 Task: Look for space in Comitancillo, Guatemala from 3rd August, 2023 to 17th August, 2023 for 3 adults, 1 child in price range Rs.3000 to Rs.15000. Place can be entire place with 3 bedrooms having 4 beds and 2 bathrooms. Property type can be house, flat, guest house. Amenities needed are: washing machine. Booking option can be shelf check-in. Required host language is English.
Action: Mouse moved to (581, 109)
Screenshot: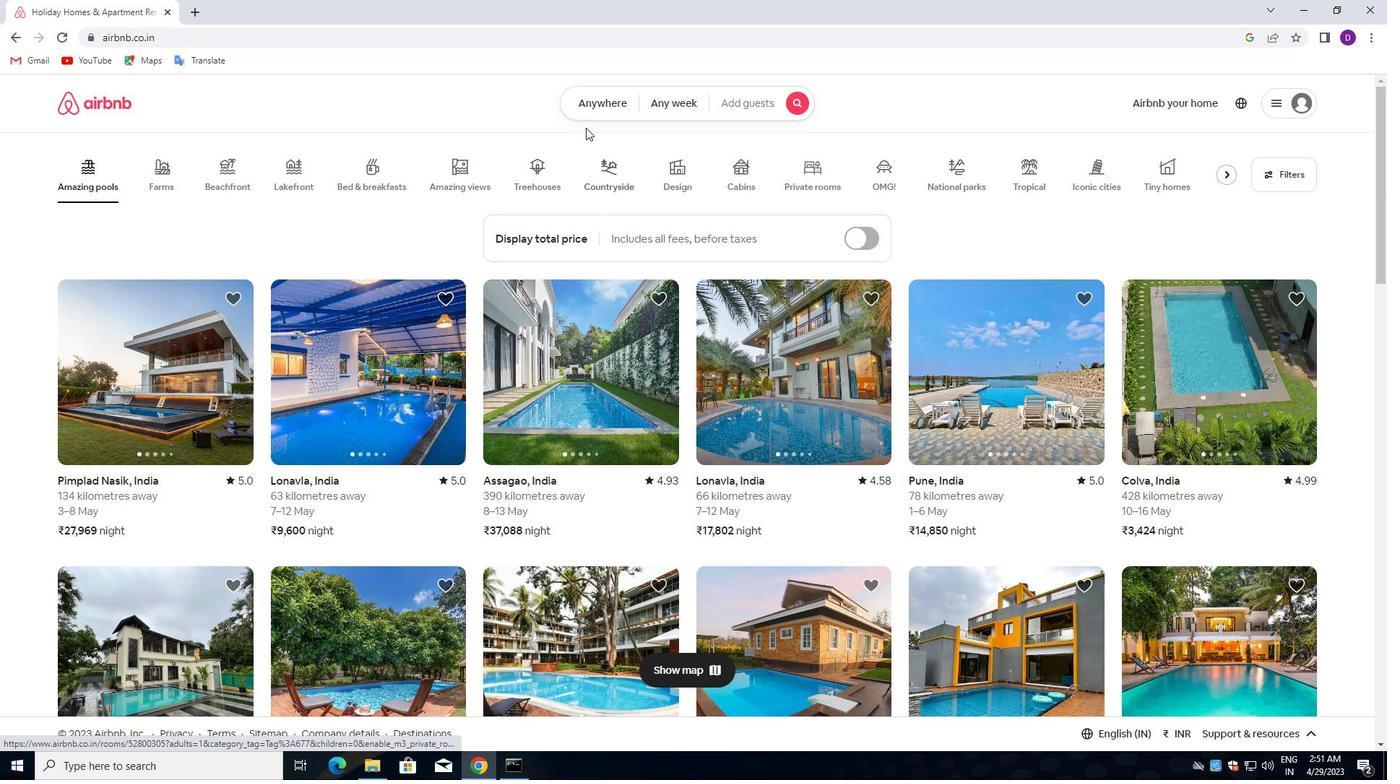 
Action: Mouse pressed left at (581, 109)
Screenshot: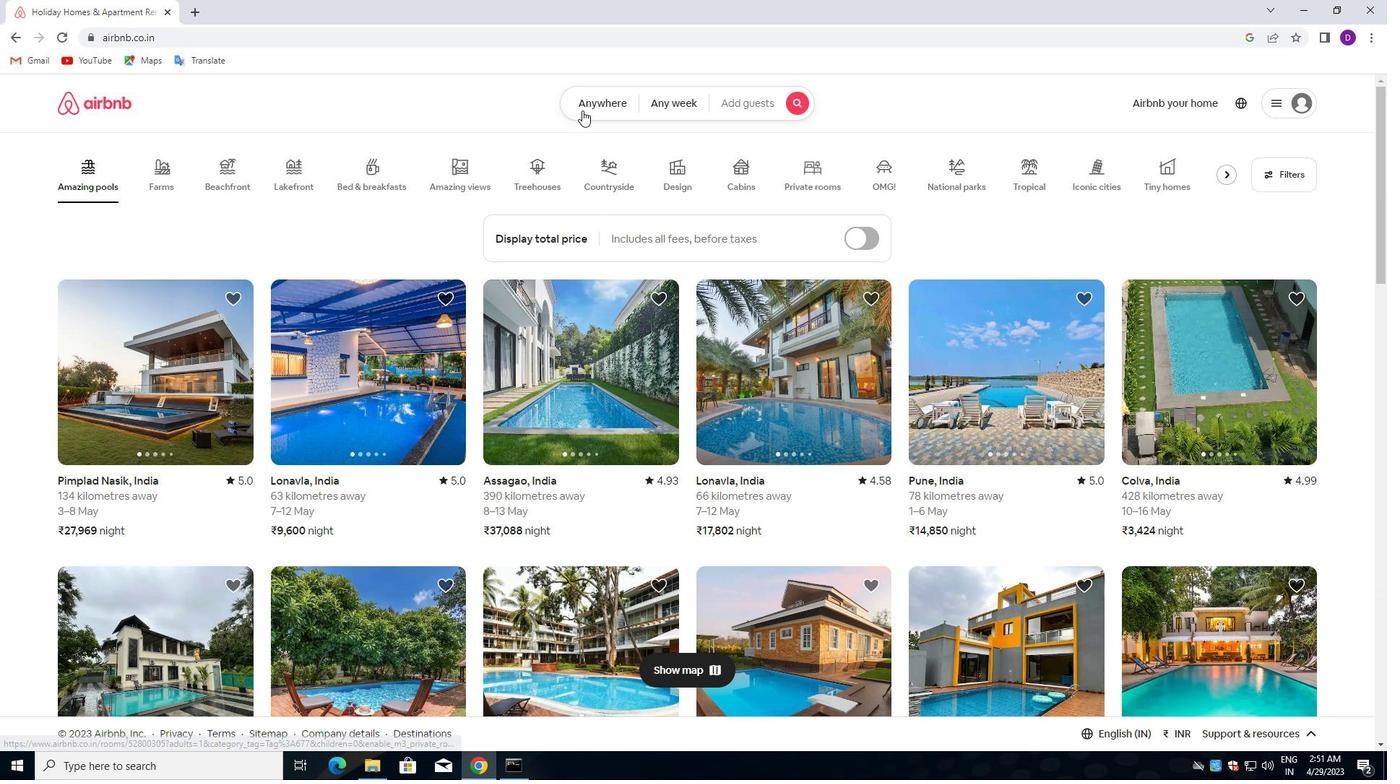 
Action: Mouse moved to (466, 162)
Screenshot: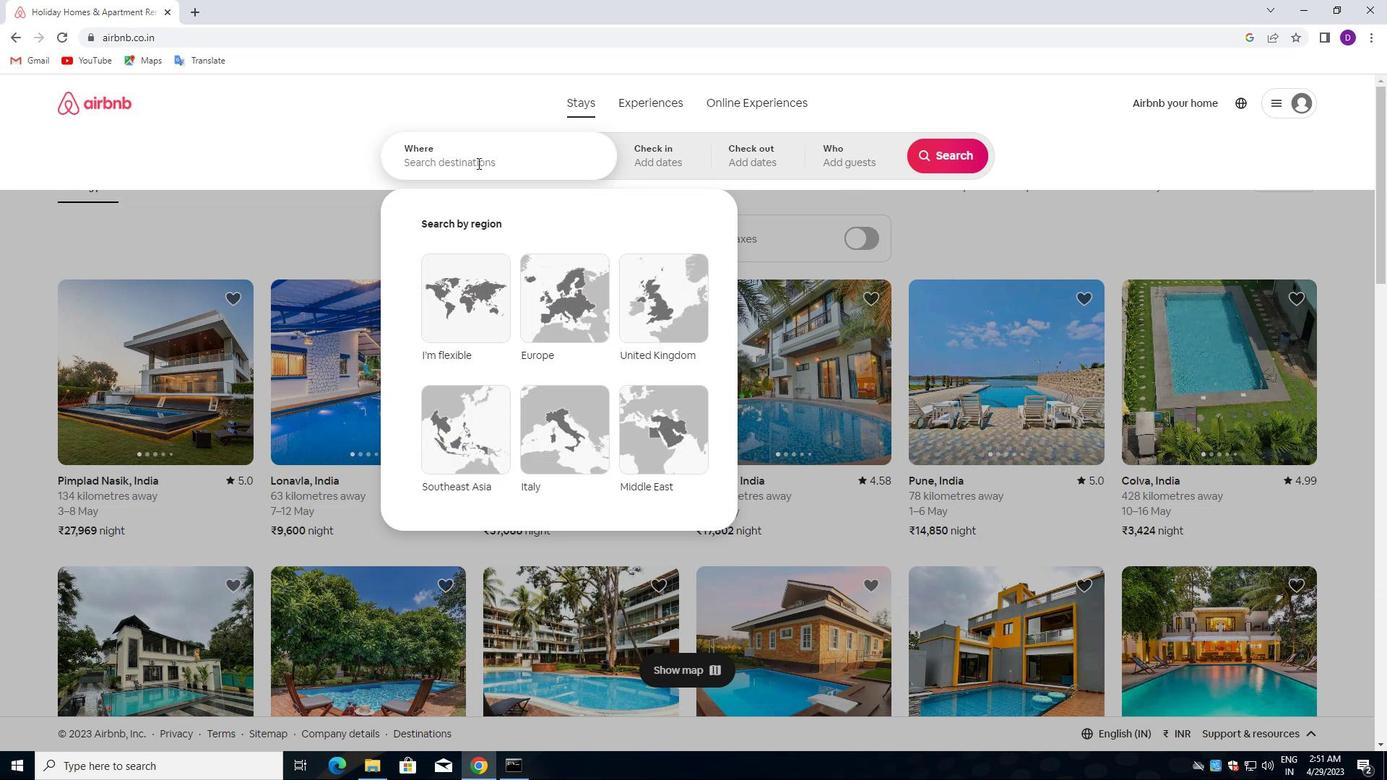
Action: Mouse pressed left at (466, 162)
Screenshot: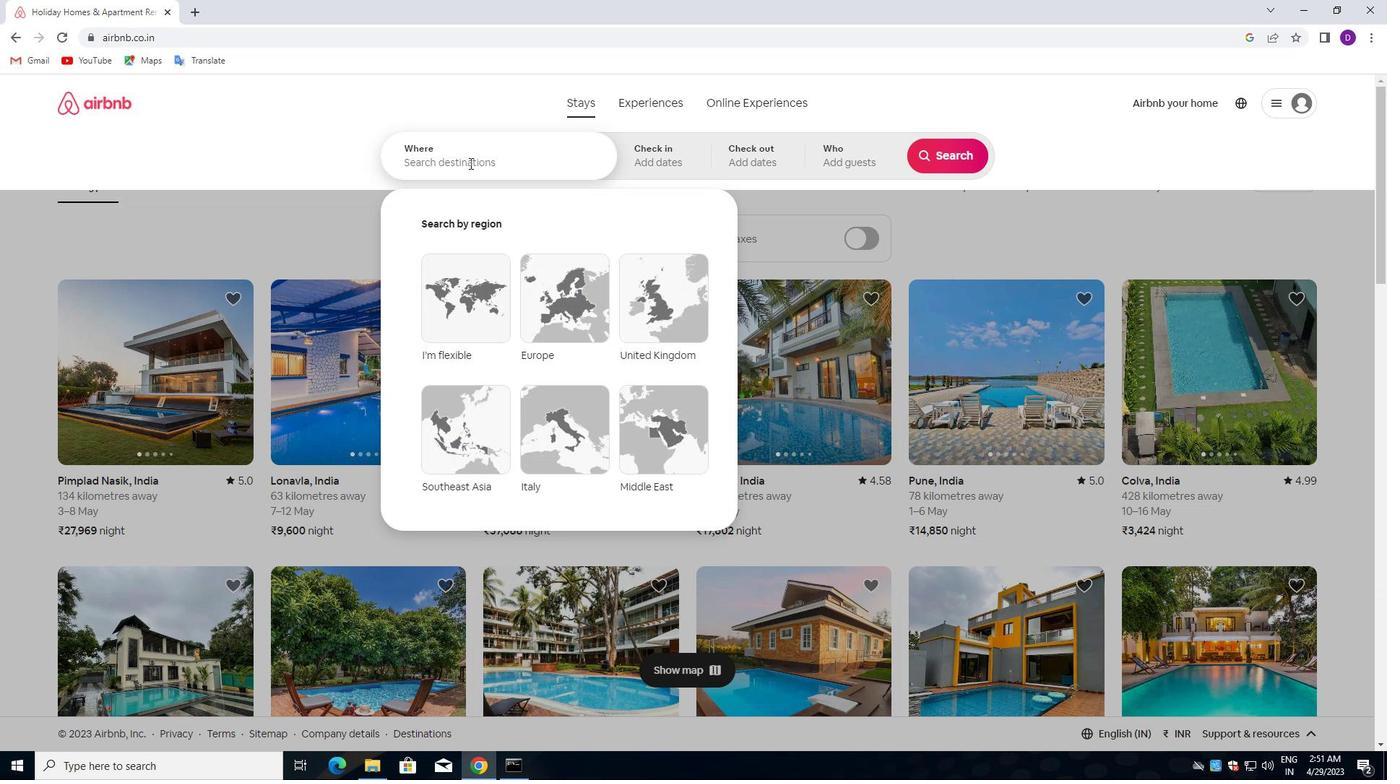 
Action: Key pressed <Key.shift>COMITANCILL<Key.down><Key.enter>
Screenshot: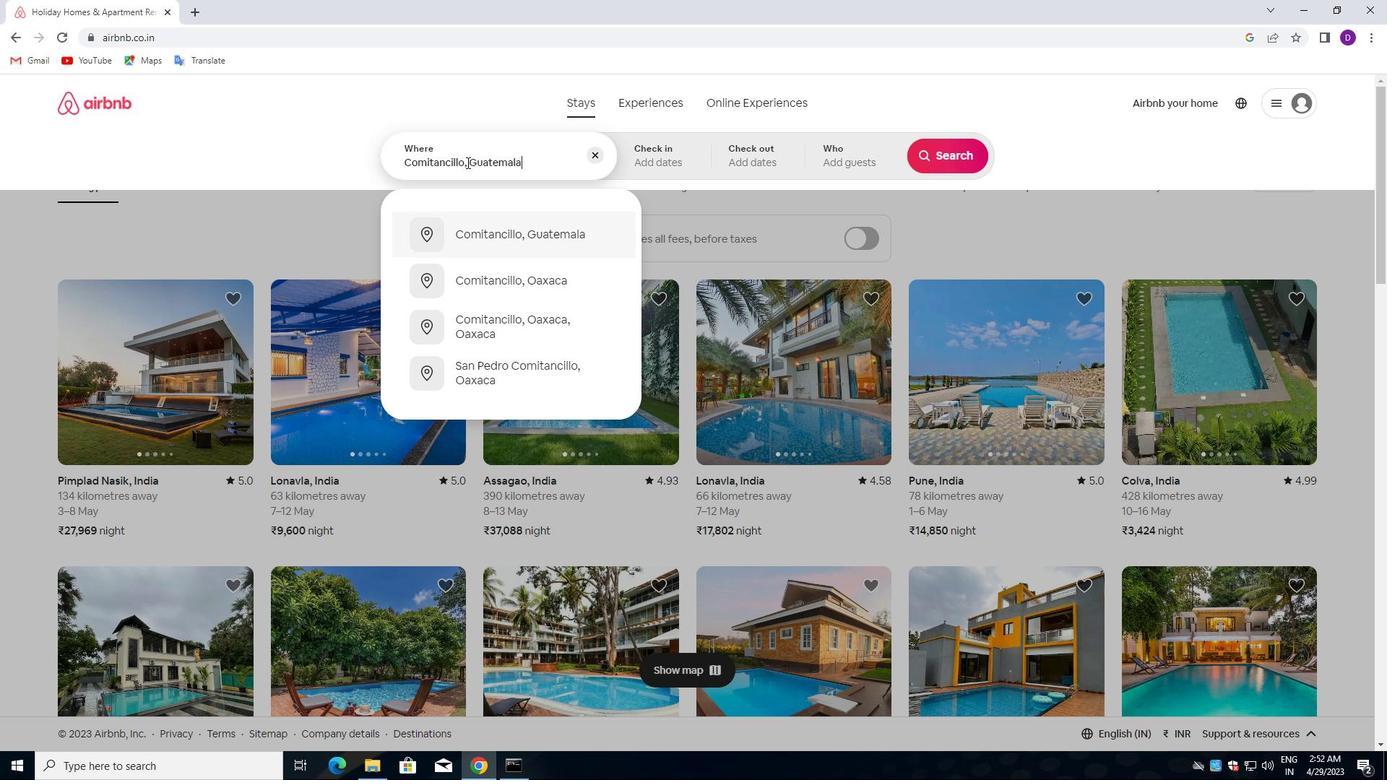 
Action: Mouse moved to (951, 273)
Screenshot: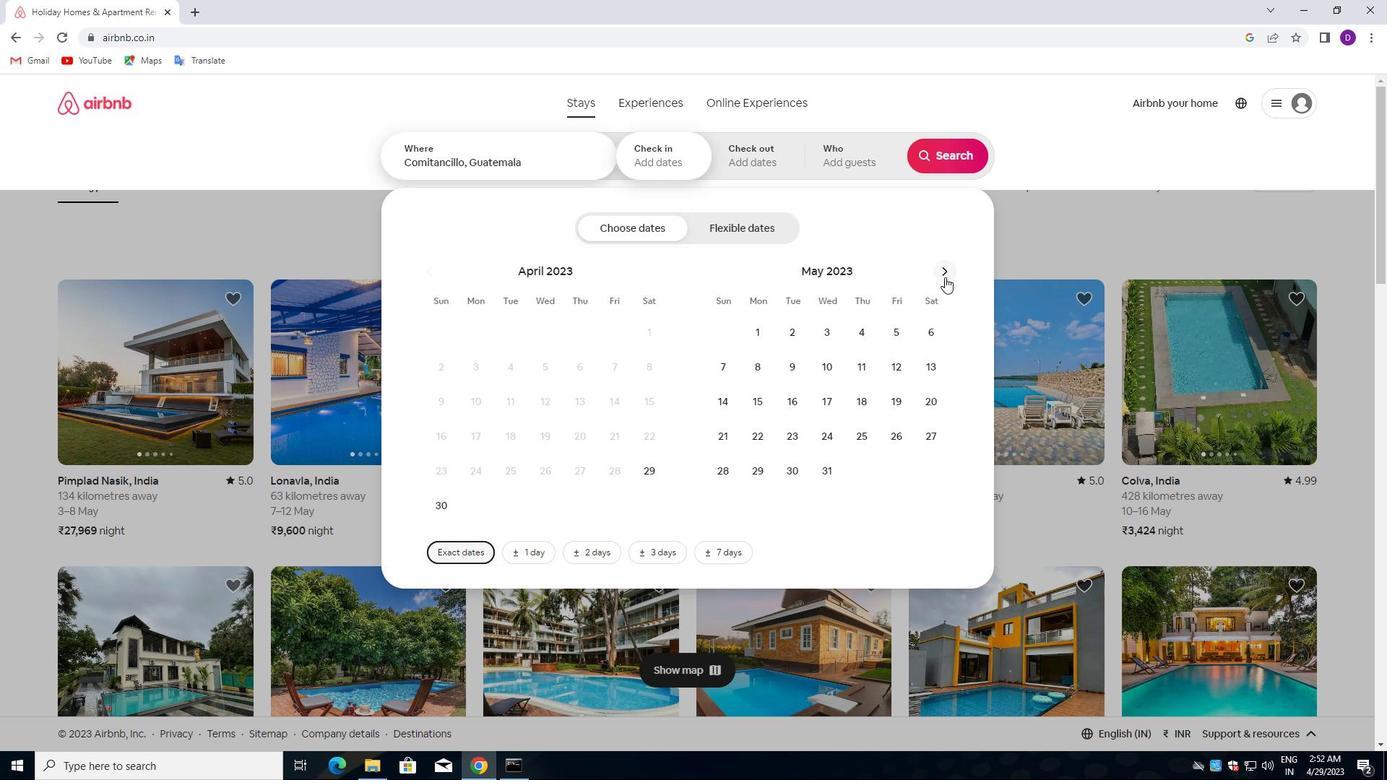 
Action: Mouse pressed left at (951, 273)
Screenshot: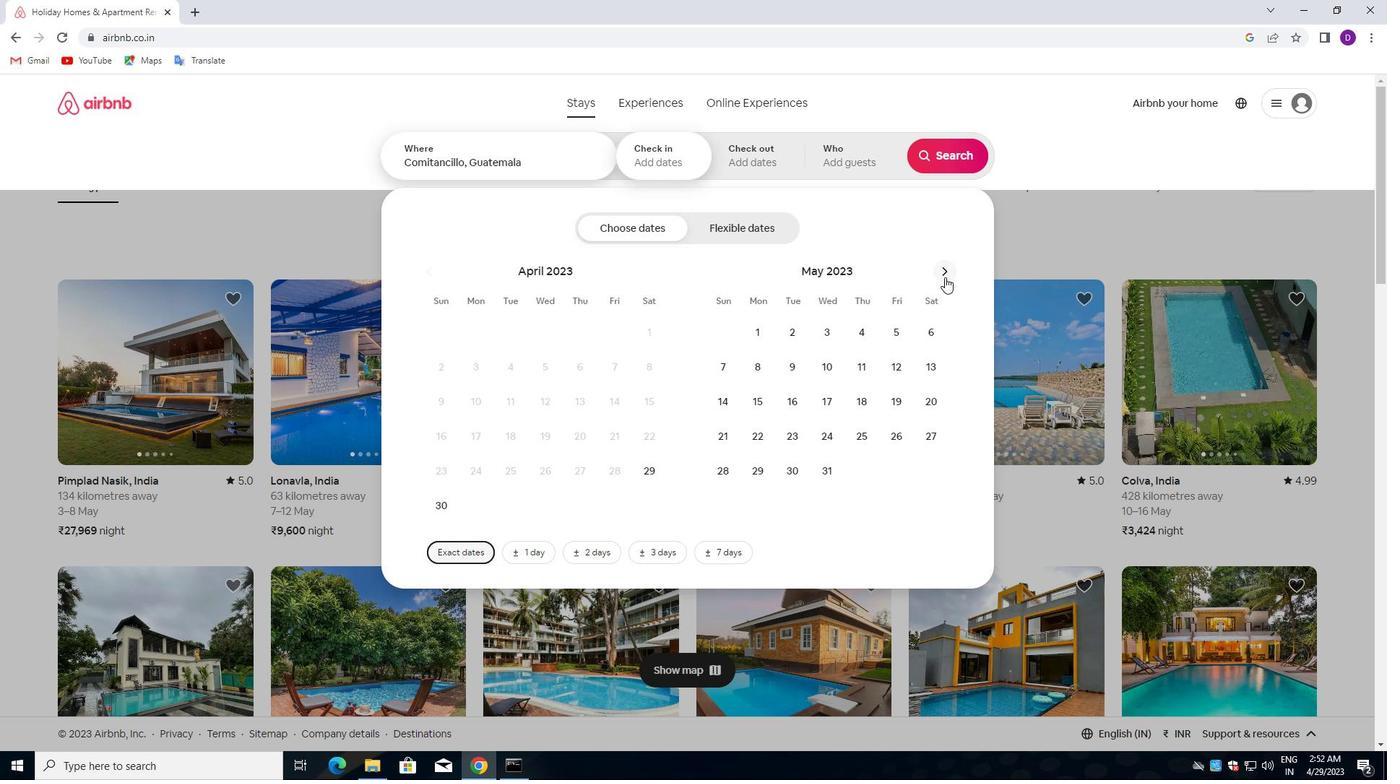
Action: Mouse pressed left at (951, 273)
Screenshot: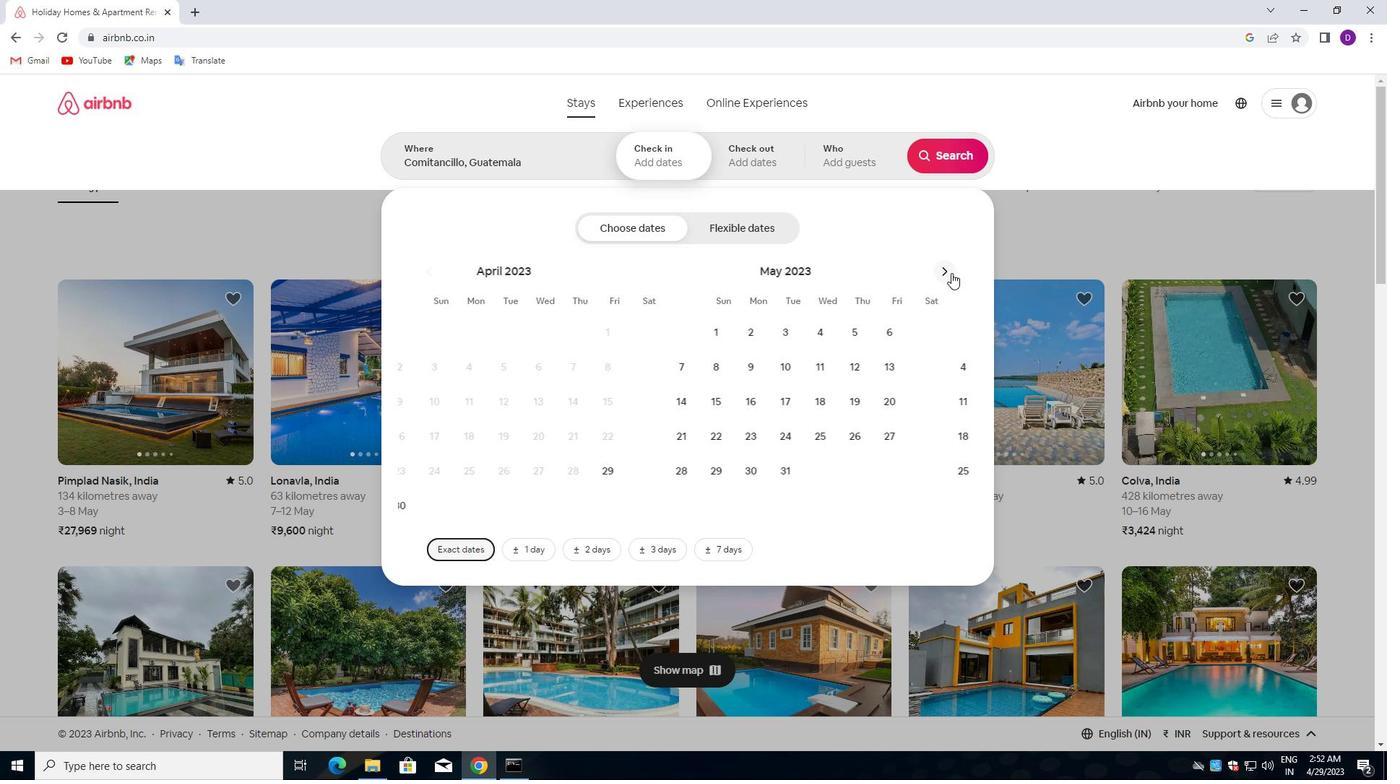 
Action: Mouse pressed left at (951, 273)
Screenshot: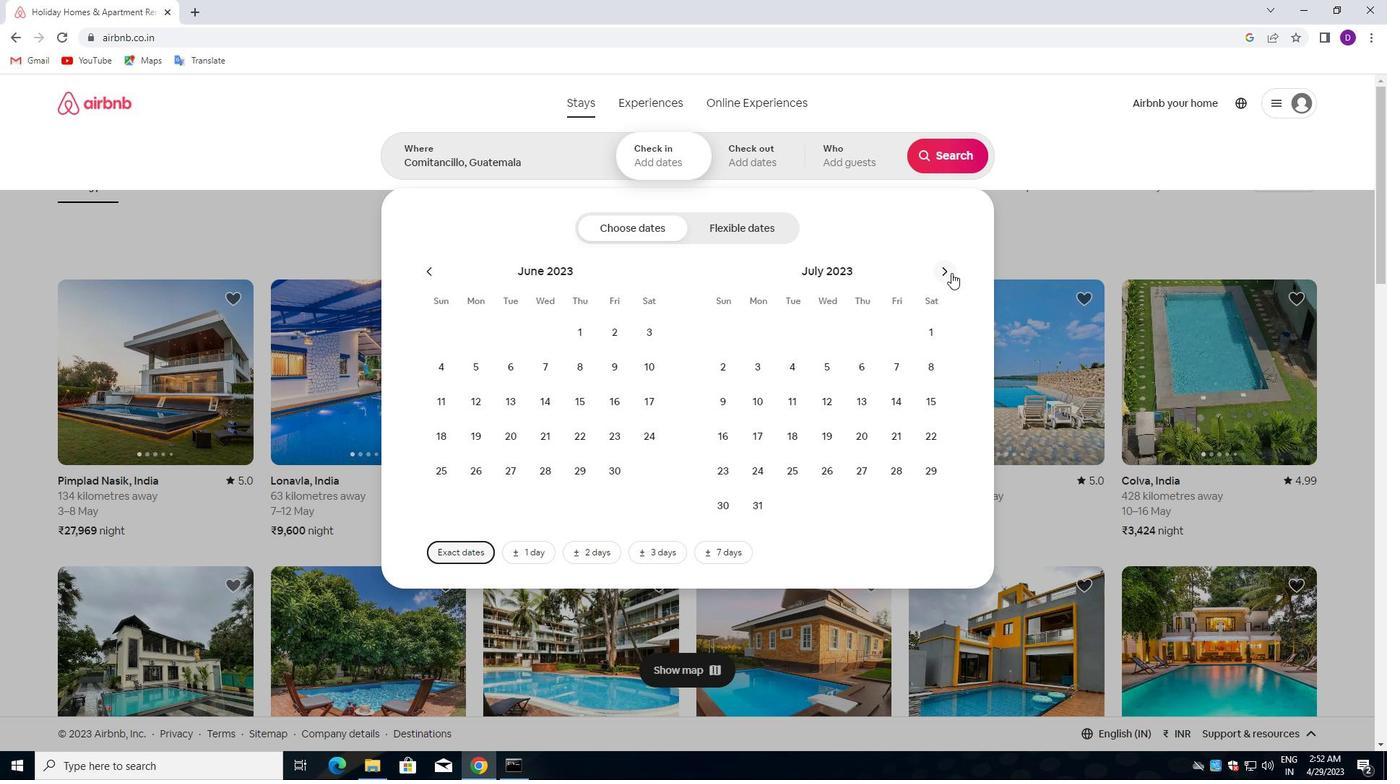 
Action: Mouse moved to (864, 336)
Screenshot: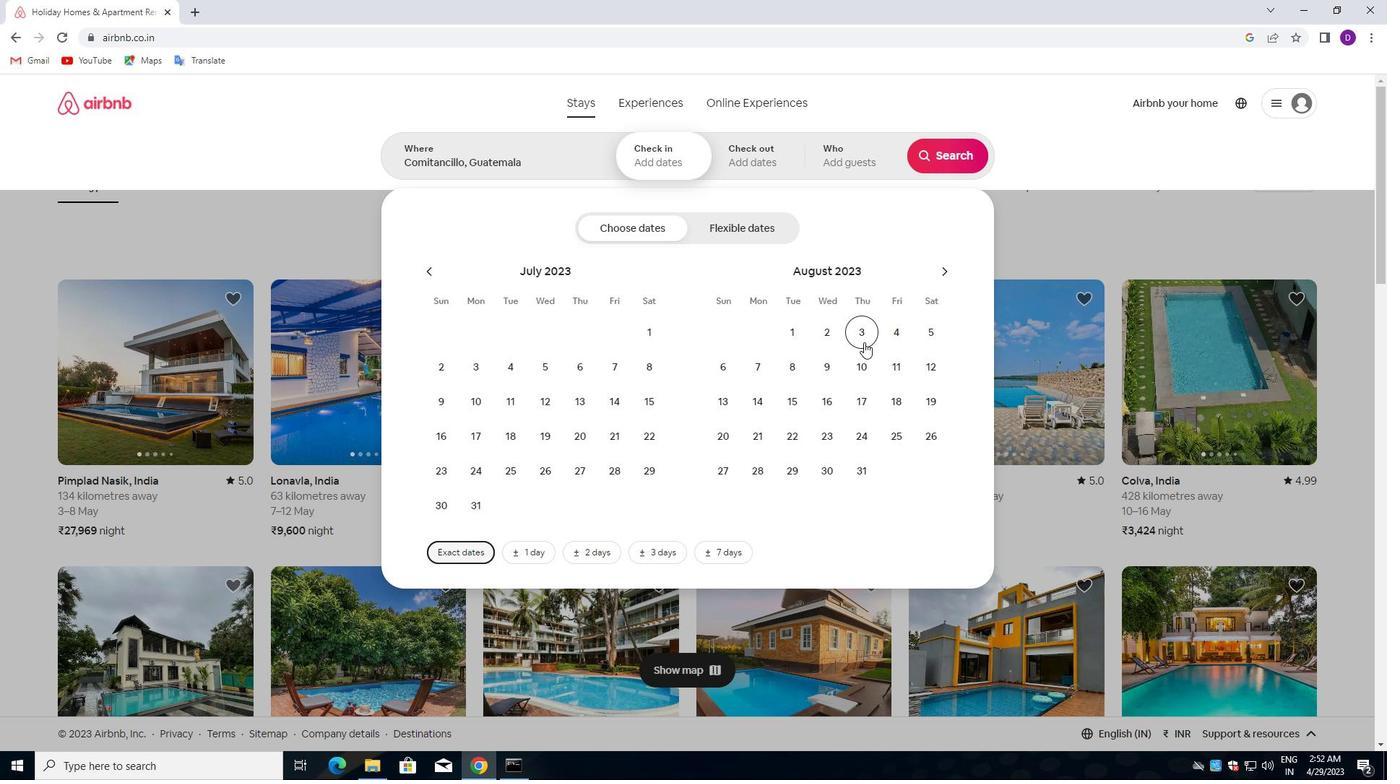 
Action: Mouse pressed left at (864, 336)
Screenshot: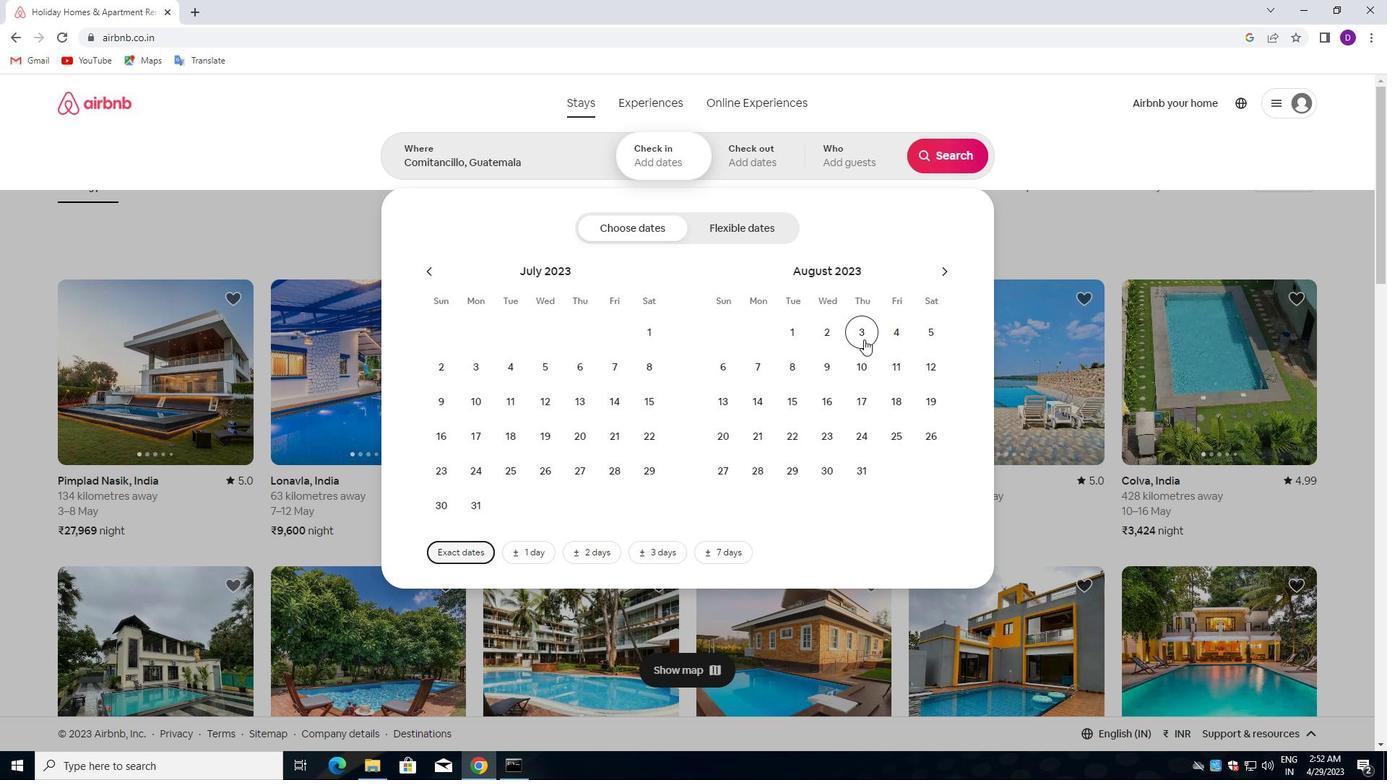 
Action: Mouse moved to (859, 403)
Screenshot: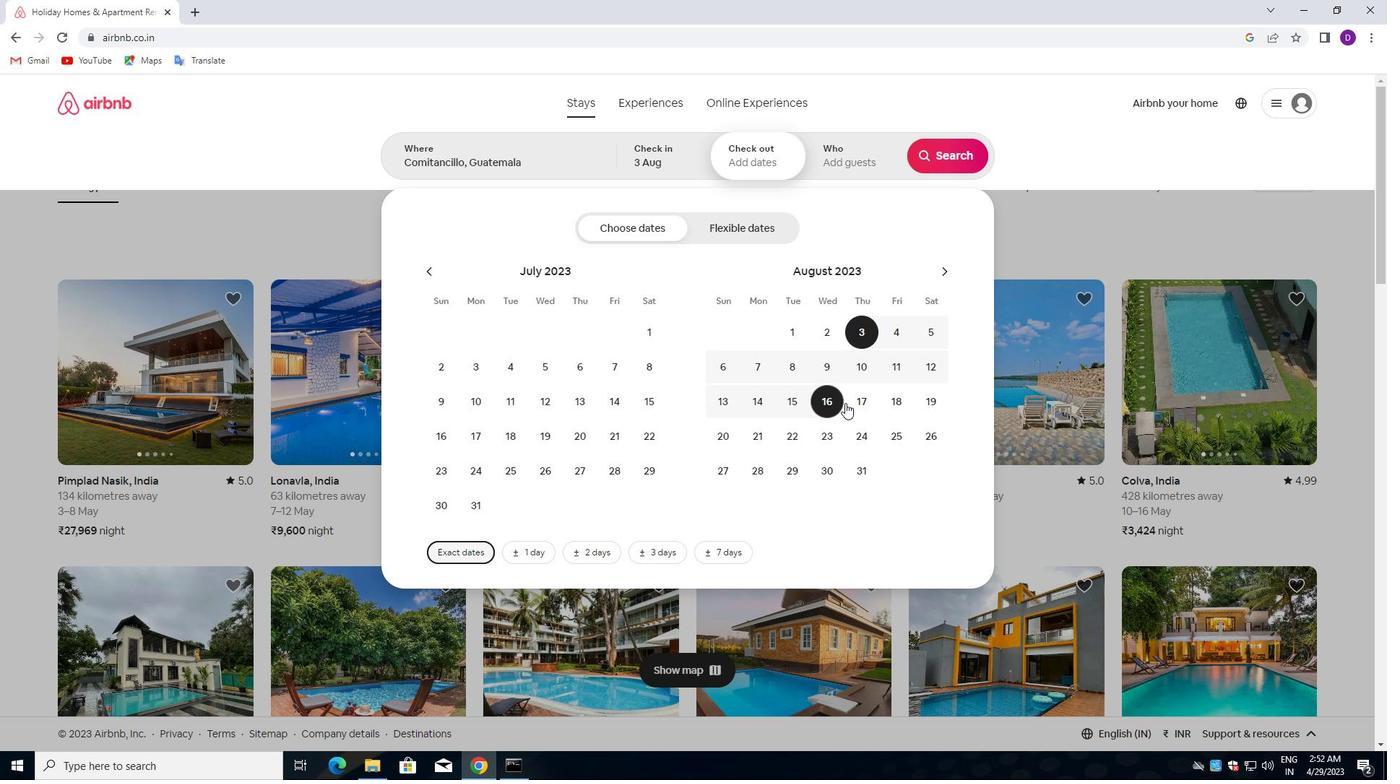 
Action: Mouse pressed left at (859, 403)
Screenshot: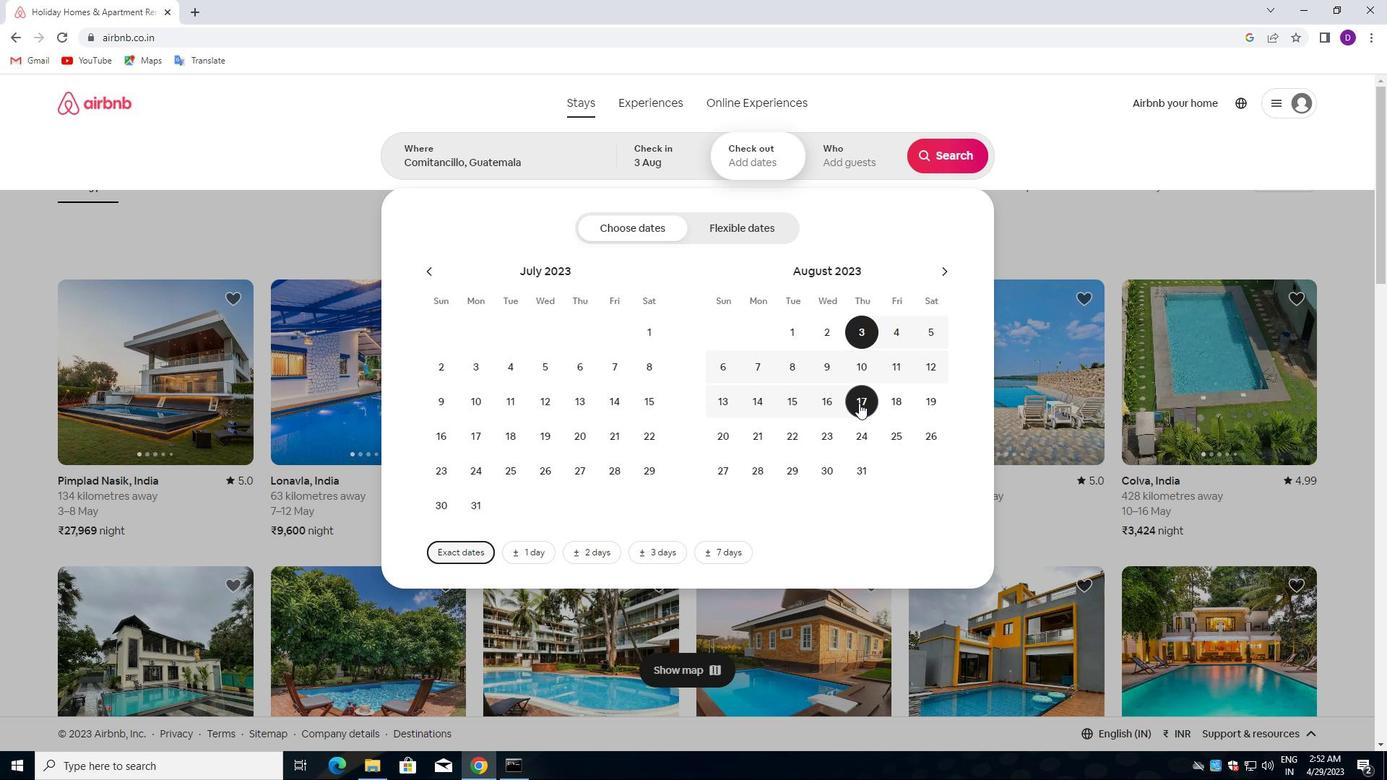 
Action: Mouse moved to (841, 149)
Screenshot: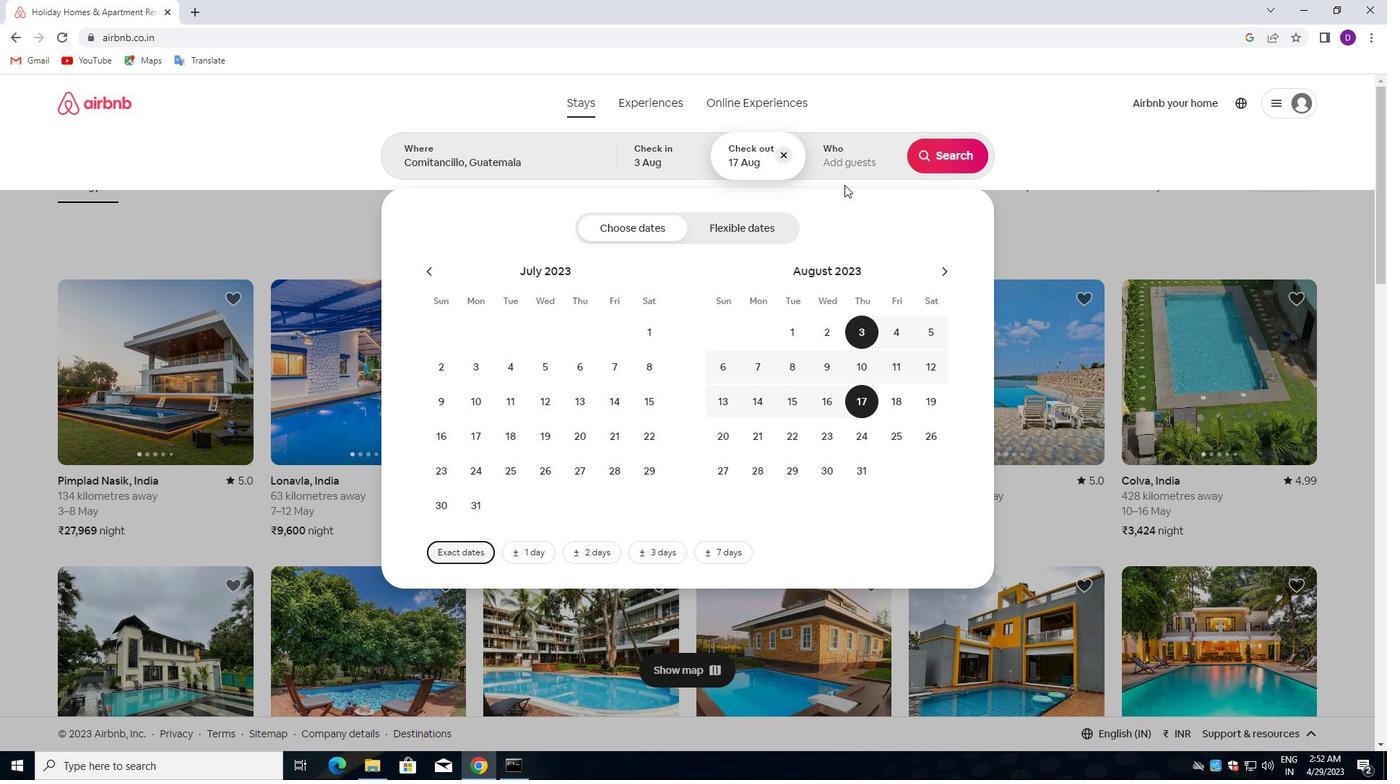 
Action: Mouse pressed left at (841, 149)
Screenshot: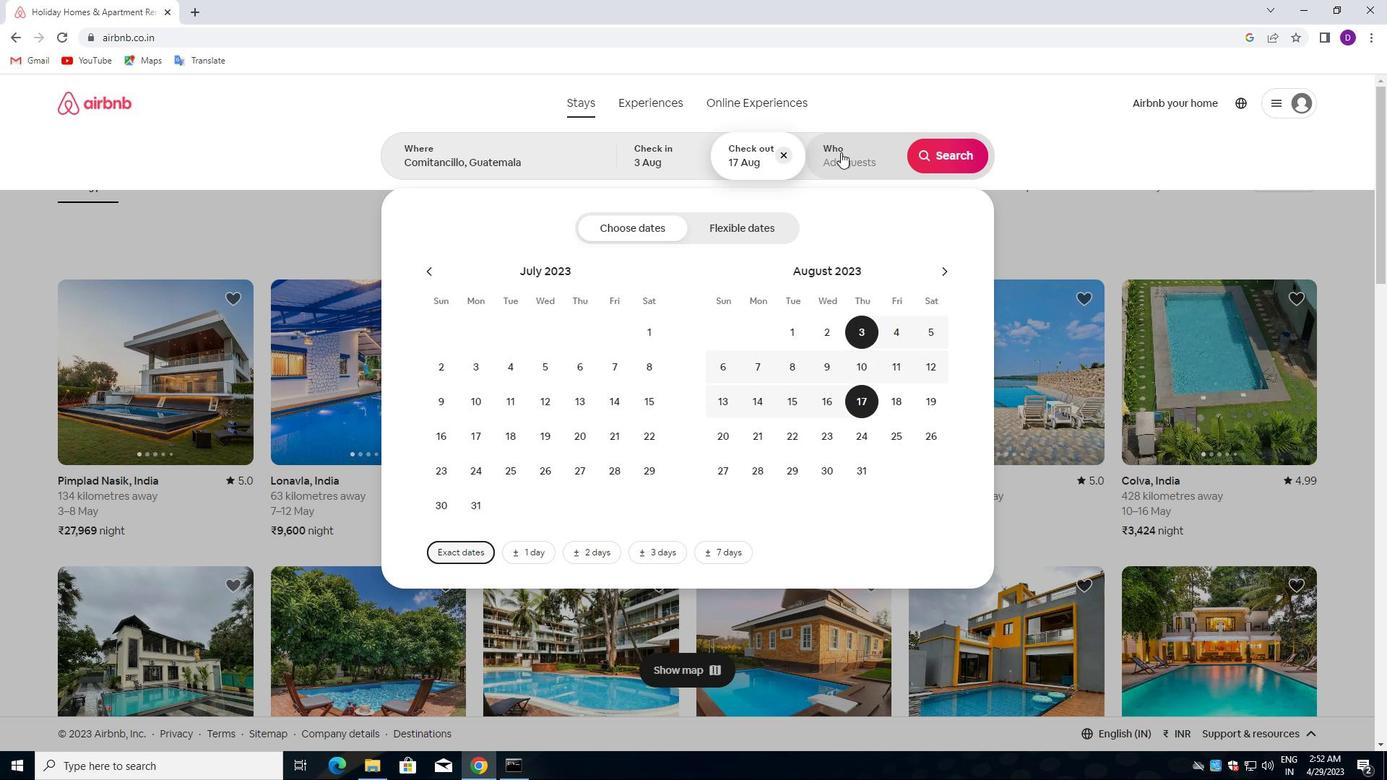 
Action: Mouse moved to (949, 242)
Screenshot: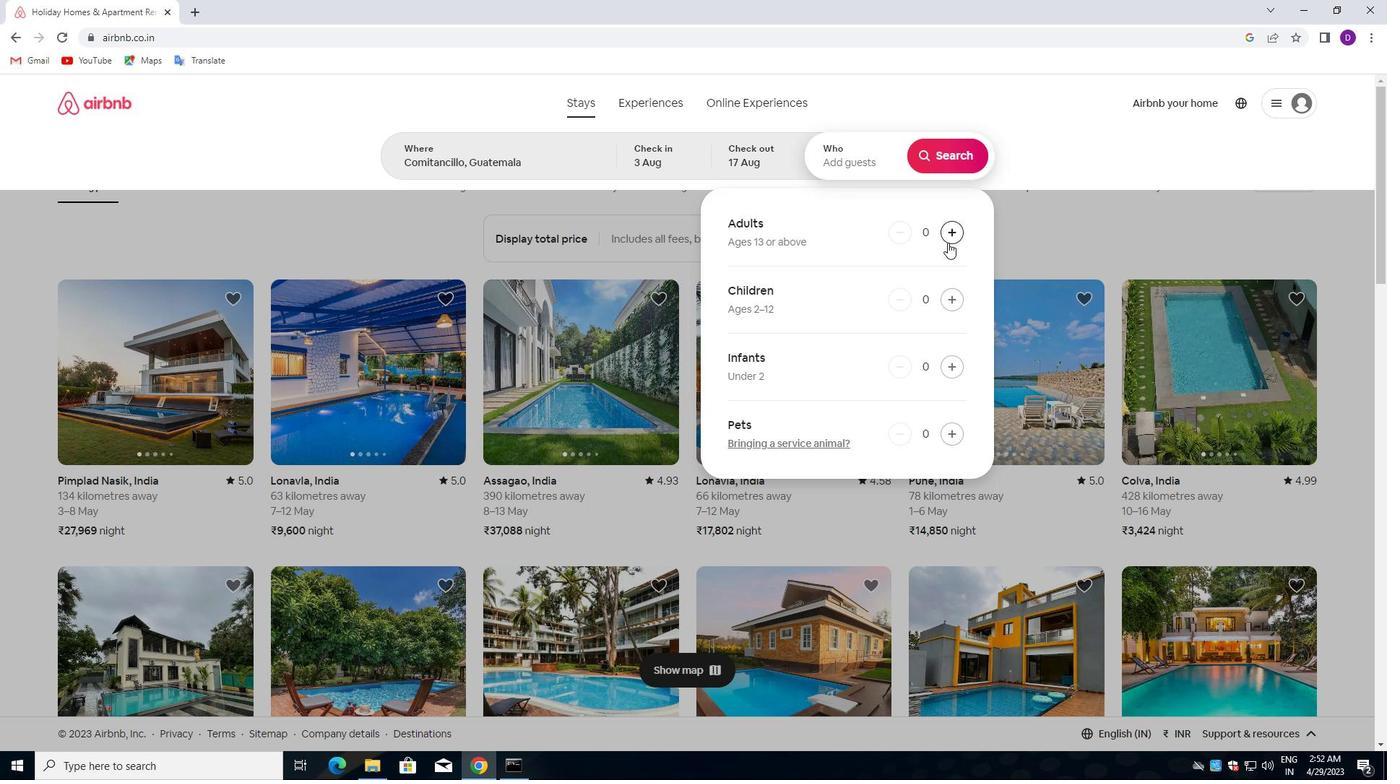 
Action: Mouse pressed left at (949, 242)
Screenshot: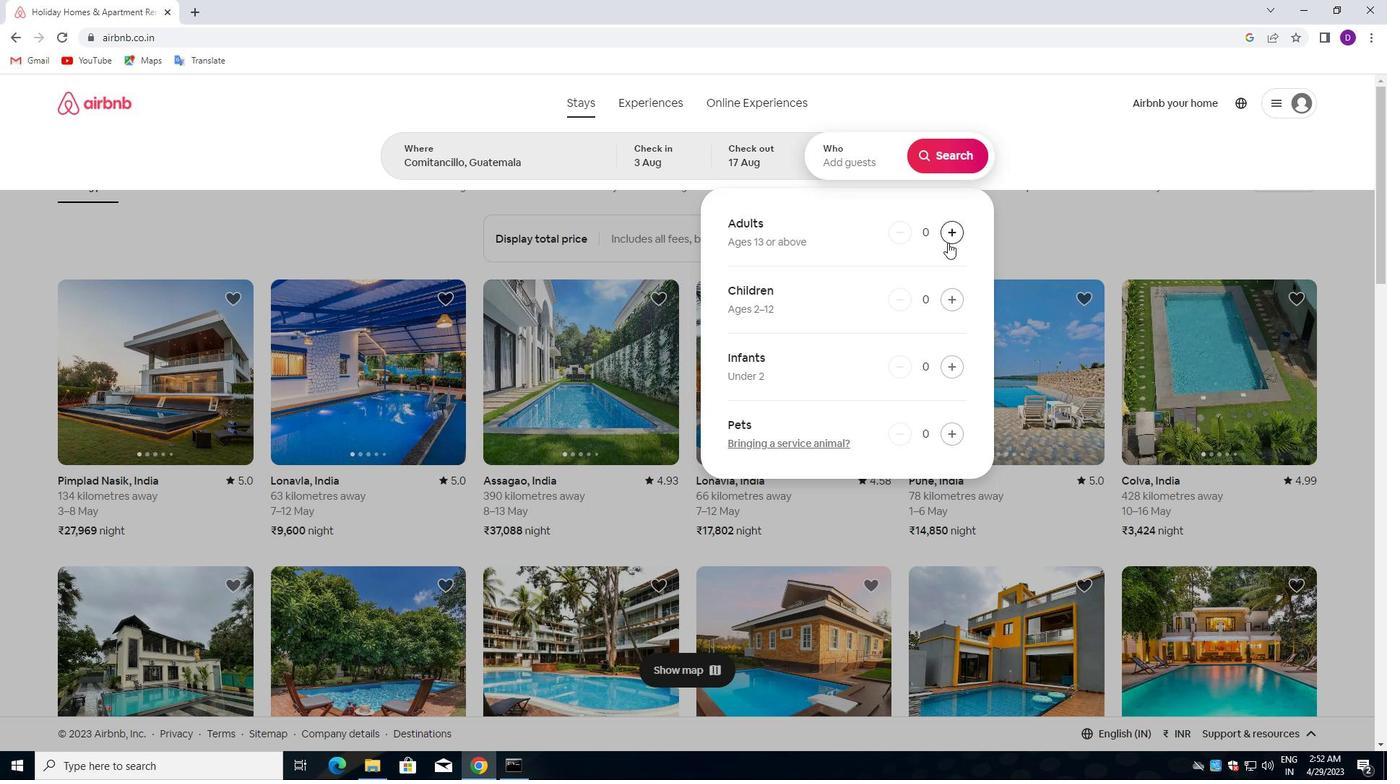 
Action: Mouse moved to (949, 242)
Screenshot: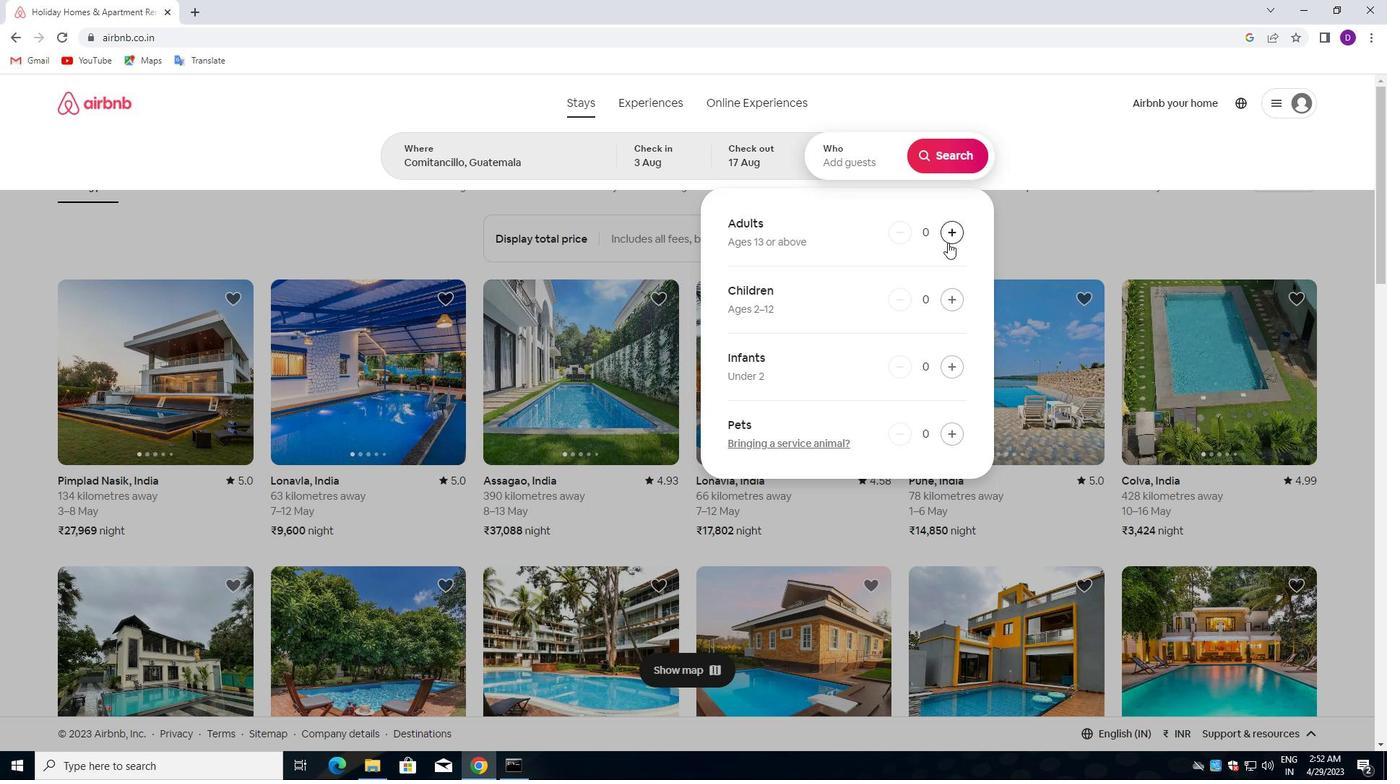 
Action: Mouse pressed left at (949, 242)
Screenshot: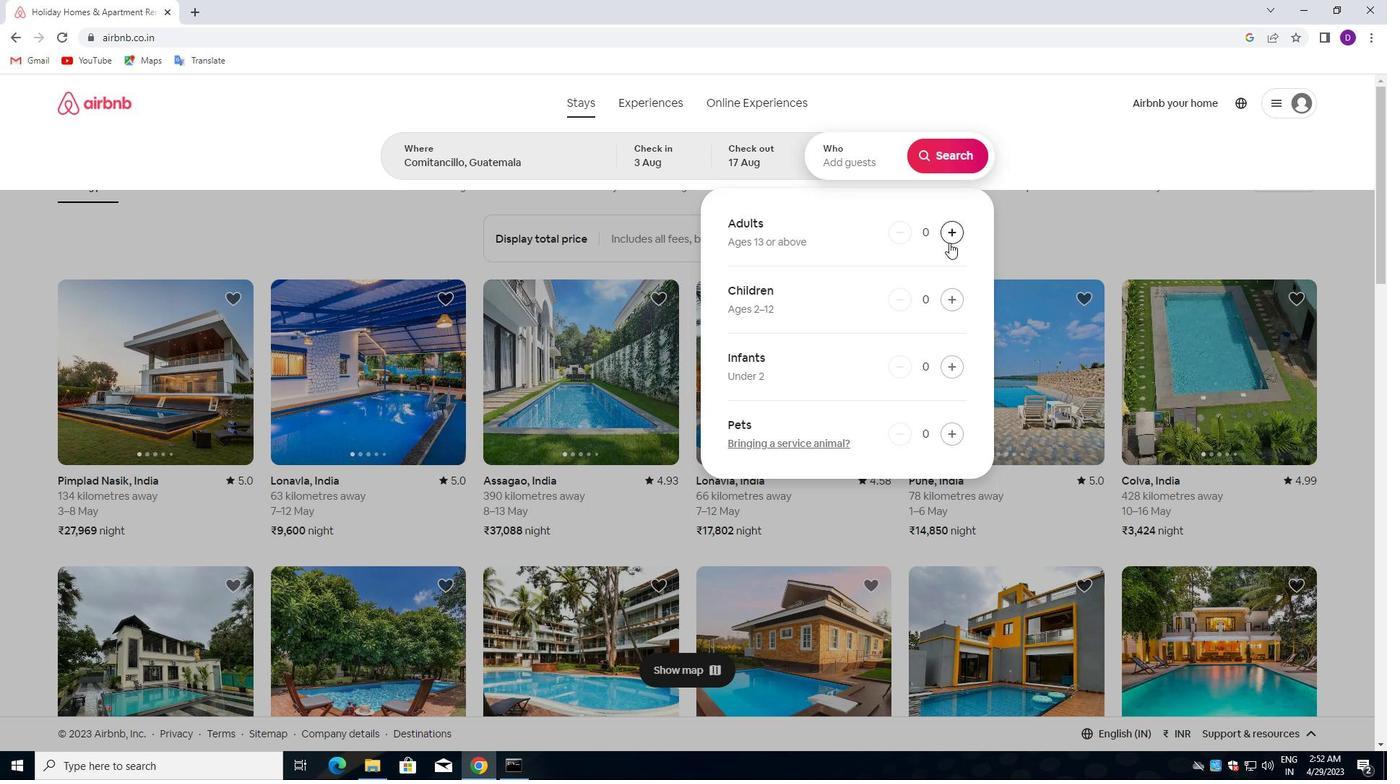 
Action: Mouse pressed left at (949, 242)
Screenshot: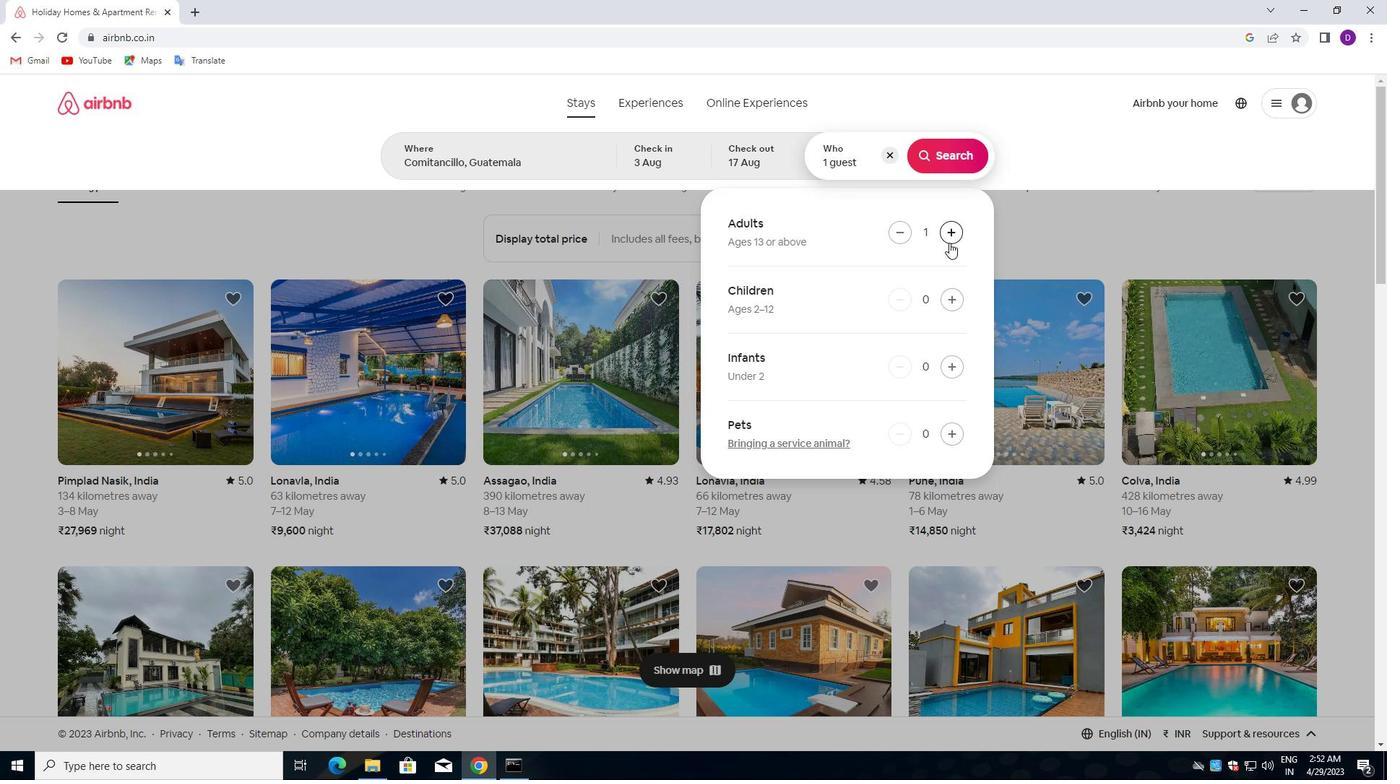 
Action: Mouse moved to (949, 297)
Screenshot: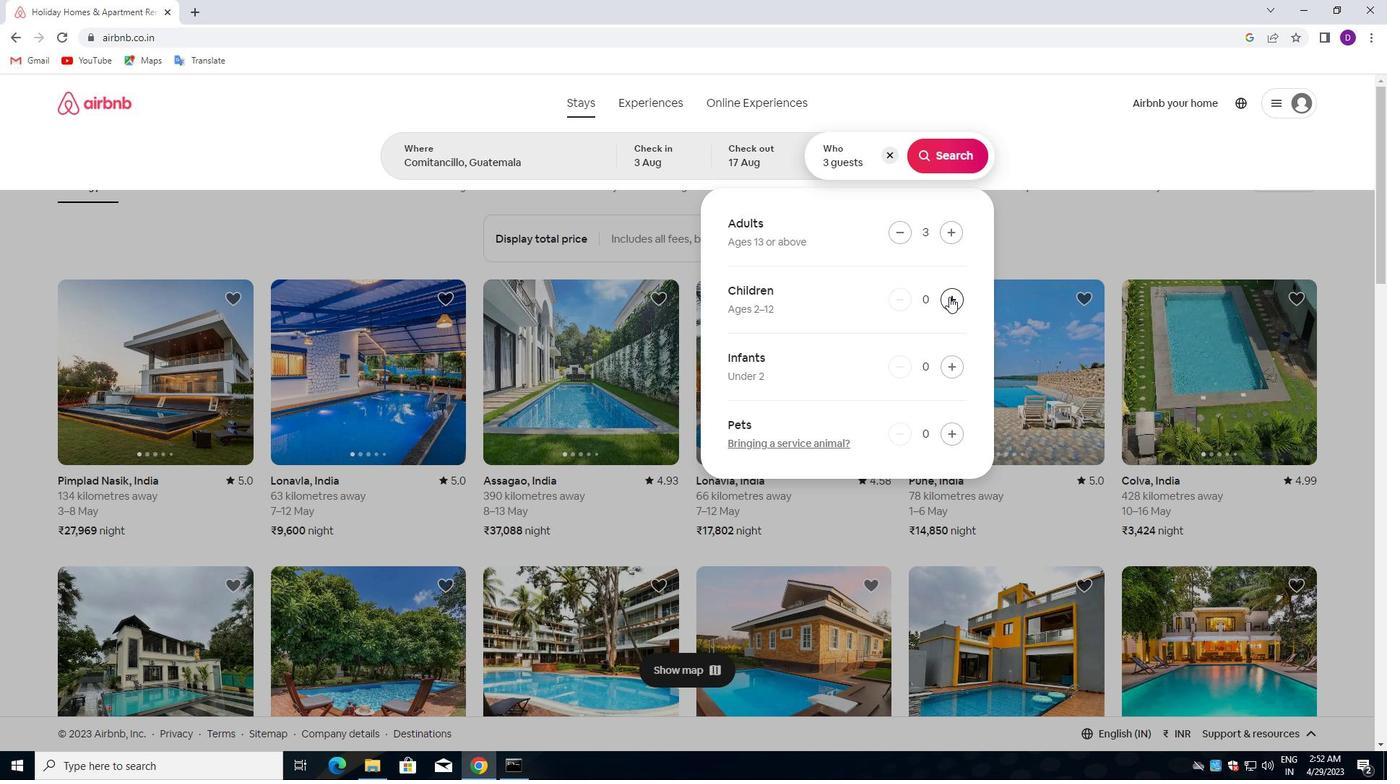 
Action: Mouse pressed left at (949, 297)
Screenshot: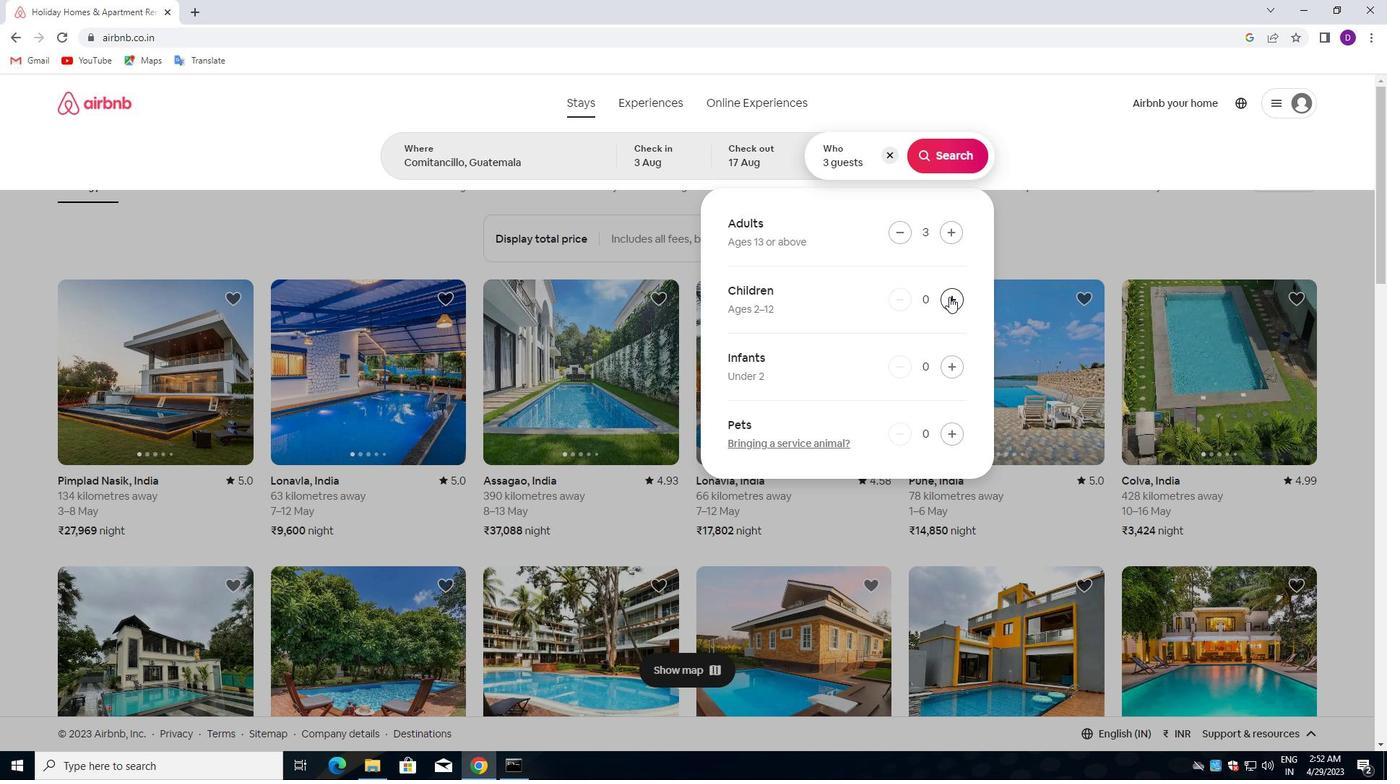 
Action: Mouse moved to (941, 158)
Screenshot: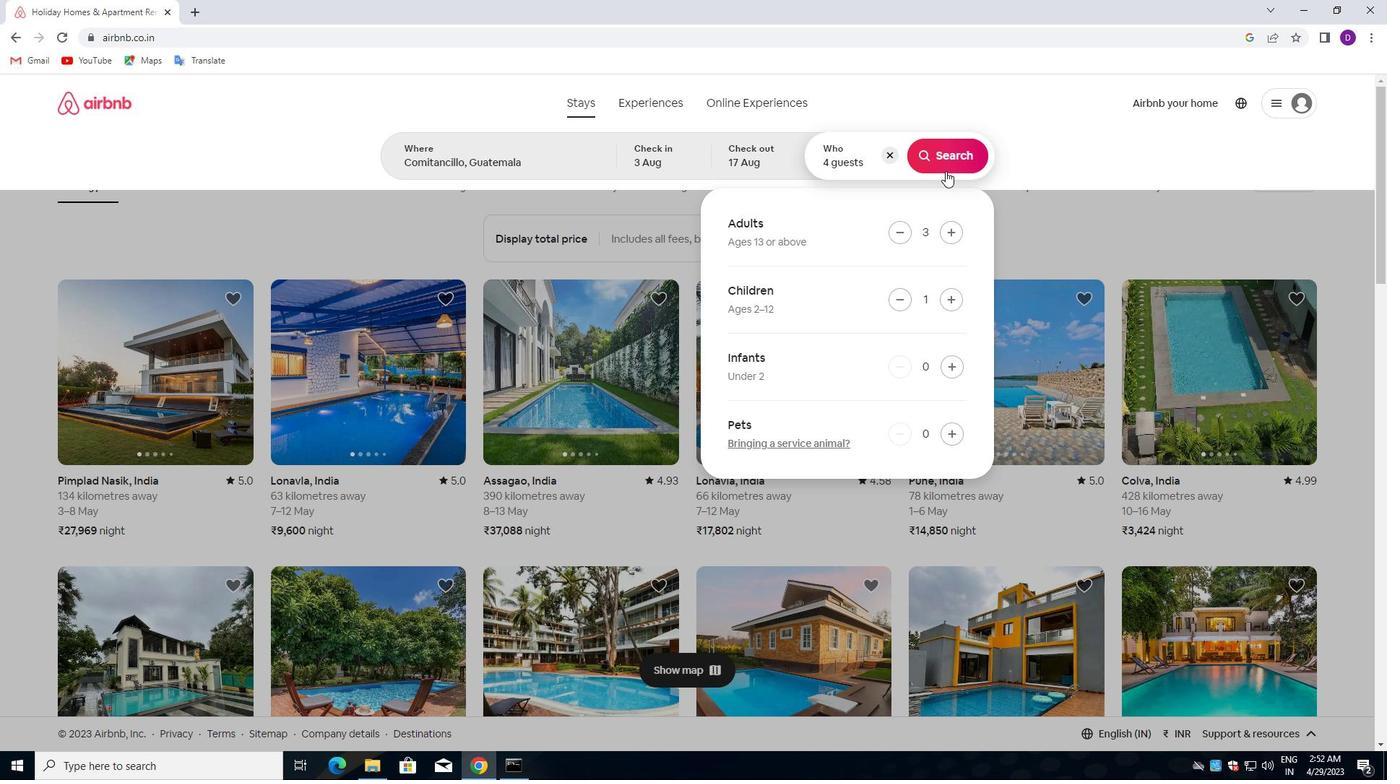
Action: Mouse pressed left at (941, 158)
Screenshot: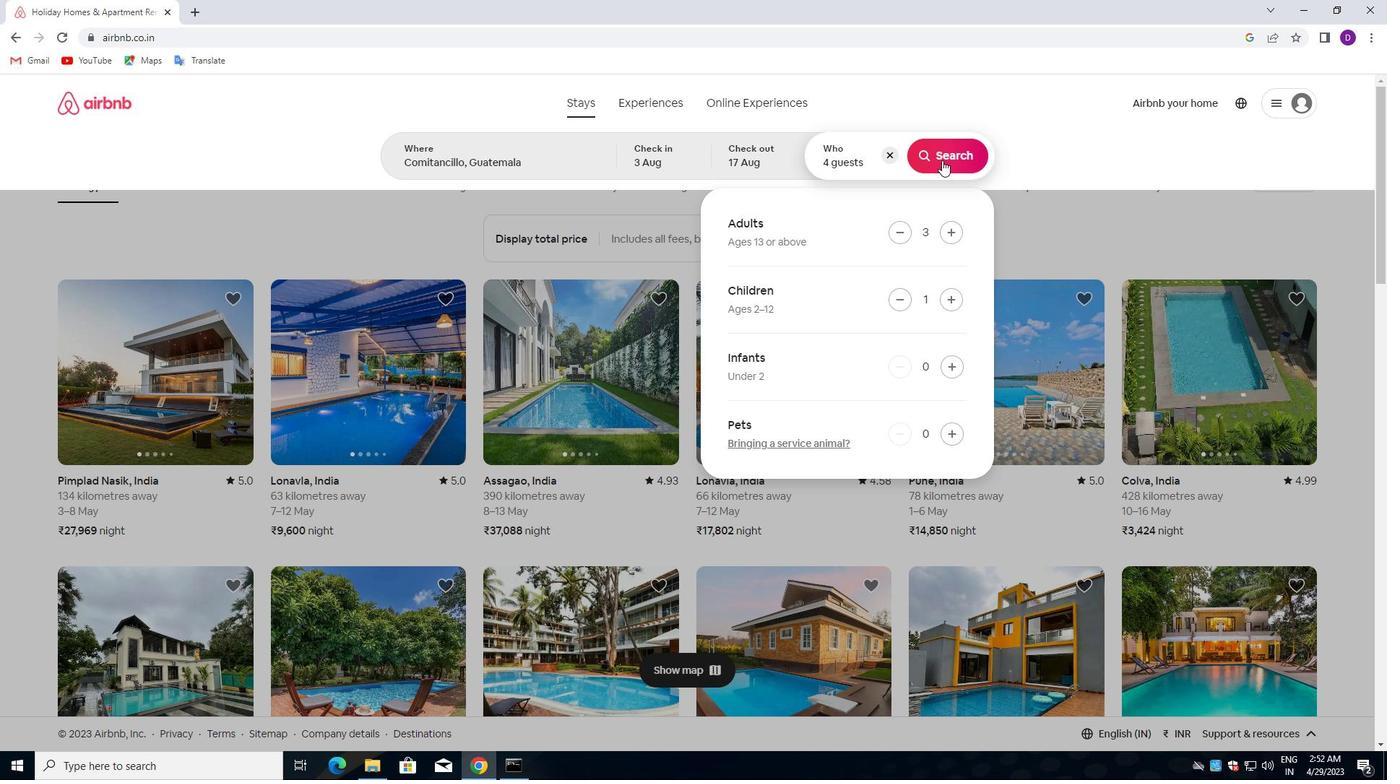 
Action: Mouse moved to (1327, 157)
Screenshot: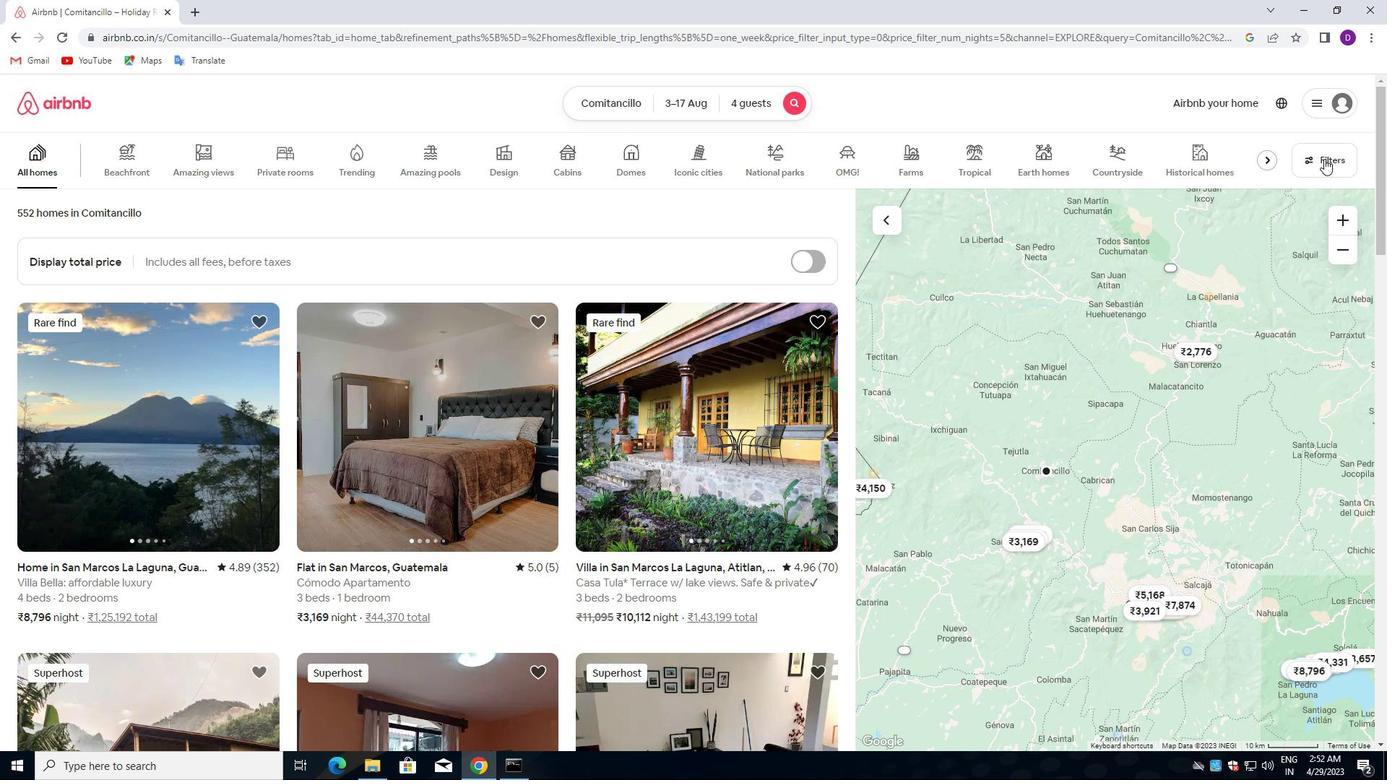
Action: Mouse pressed left at (1327, 157)
Screenshot: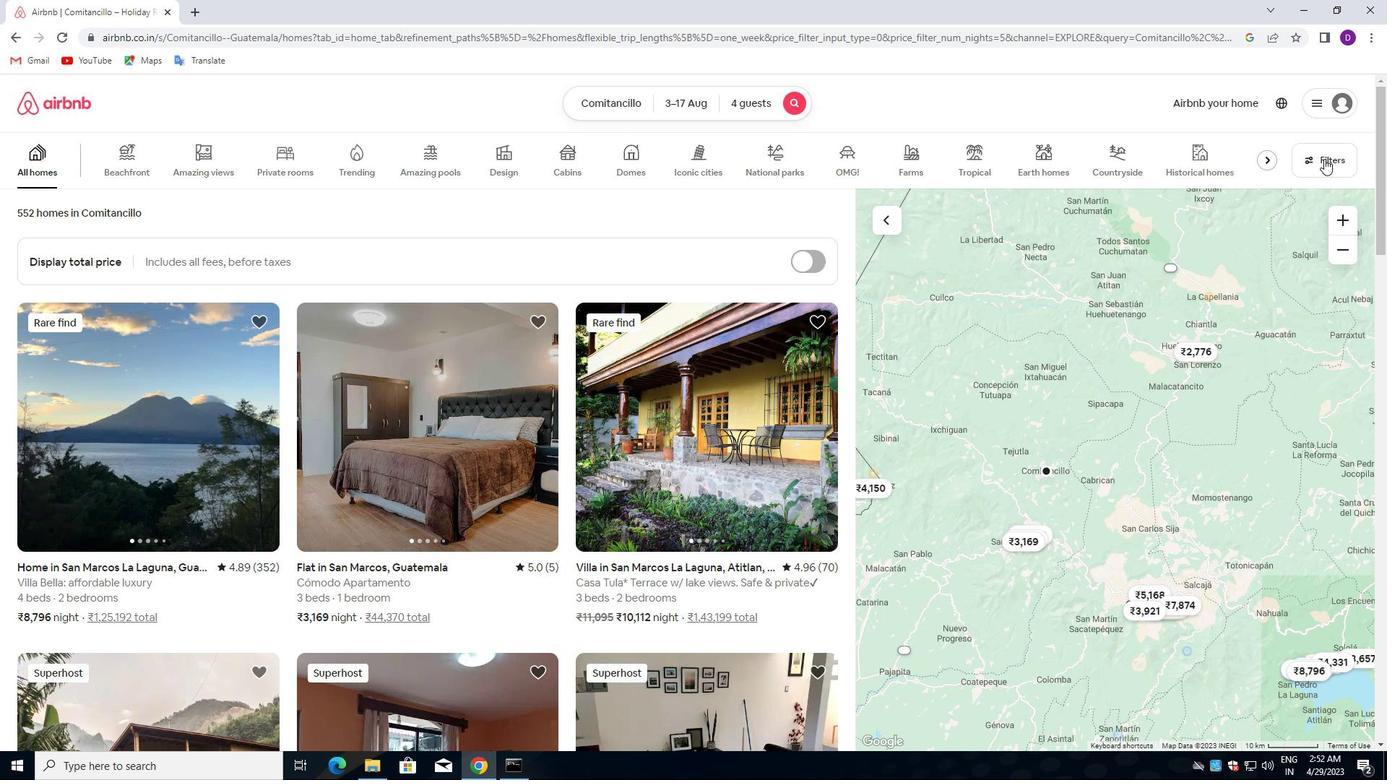 
Action: Mouse moved to (502, 343)
Screenshot: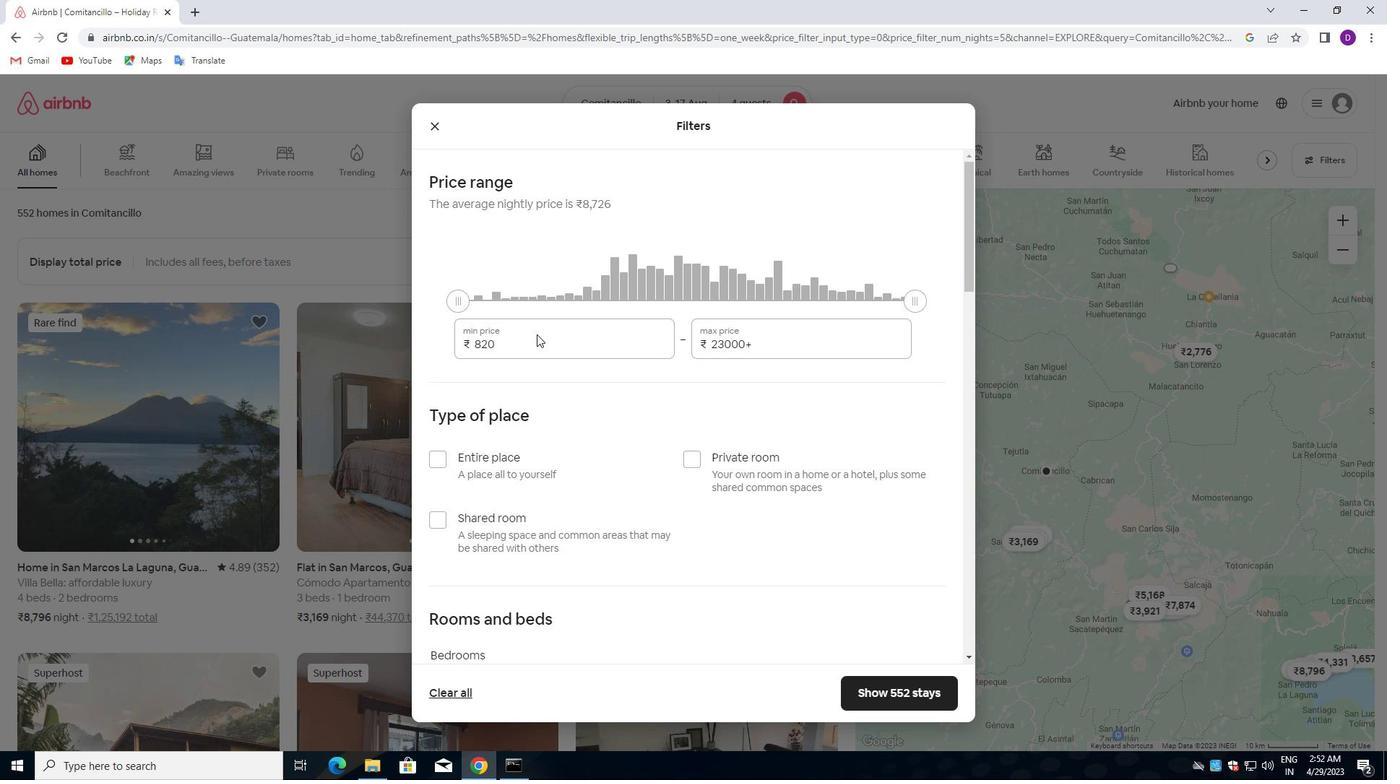 
Action: Mouse pressed left at (502, 343)
Screenshot: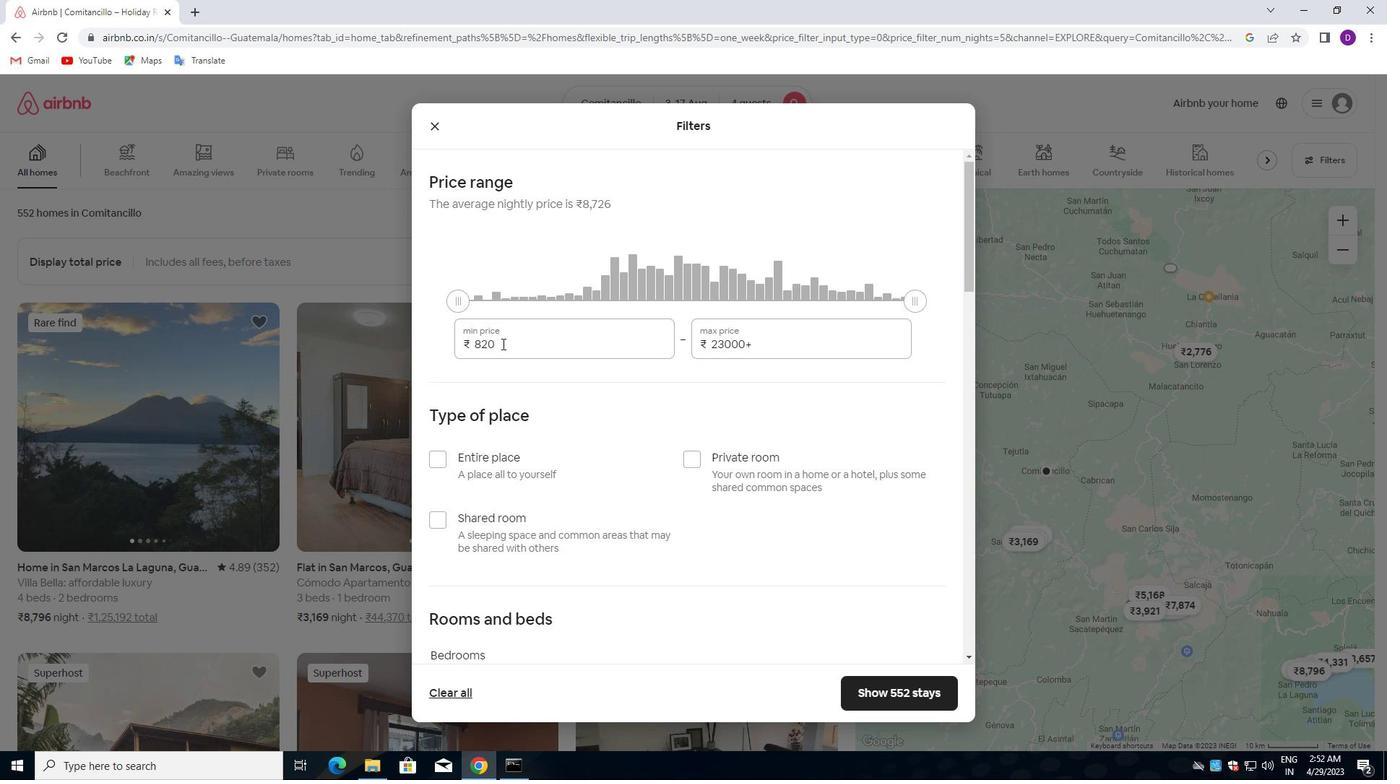 
Action: Mouse pressed left at (502, 343)
Screenshot: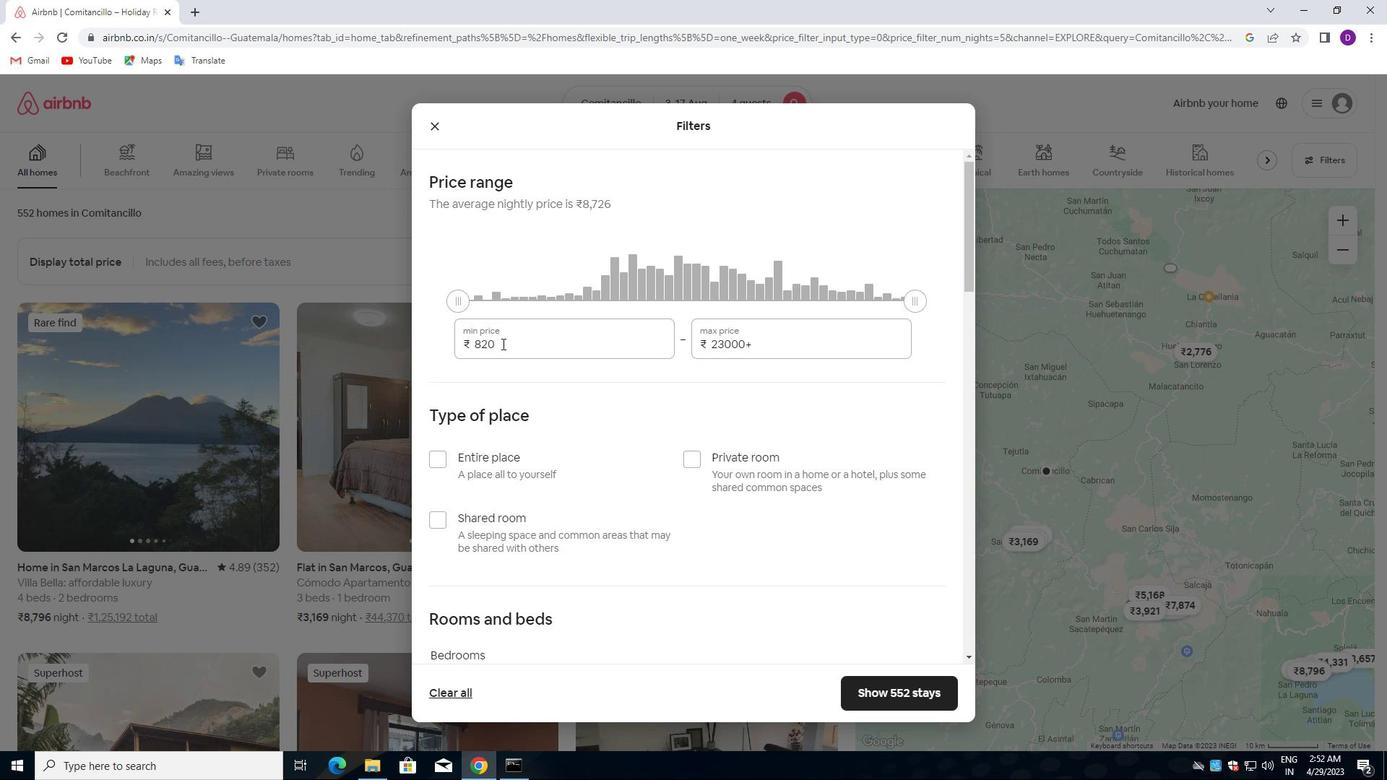 
Action: Key pressed 3000<Key.tab>15<Key.backspace><Key.backspace><Key.backspace><Key.backspace><Key.backspace><Key.backspace><Key.backspace><Key.backspace><Key.backspace>15000
Screenshot: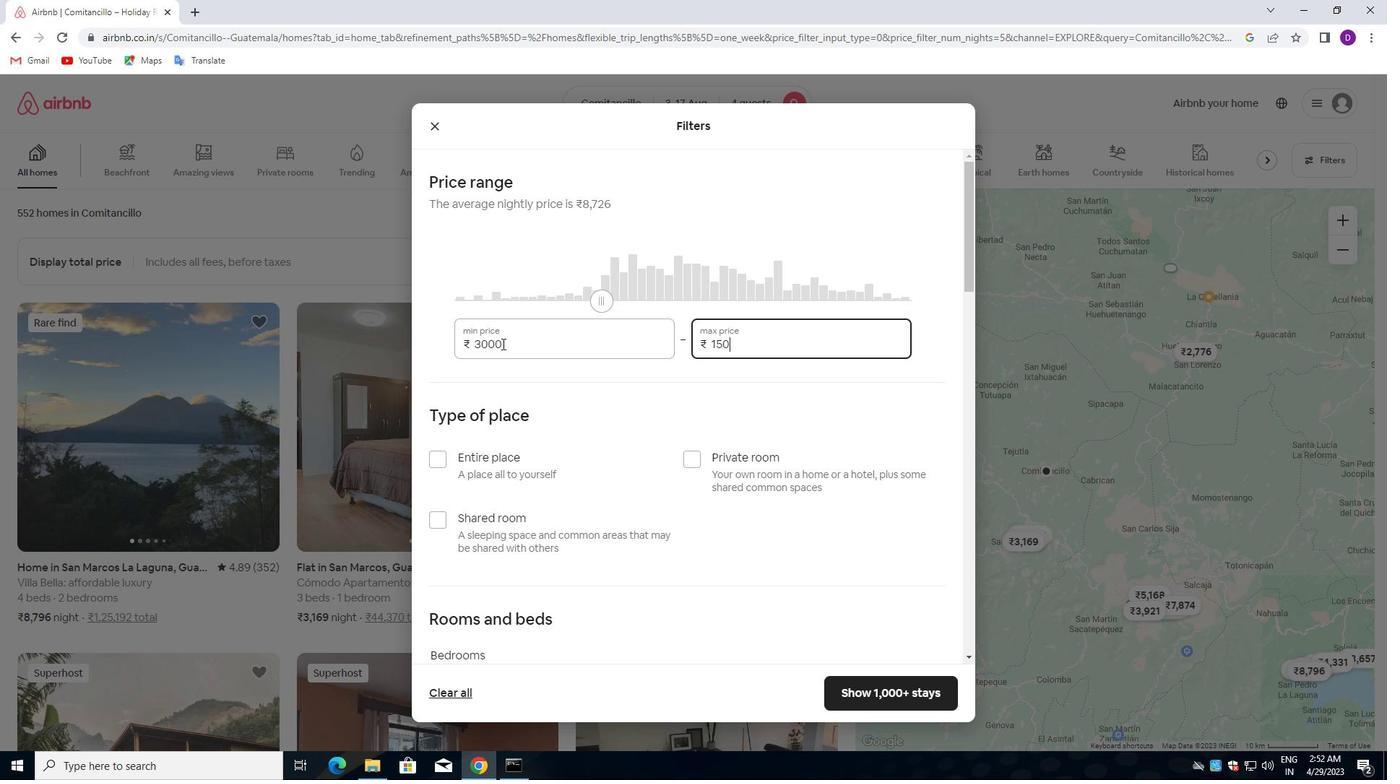 
Action: Mouse moved to (502, 390)
Screenshot: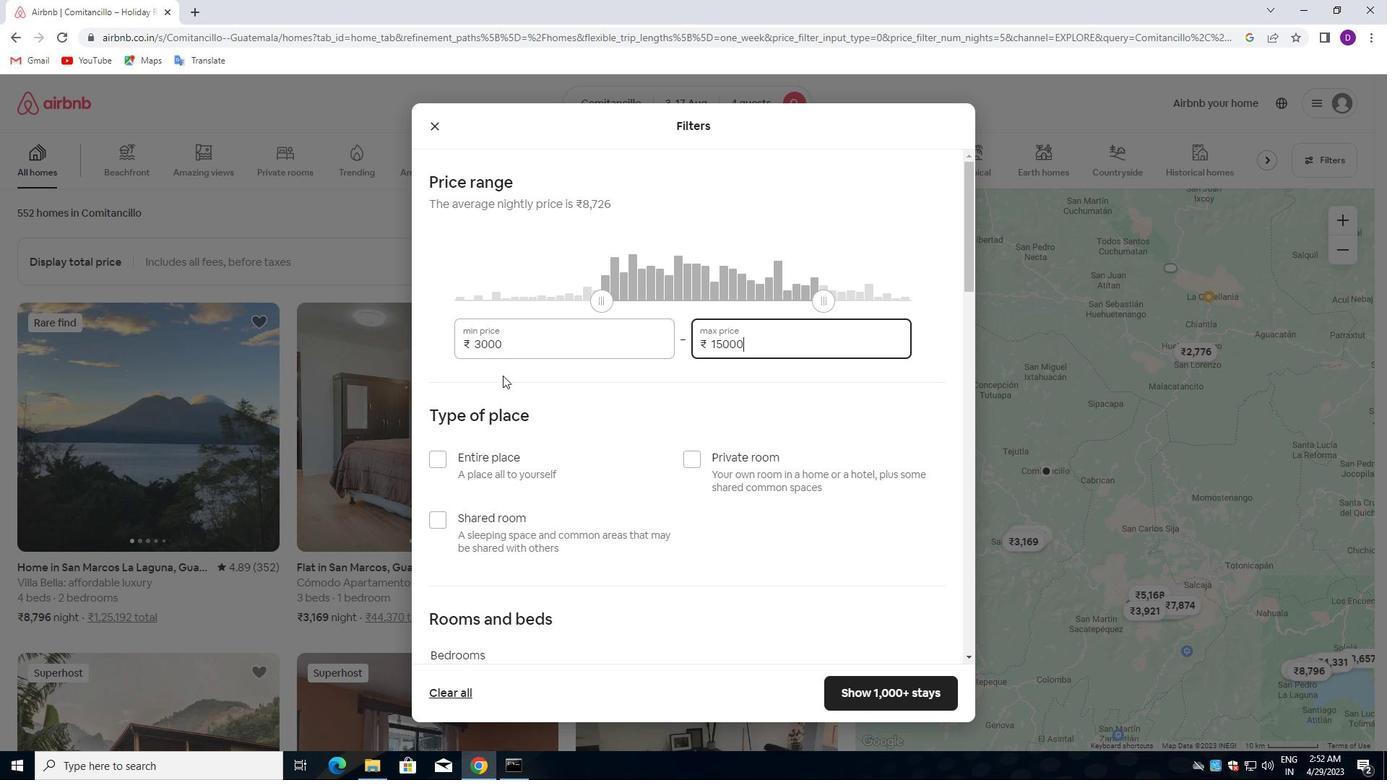 
Action: Mouse scrolled (502, 390) with delta (0, 0)
Screenshot: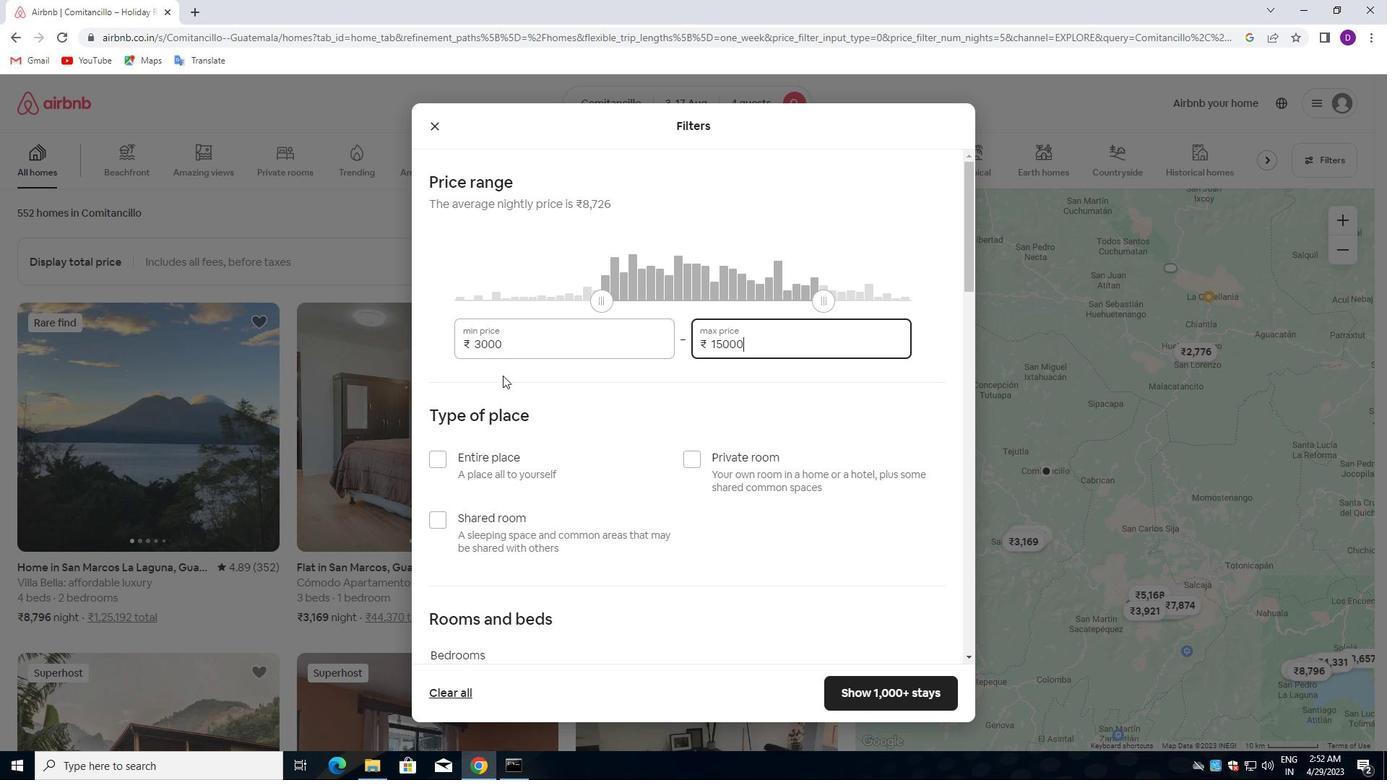 
Action: Mouse moved to (500, 405)
Screenshot: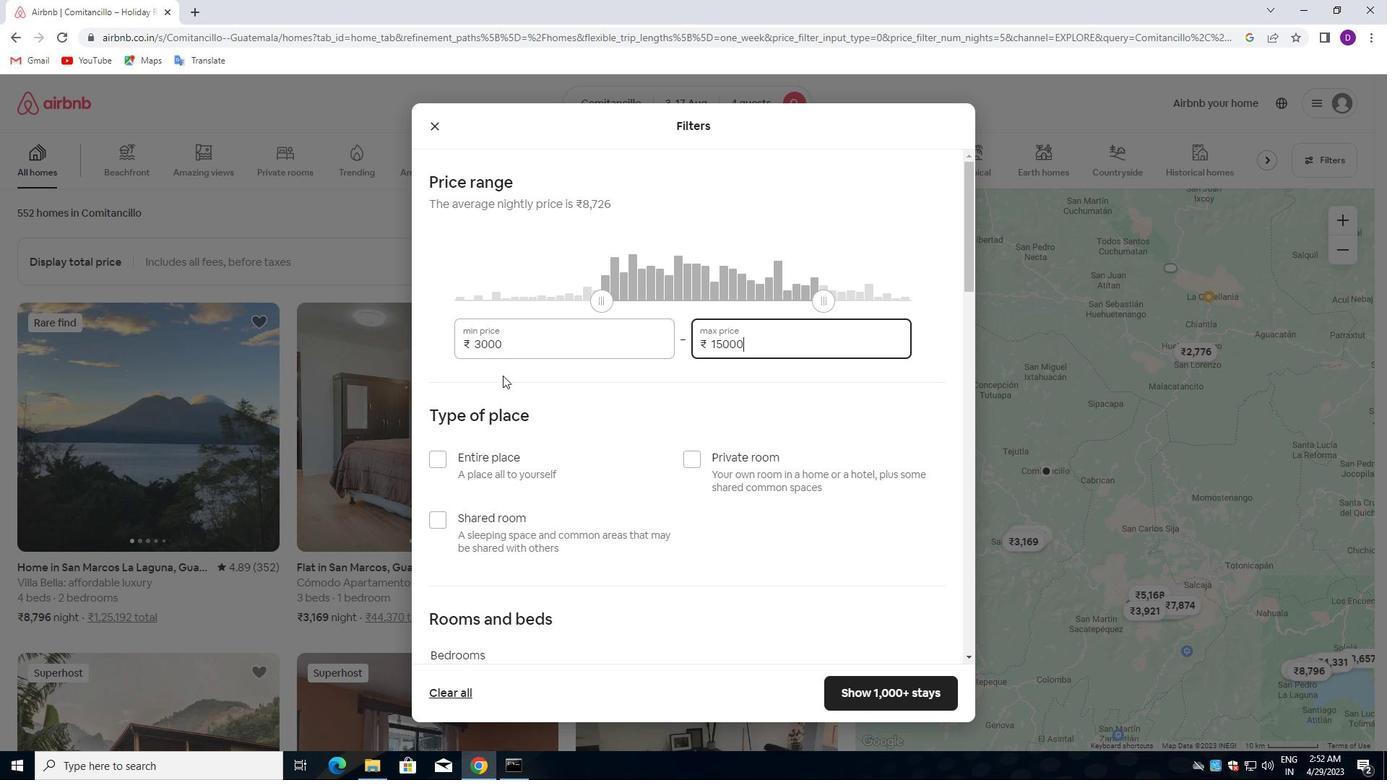 
Action: Mouse scrolled (500, 404) with delta (0, 0)
Screenshot: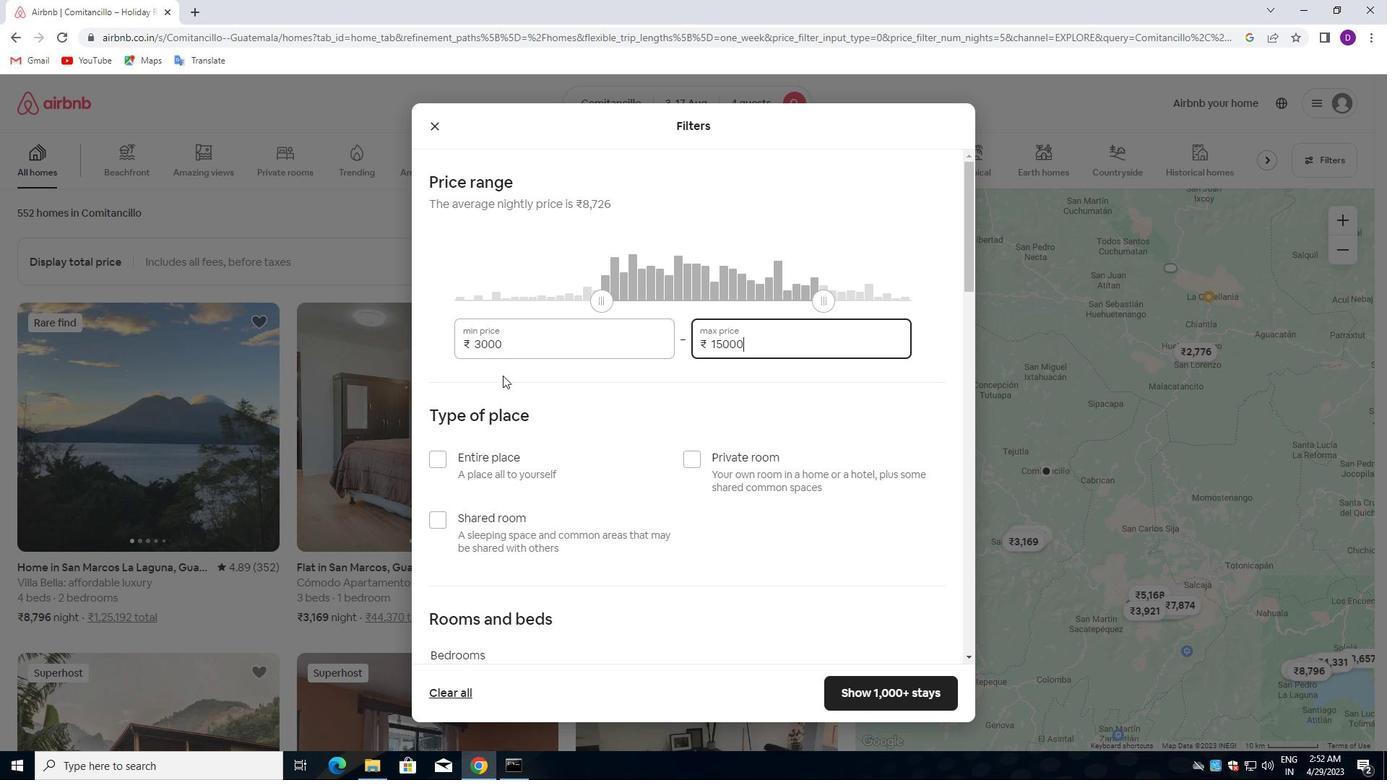 
Action: Mouse moved to (437, 319)
Screenshot: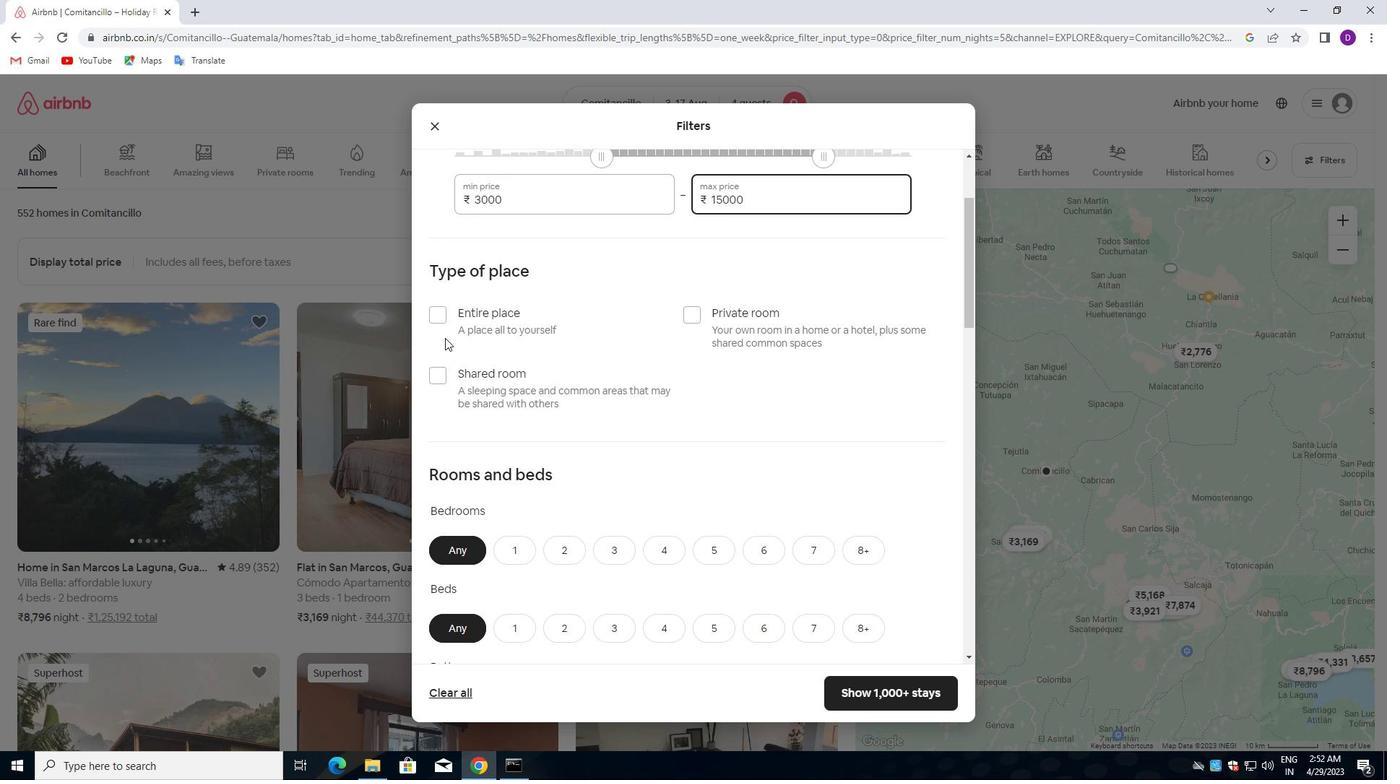 
Action: Mouse pressed left at (437, 319)
Screenshot: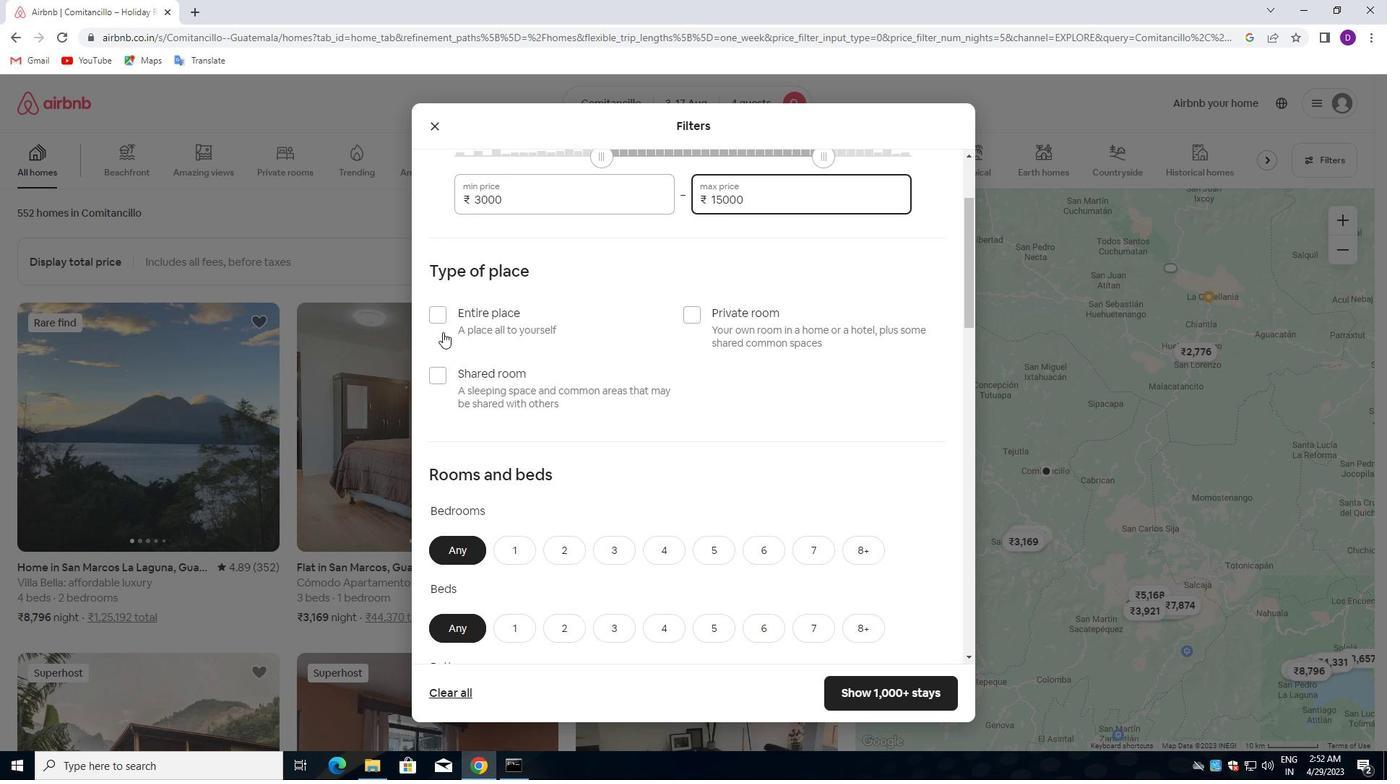 
Action: Mouse moved to (593, 417)
Screenshot: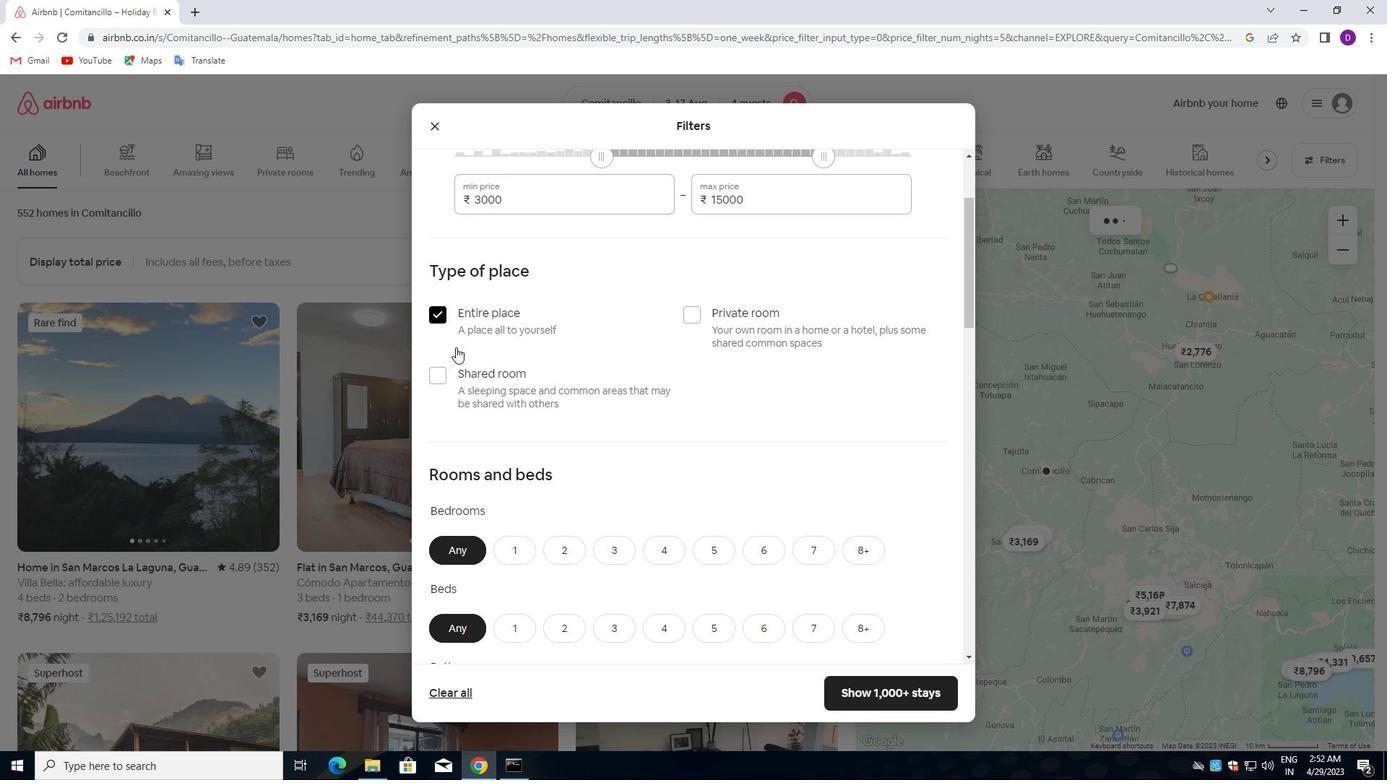 
Action: Mouse scrolled (593, 416) with delta (0, 0)
Screenshot: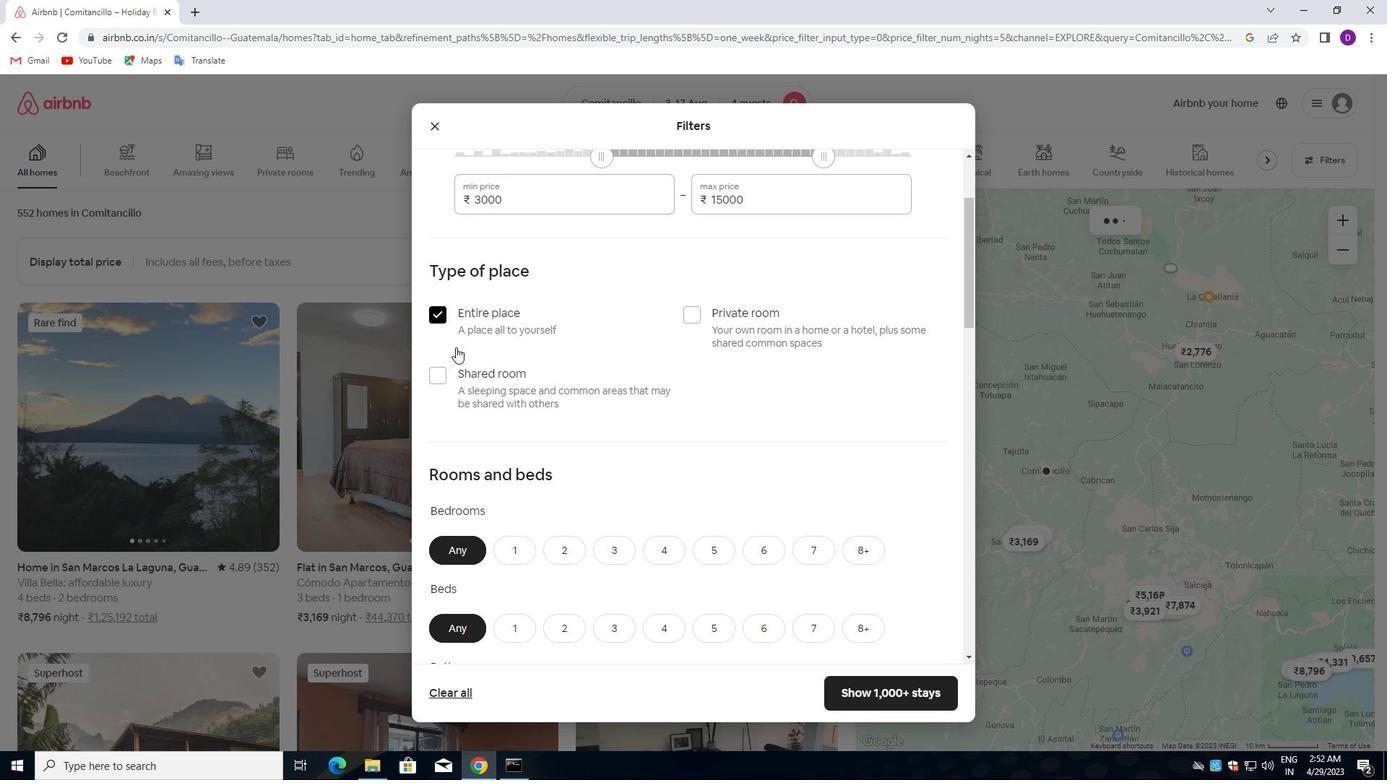
Action: Mouse moved to (596, 419)
Screenshot: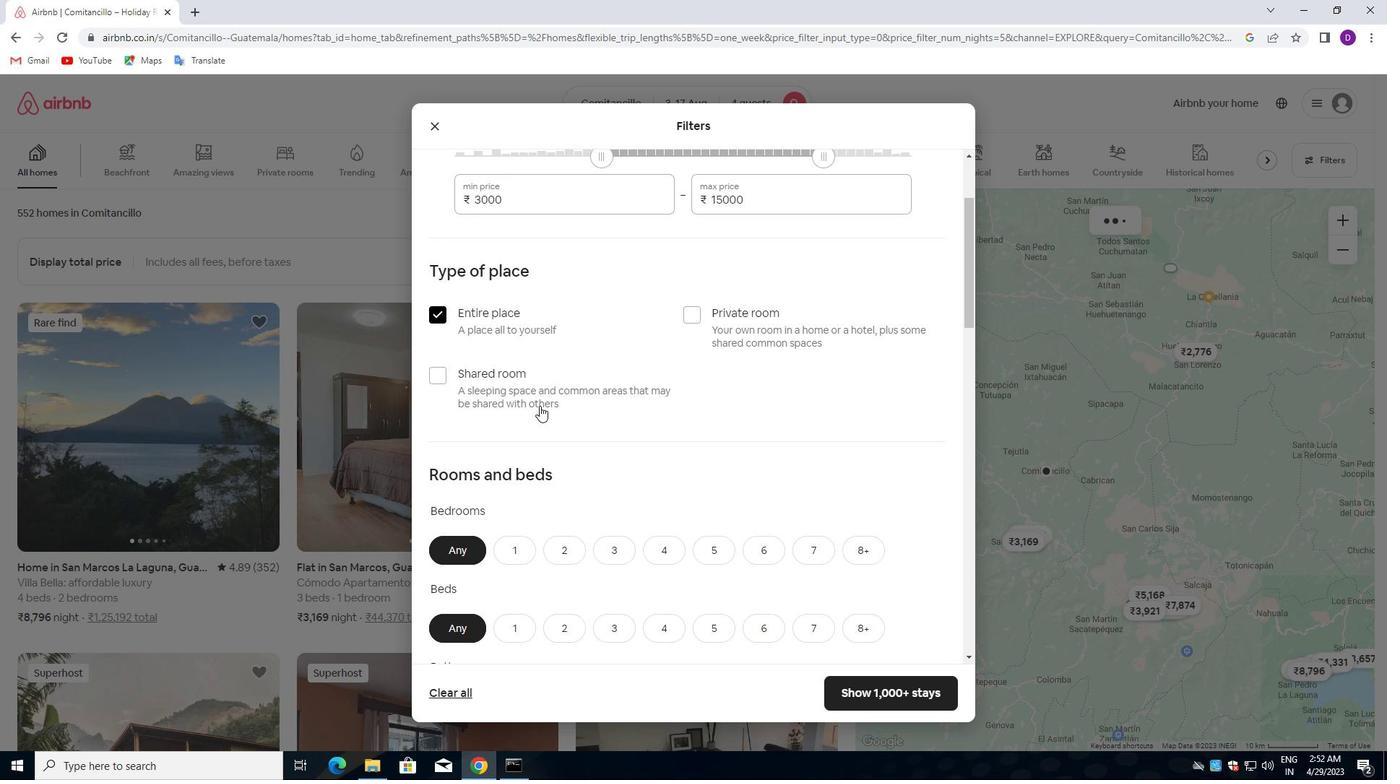 
Action: Mouse scrolled (596, 418) with delta (0, 0)
Screenshot: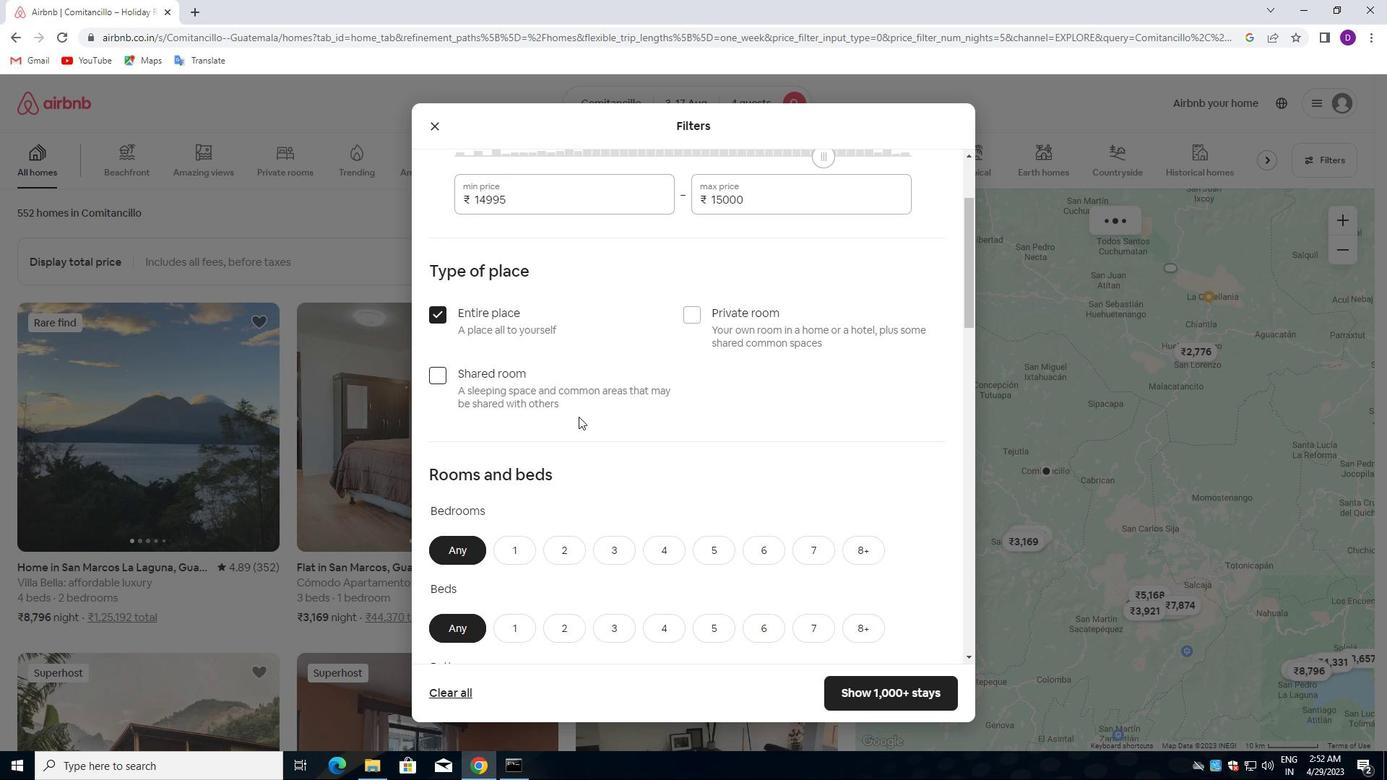 
Action: Mouse scrolled (596, 418) with delta (0, 0)
Screenshot: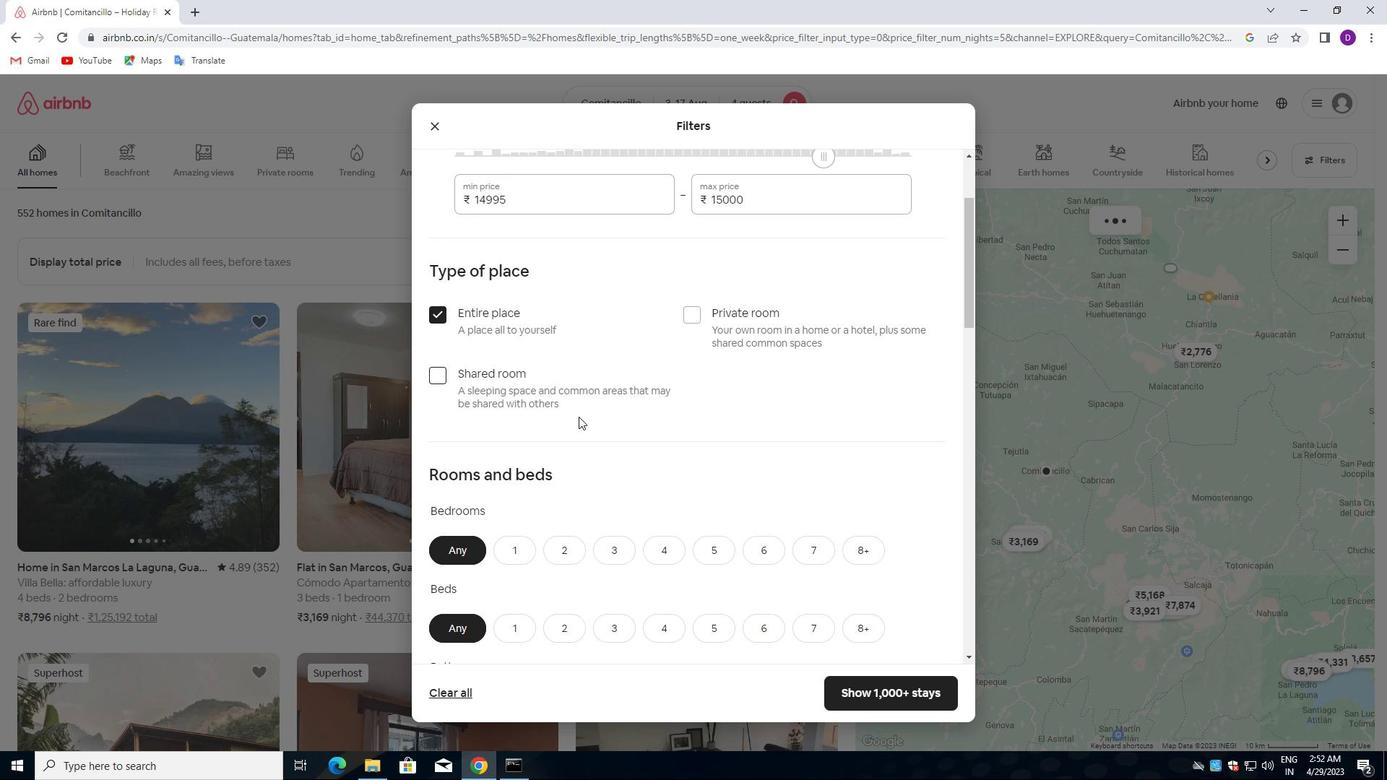
Action: Mouse moved to (609, 335)
Screenshot: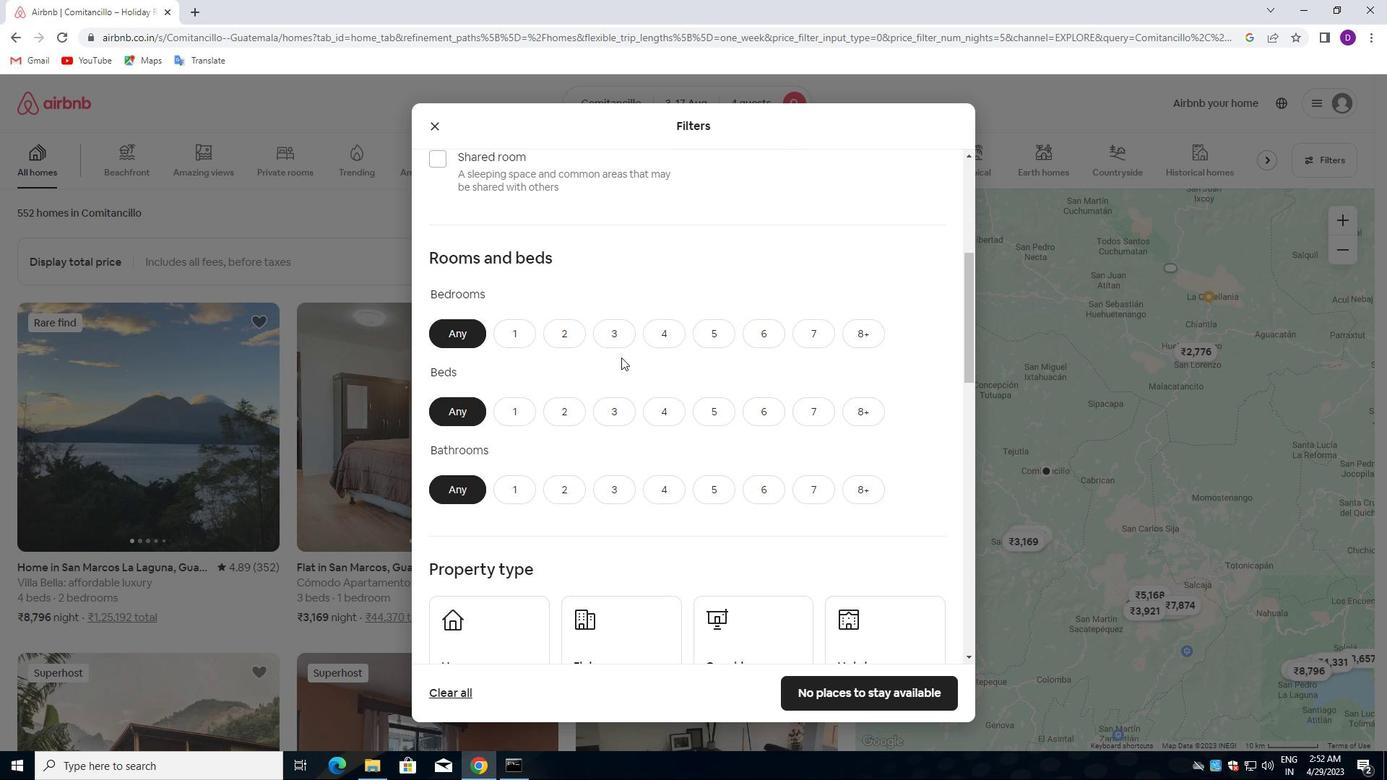 
Action: Mouse pressed left at (609, 335)
Screenshot: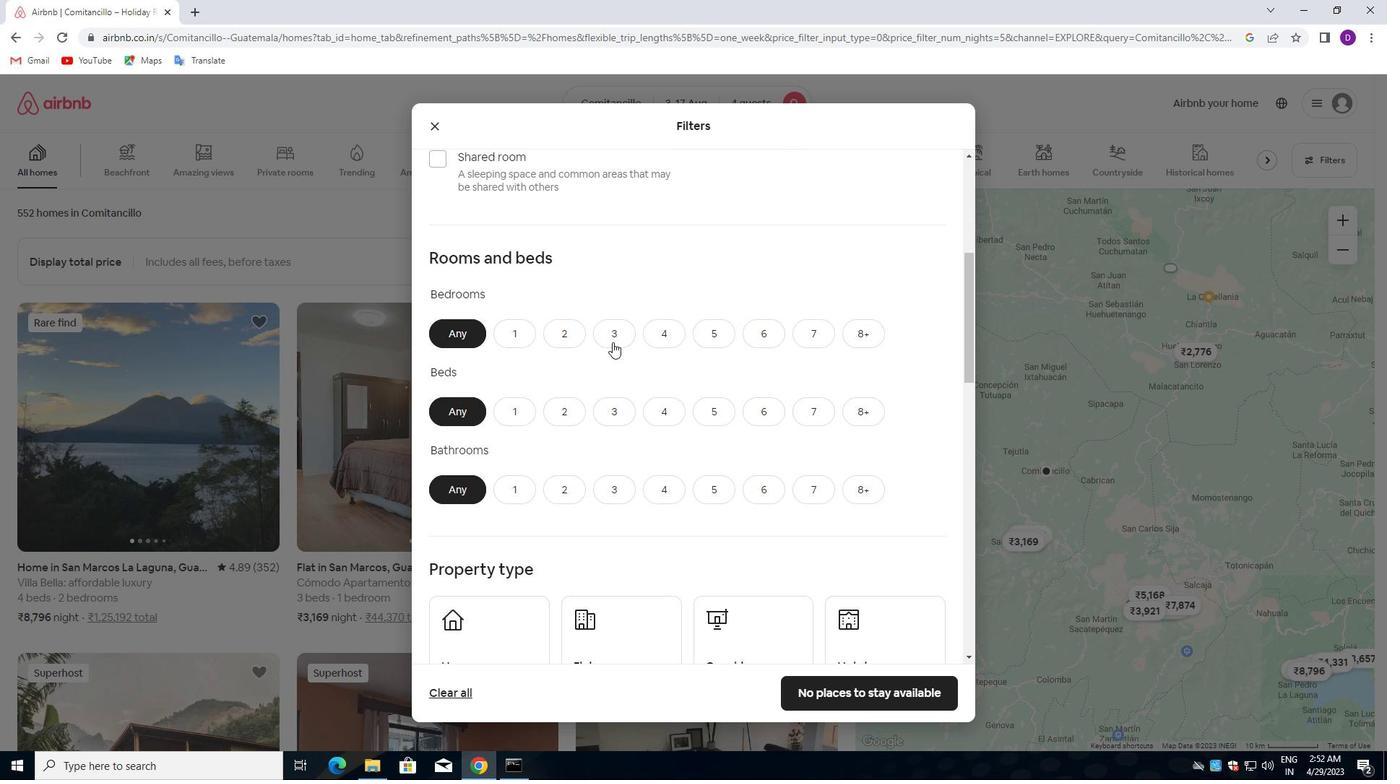 
Action: Mouse moved to (660, 406)
Screenshot: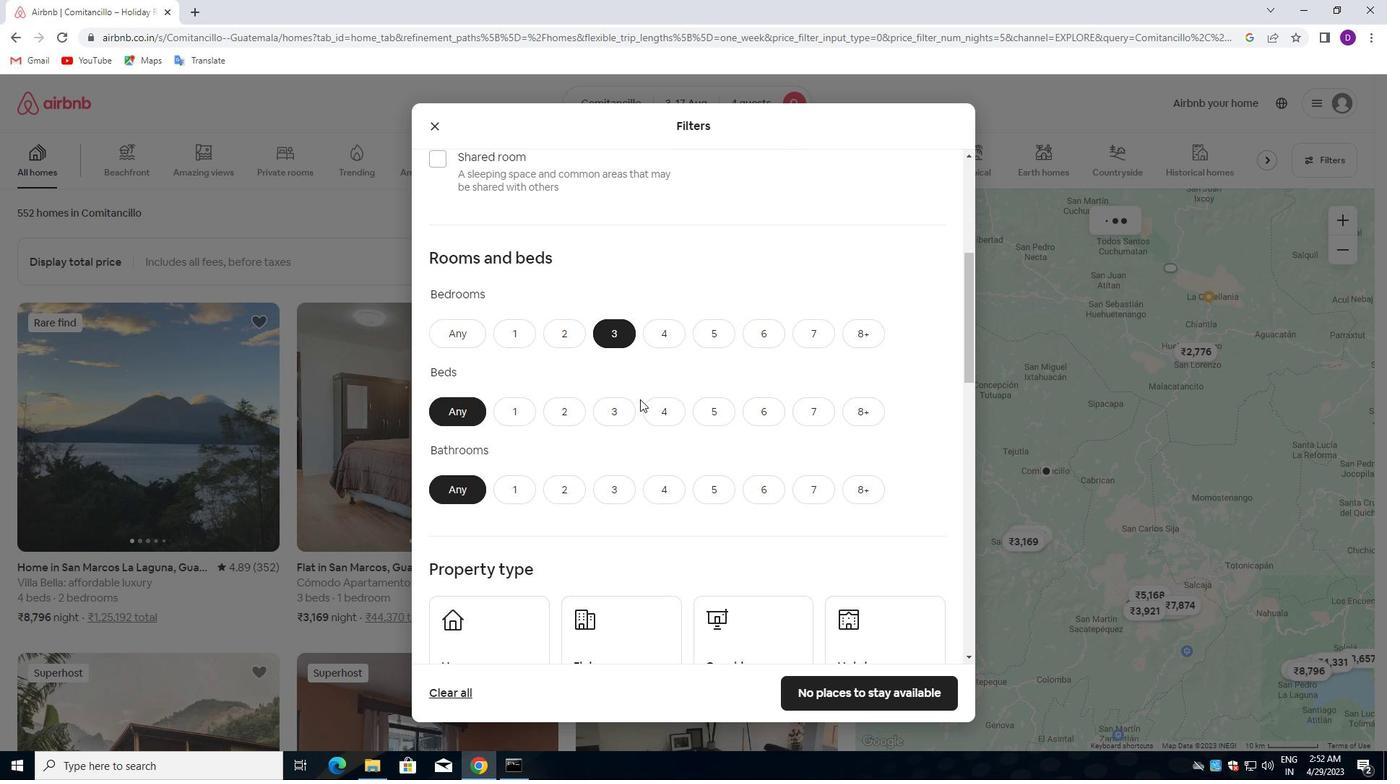 
Action: Mouse pressed left at (660, 406)
Screenshot: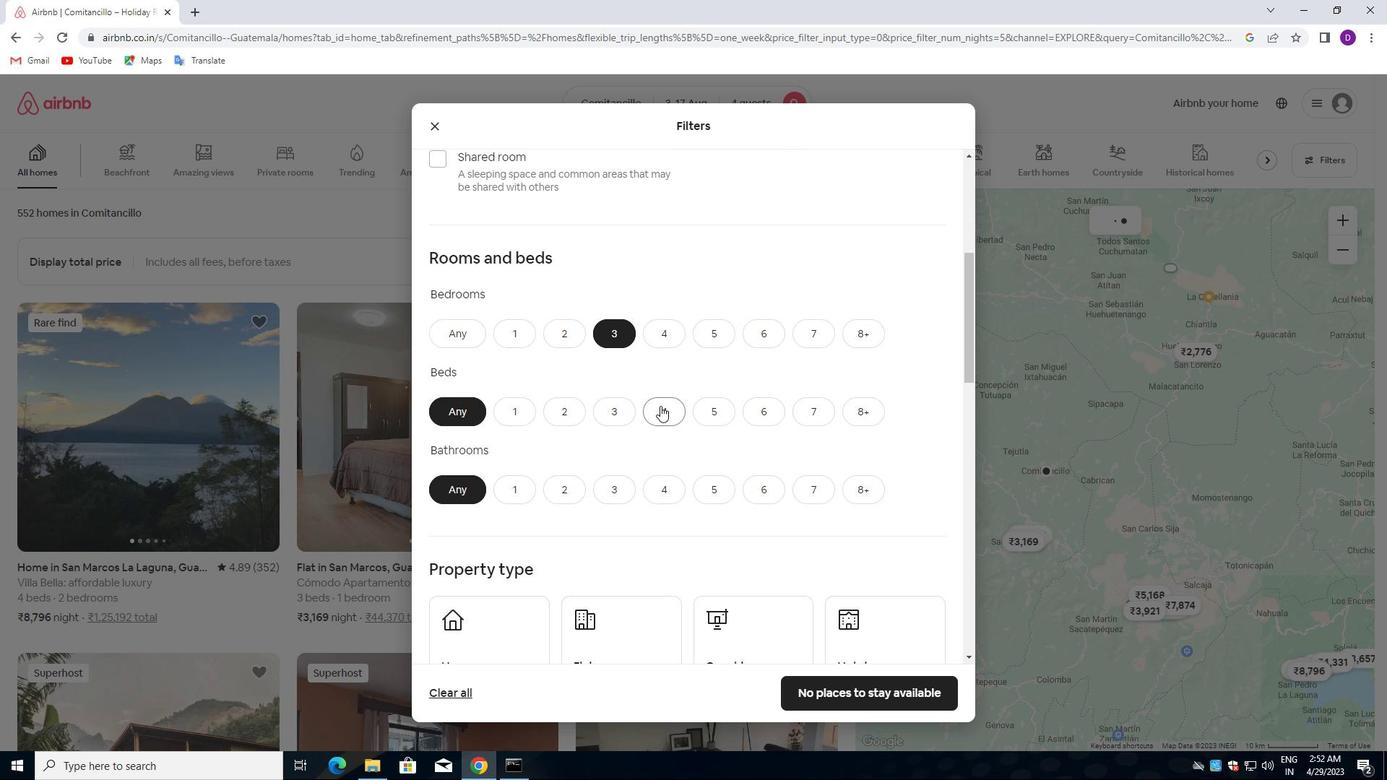 
Action: Mouse moved to (577, 489)
Screenshot: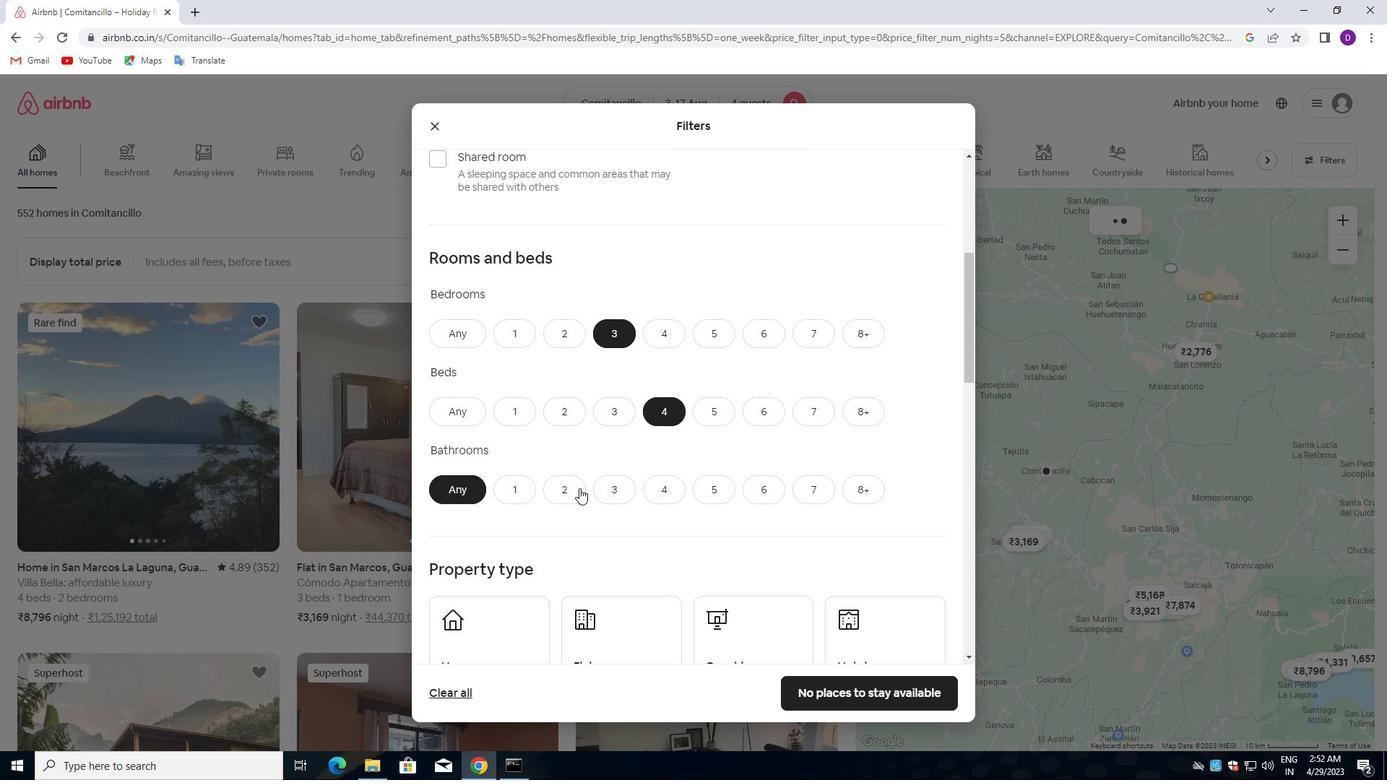 
Action: Mouse pressed left at (577, 489)
Screenshot: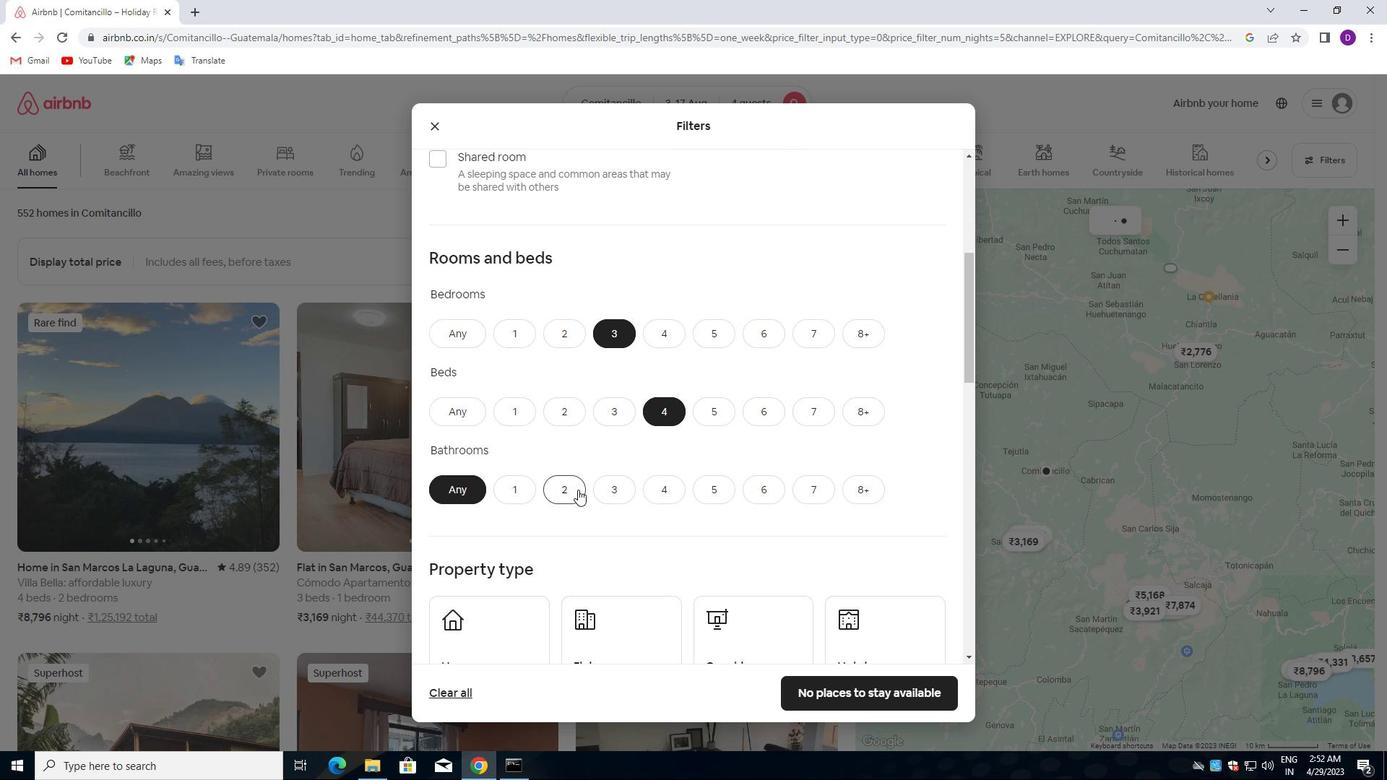 
Action: Mouse moved to (614, 471)
Screenshot: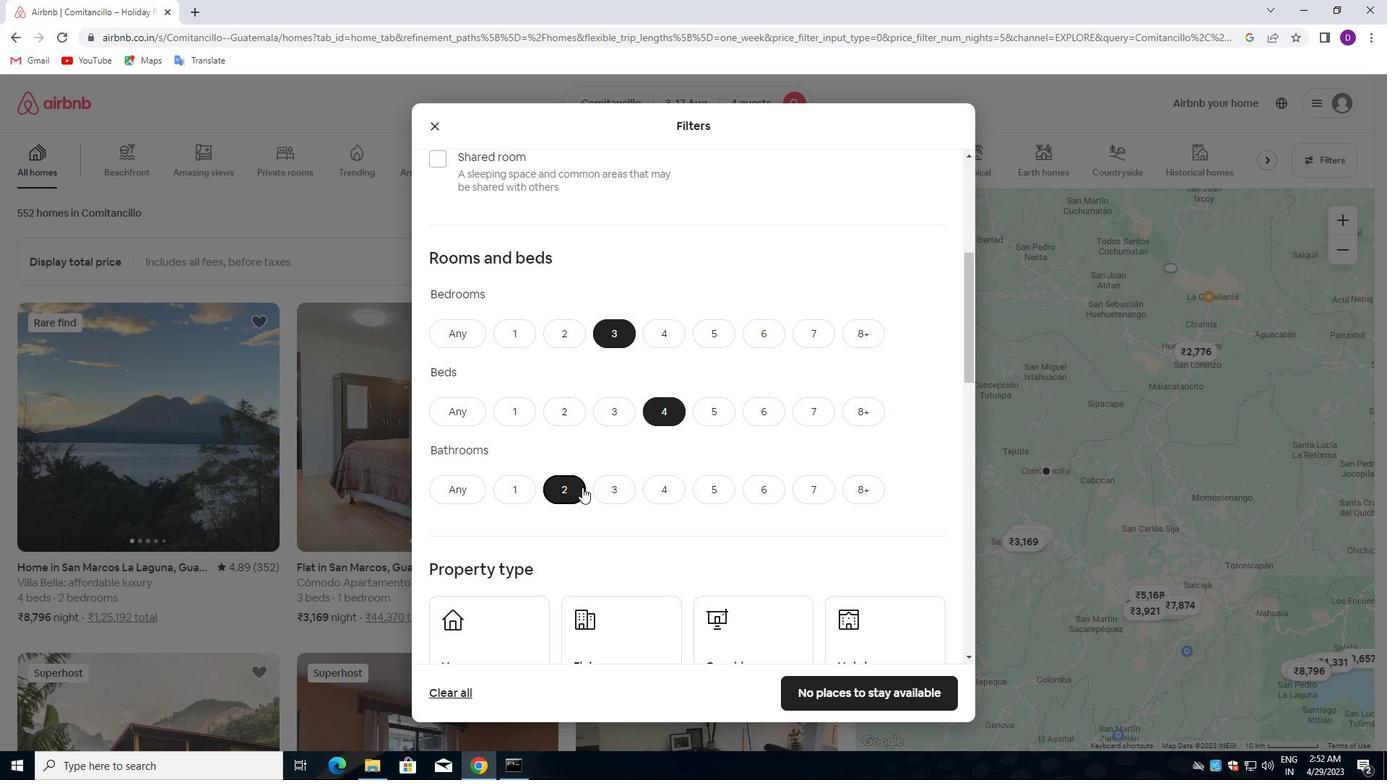 
Action: Mouse scrolled (614, 470) with delta (0, 0)
Screenshot: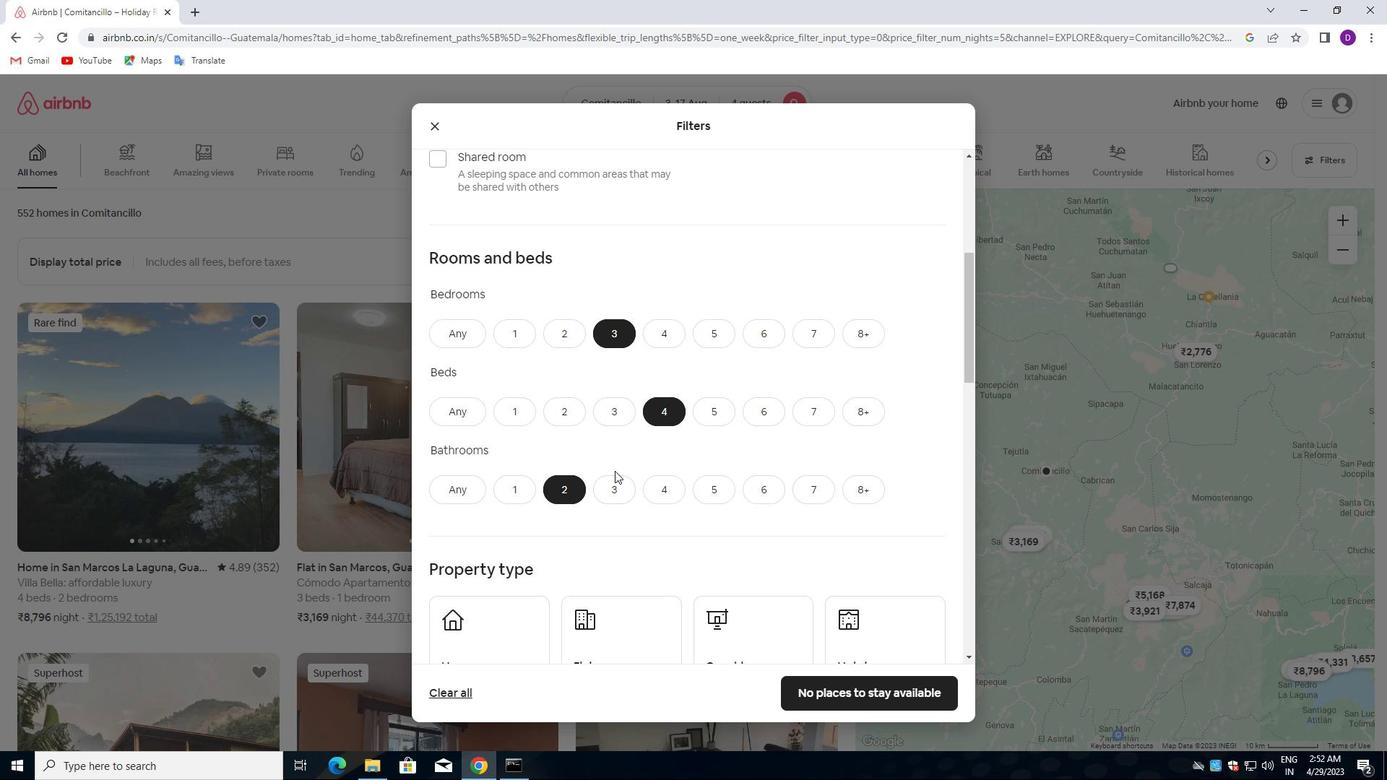 
Action: Mouse scrolled (614, 470) with delta (0, 0)
Screenshot: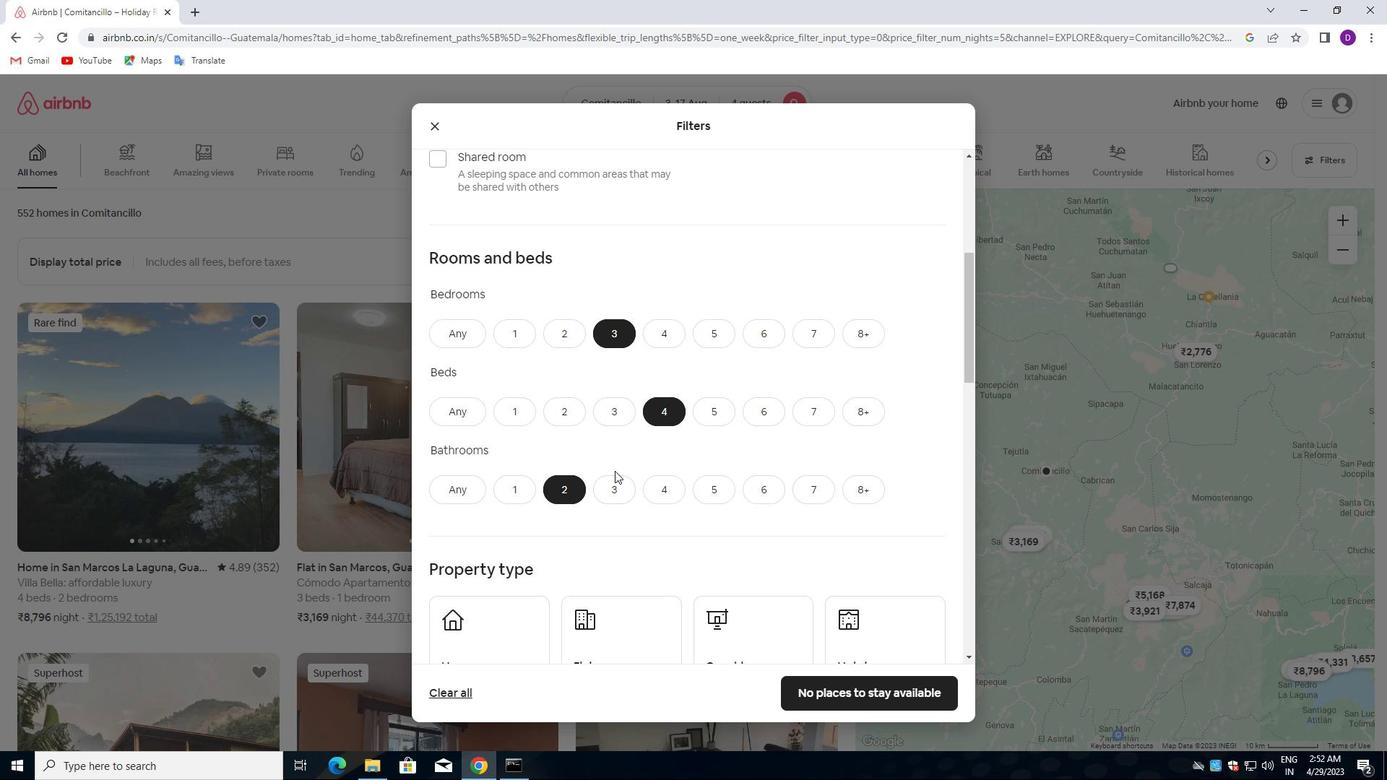 
Action: Mouse moved to (502, 484)
Screenshot: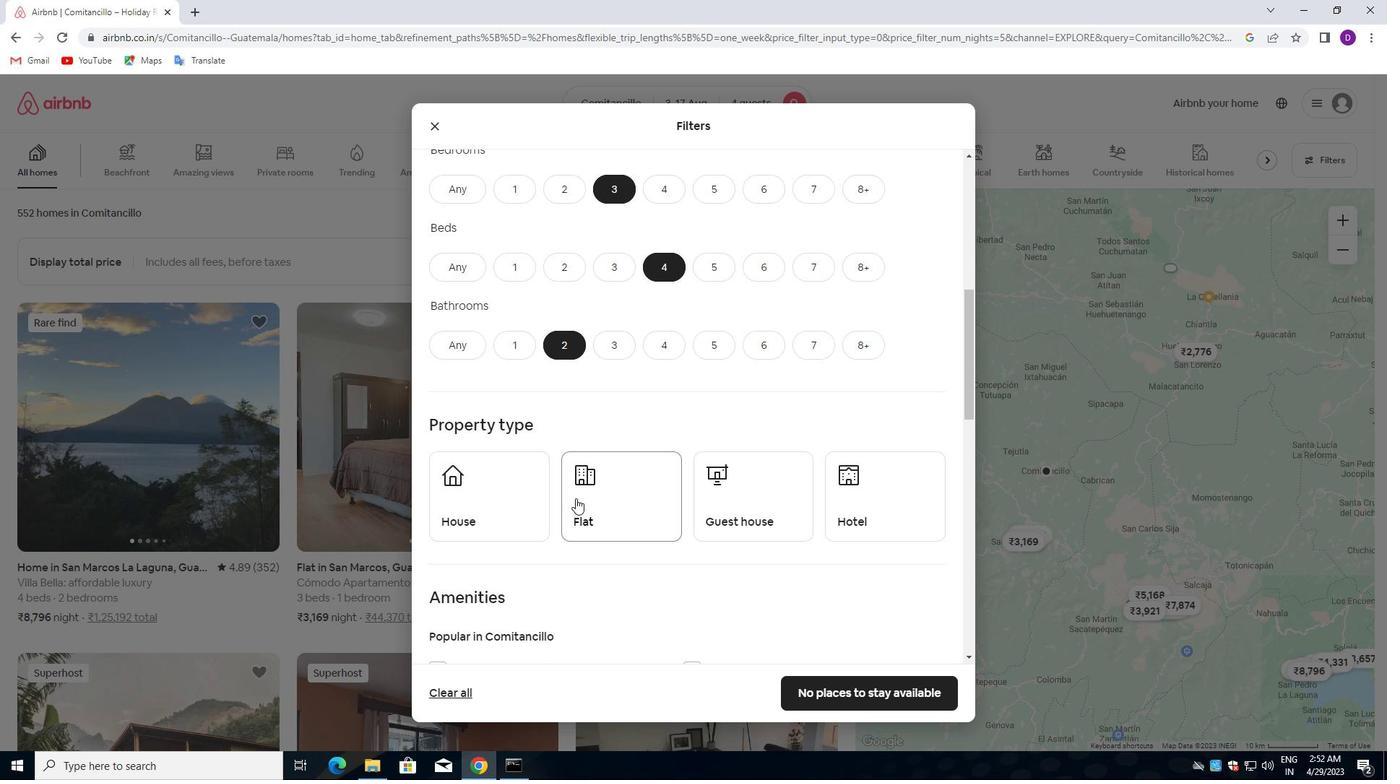 
Action: Mouse pressed left at (502, 484)
Screenshot: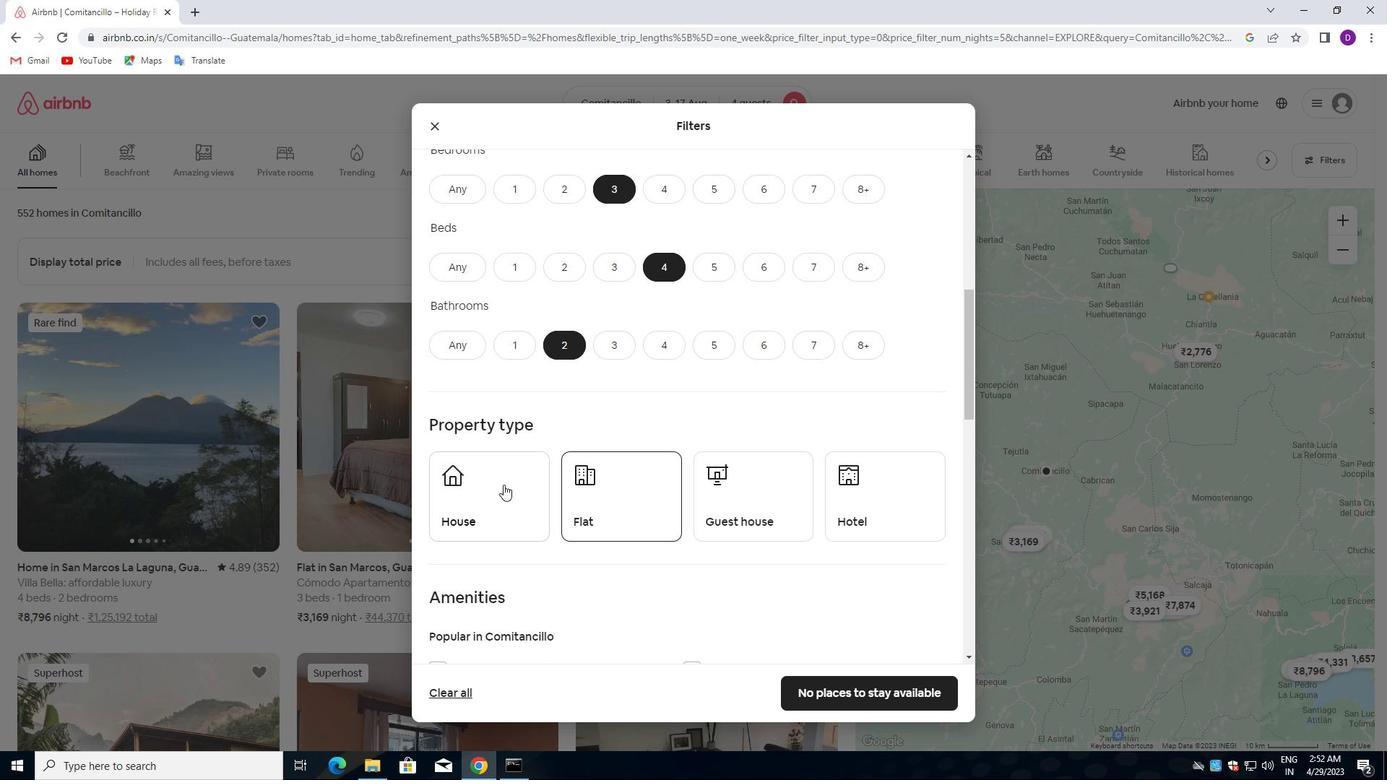 
Action: Mouse moved to (595, 483)
Screenshot: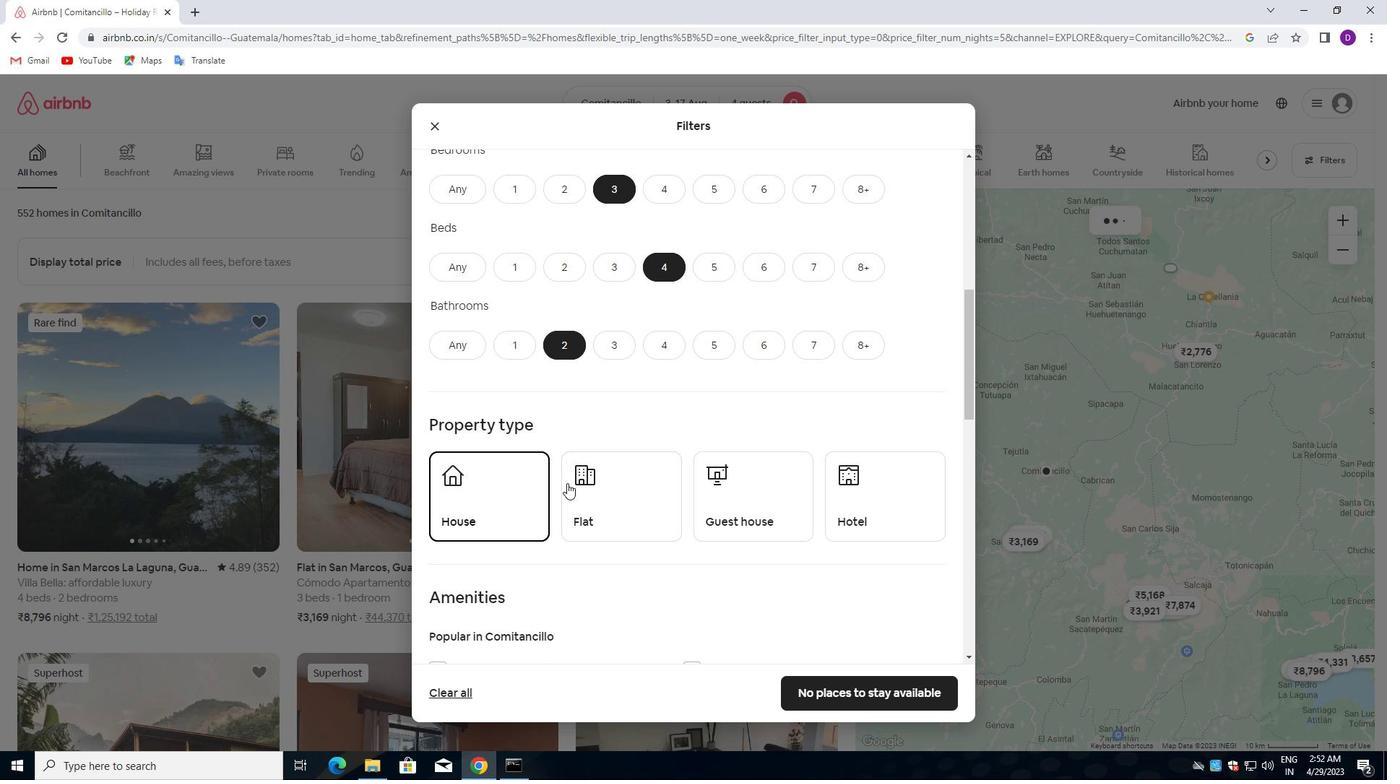 
Action: Mouse pressed left at (595, 483)
Screenshot: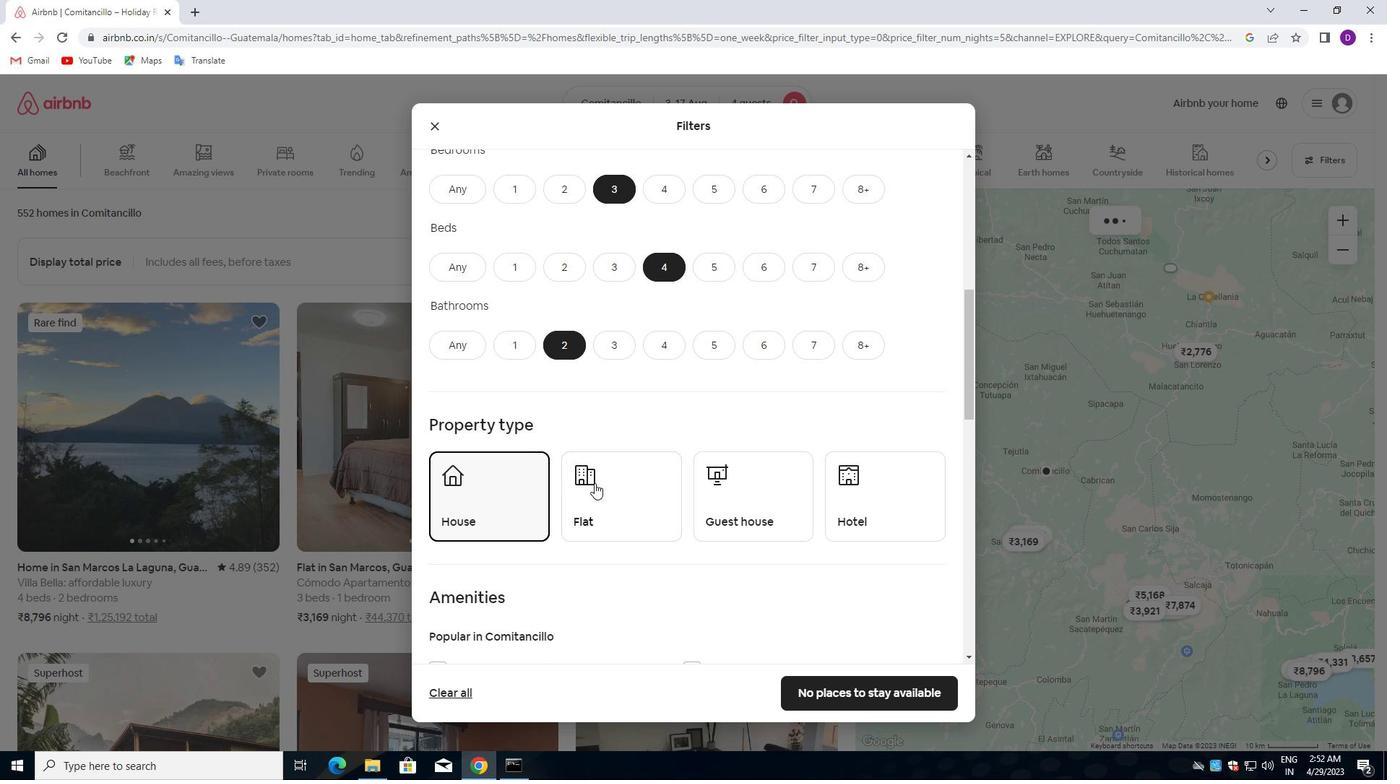 
Action: Mouse moved to (768, 478)
Screenshot: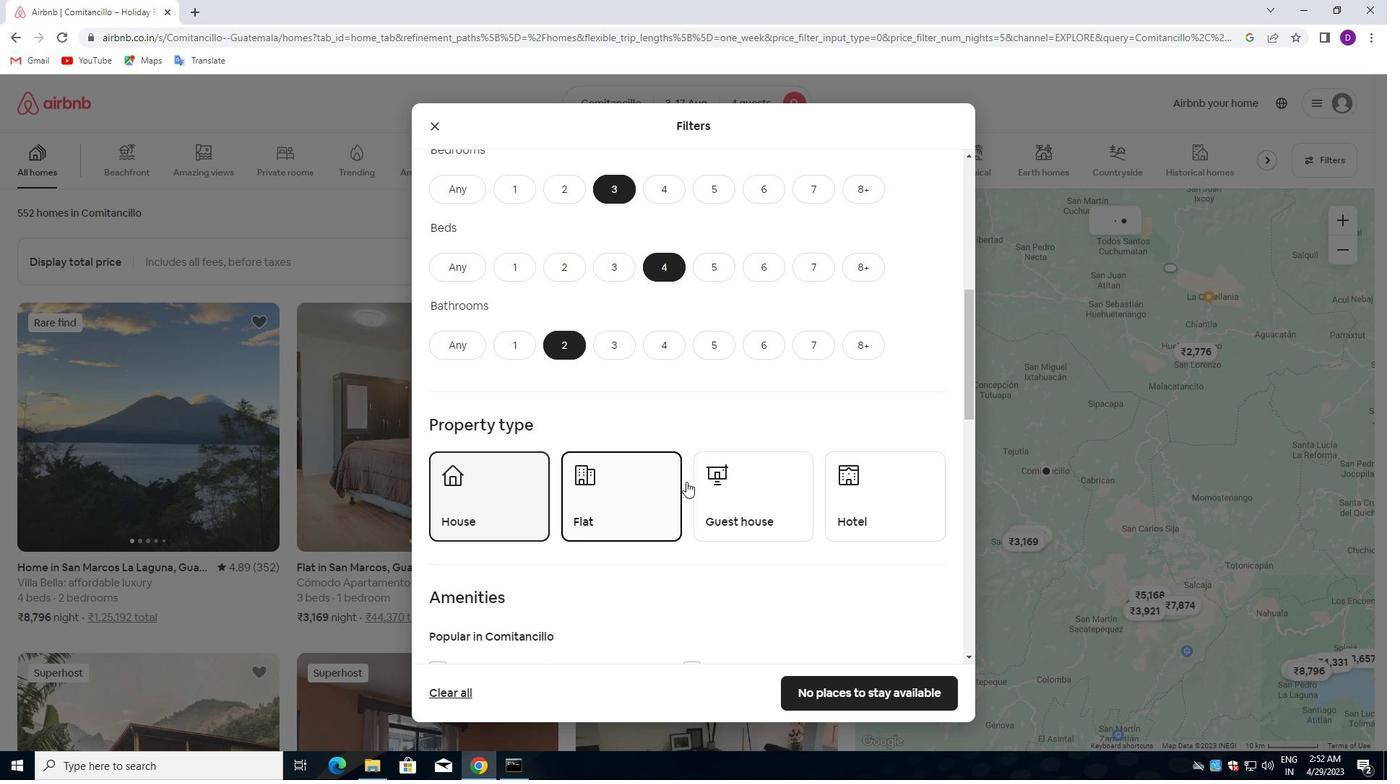 
Action: Mouse pressed left at (768, 478)
Screenshot: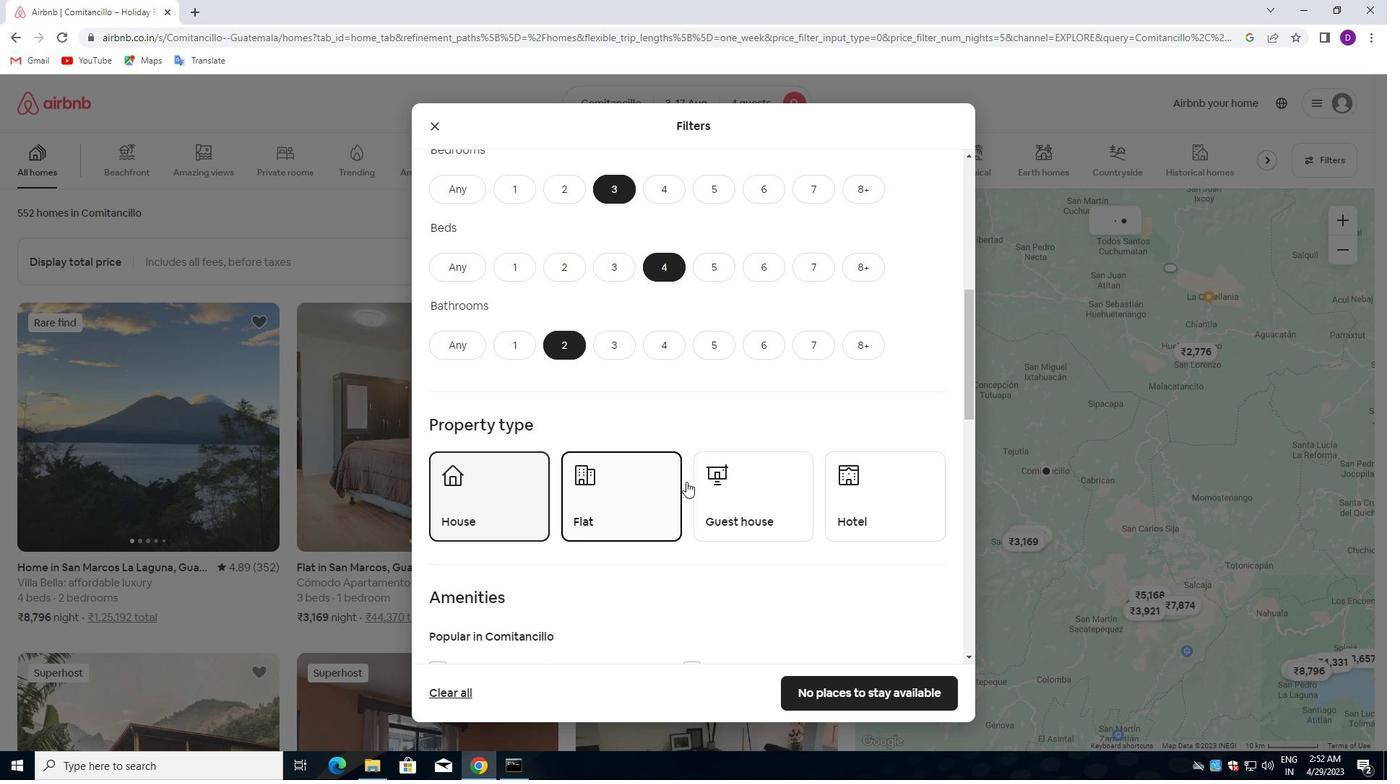 
Action: Mouse moved to (677, 487)
Screenshot: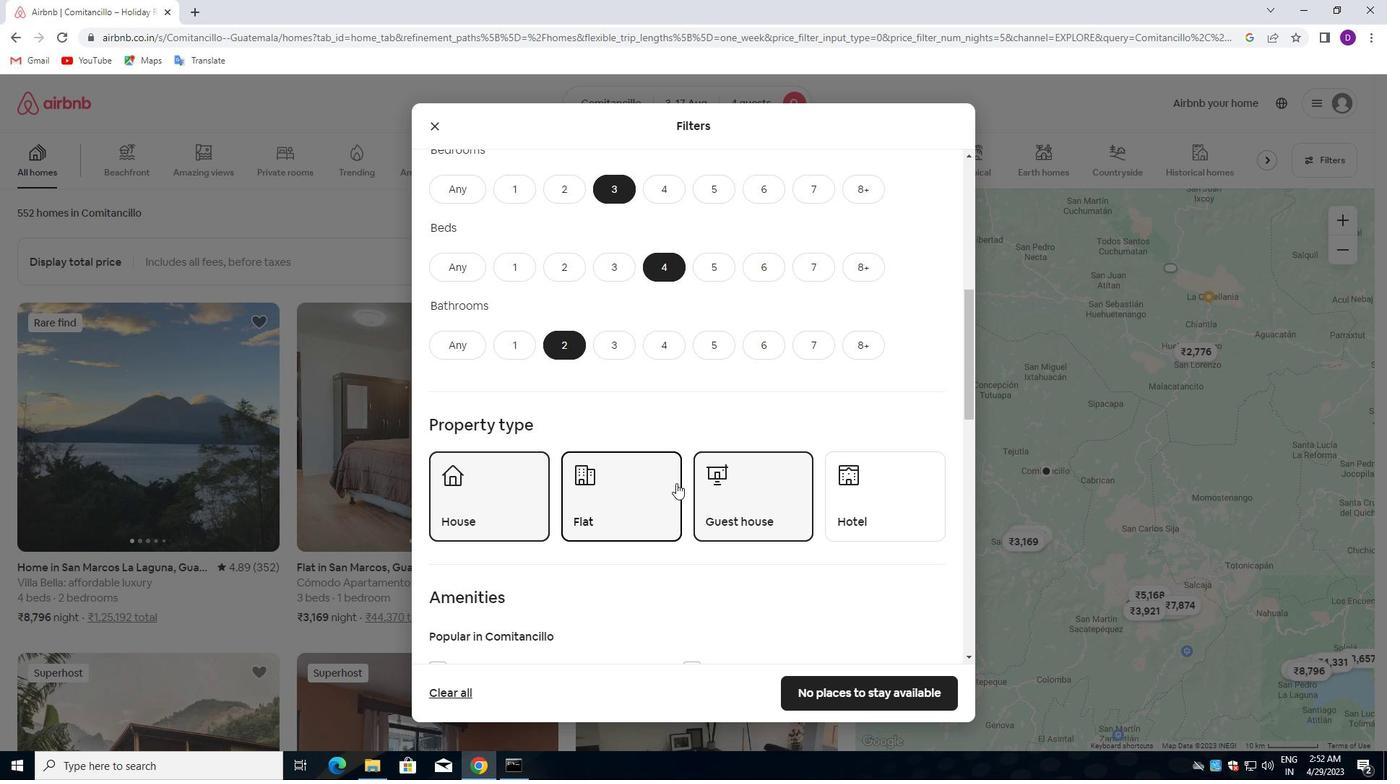 
Action: Mouse scrolled (677, 487) with delta (0, 0)
Screenshot: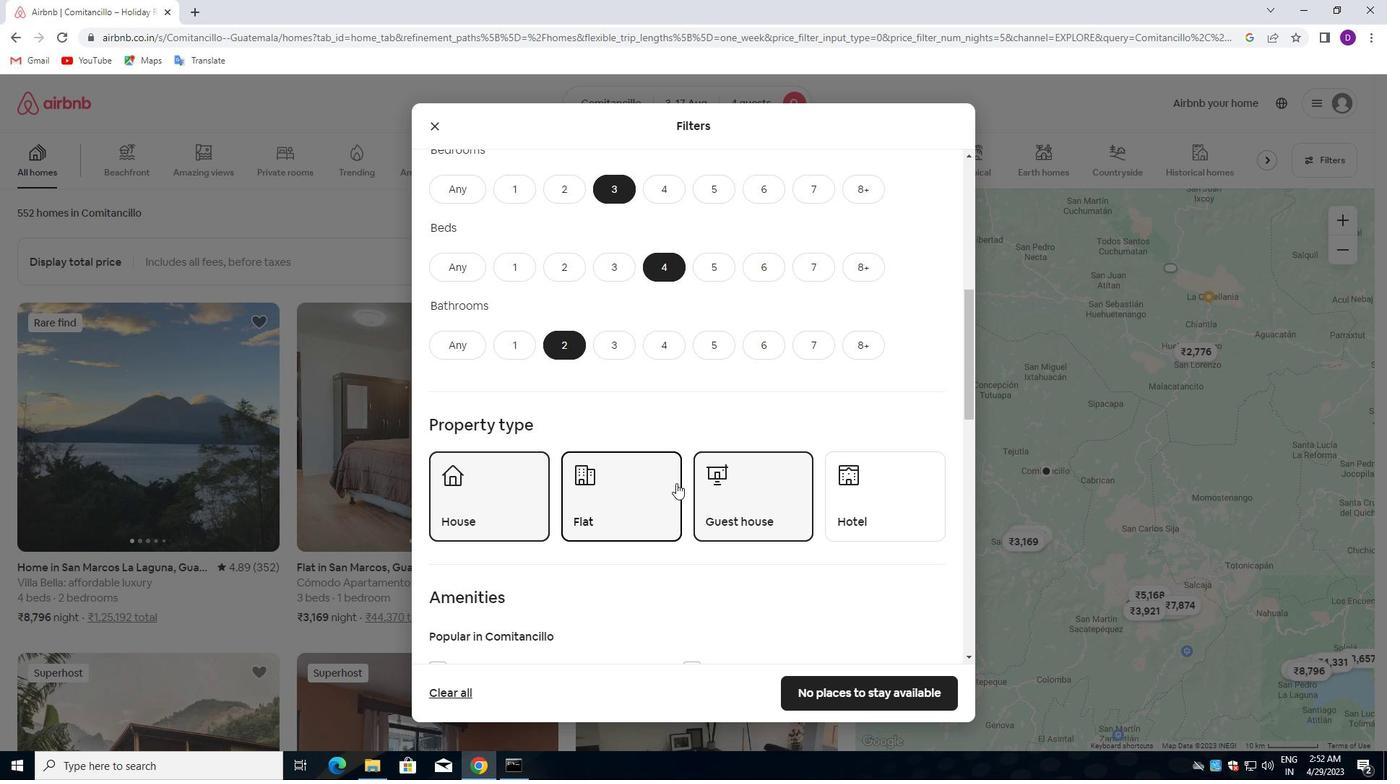 
Action: Mouse moved to (677, 488)
Screenshot: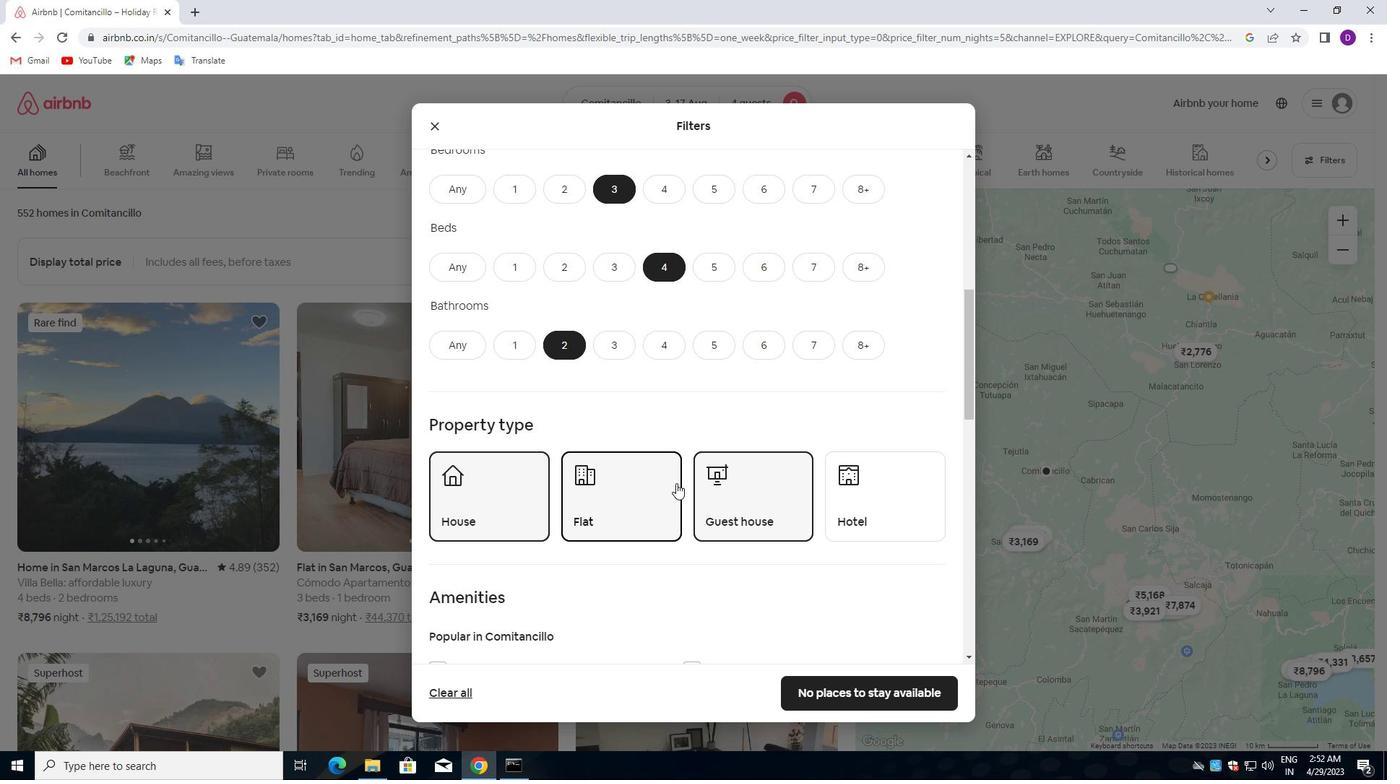 
Action: Mouse scrolled (677, 487) with delta (0, 0)
Screenshot: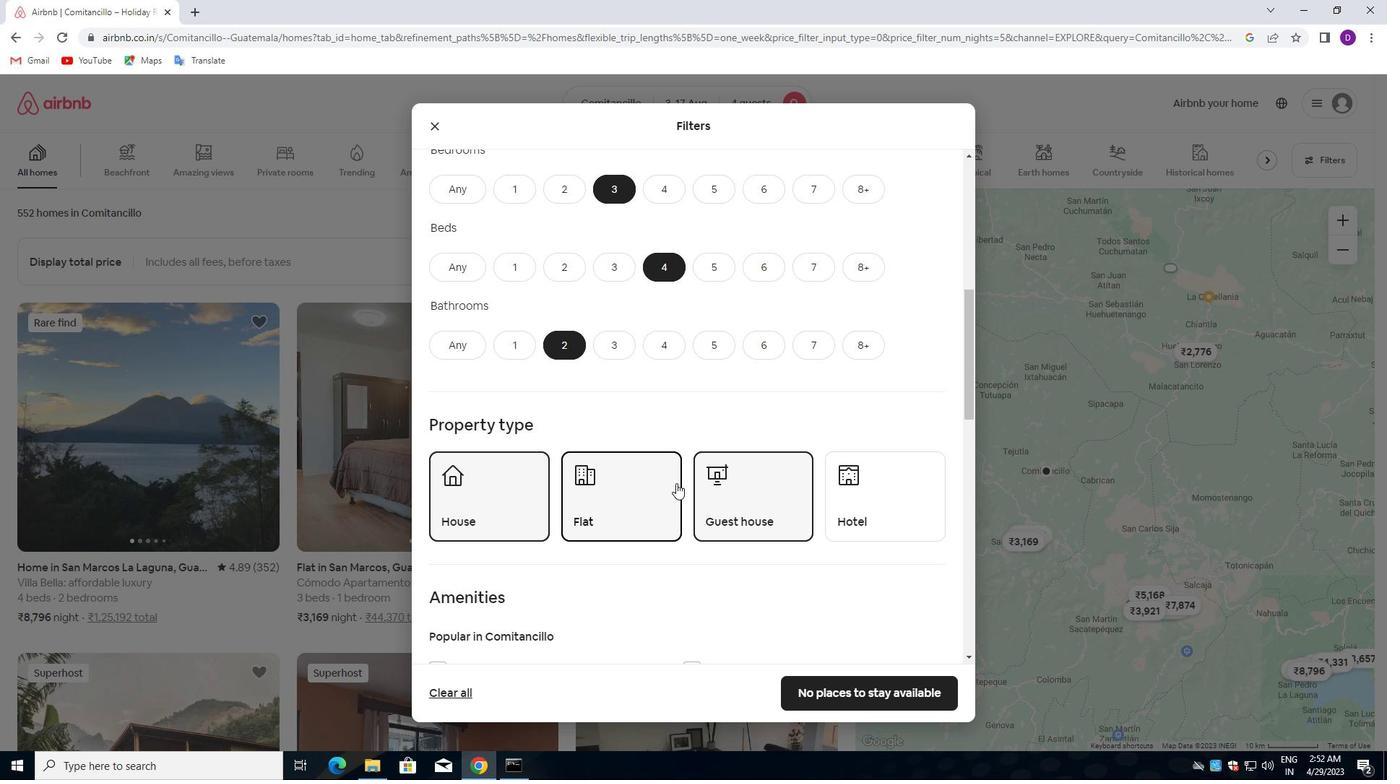
Action: Mouse moved to (677, 488)
Screenshot: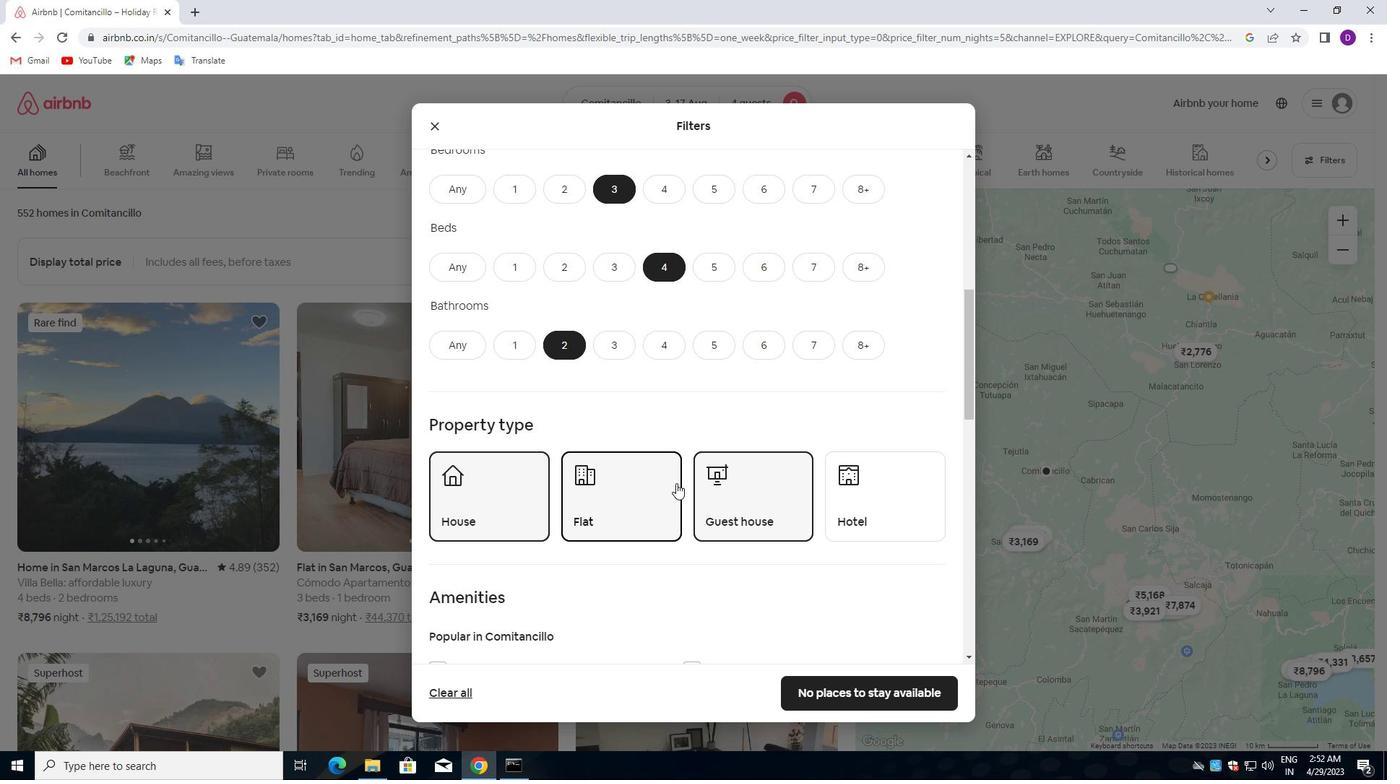 
Action: Mouse scrolled (677, 487) with delta (0, 0)
Screenshot: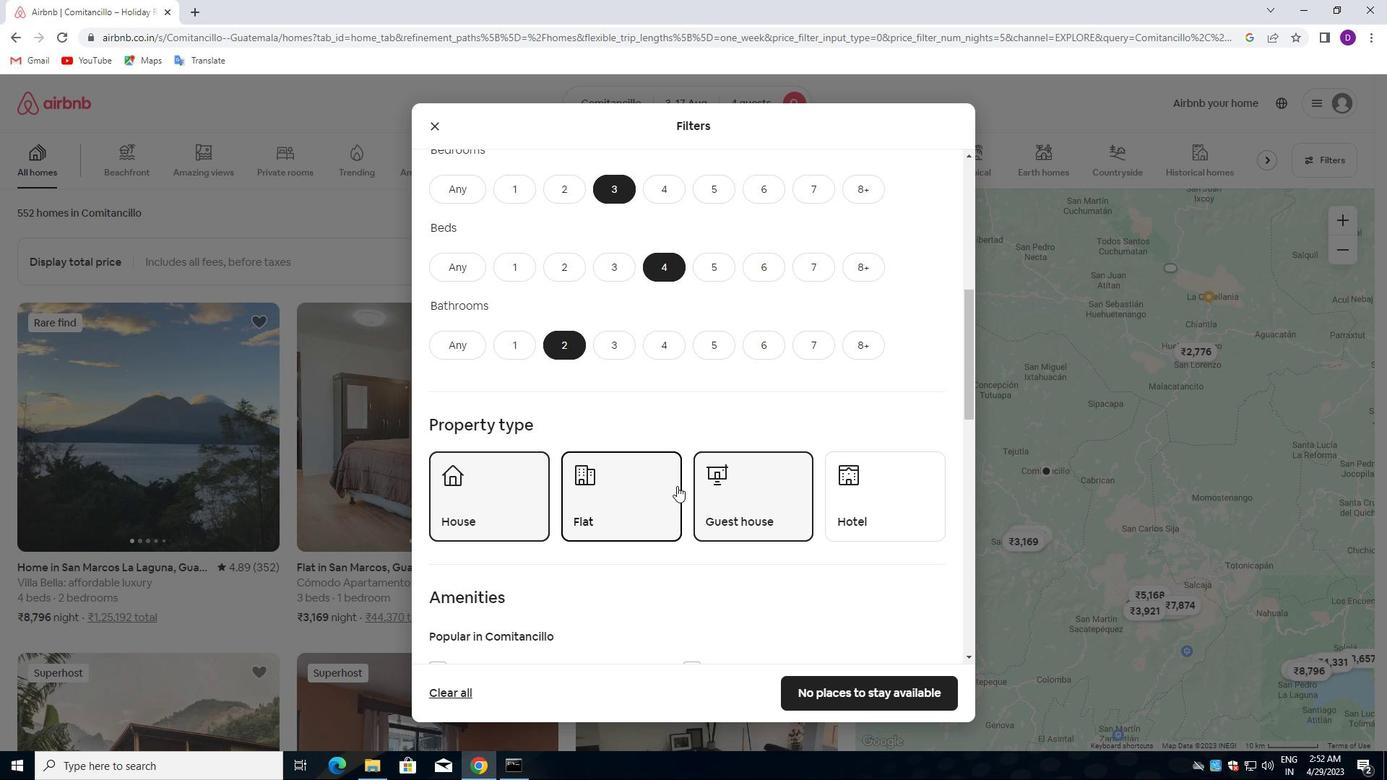 
Action: Mouse scrolled (677, 487) with delta (0, 0)
Screenshot: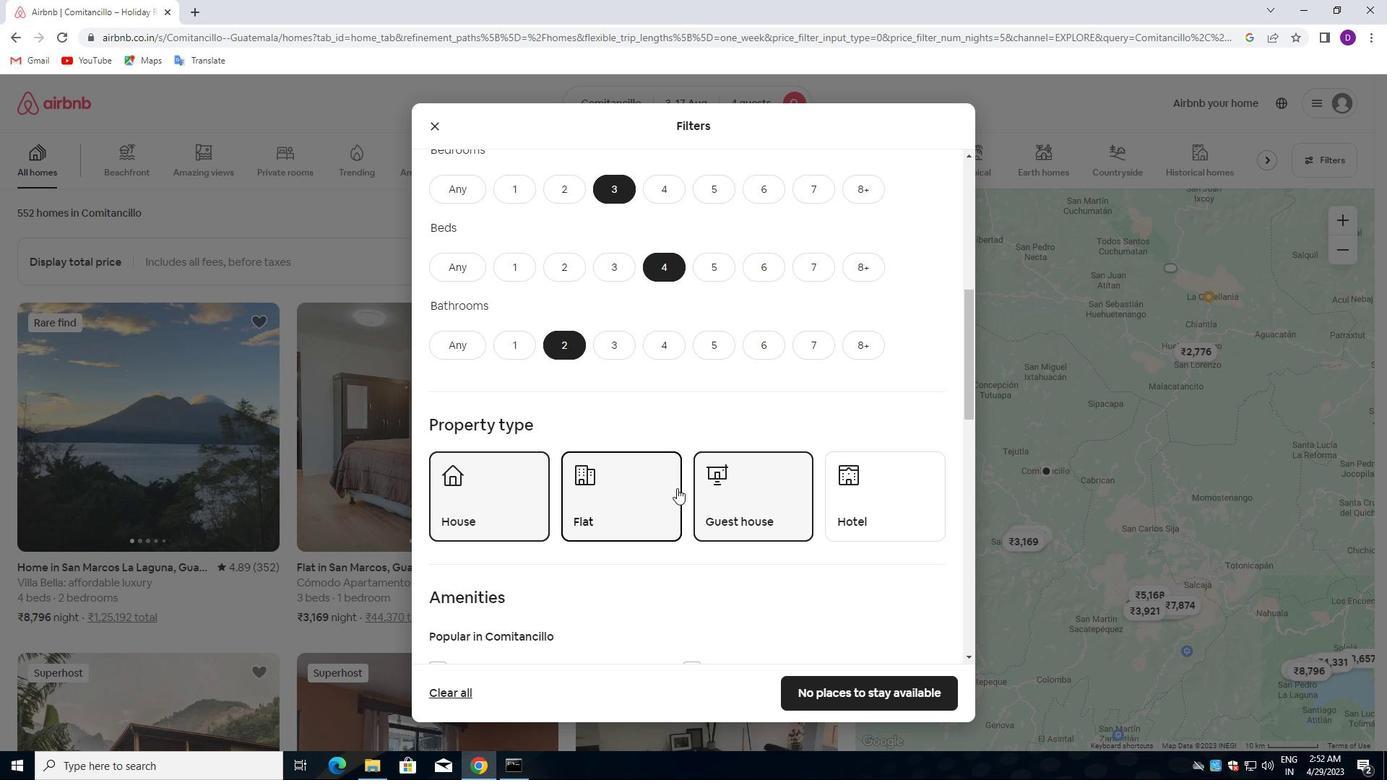 
Action: Mouse moved to (424, 410)
Screenshot: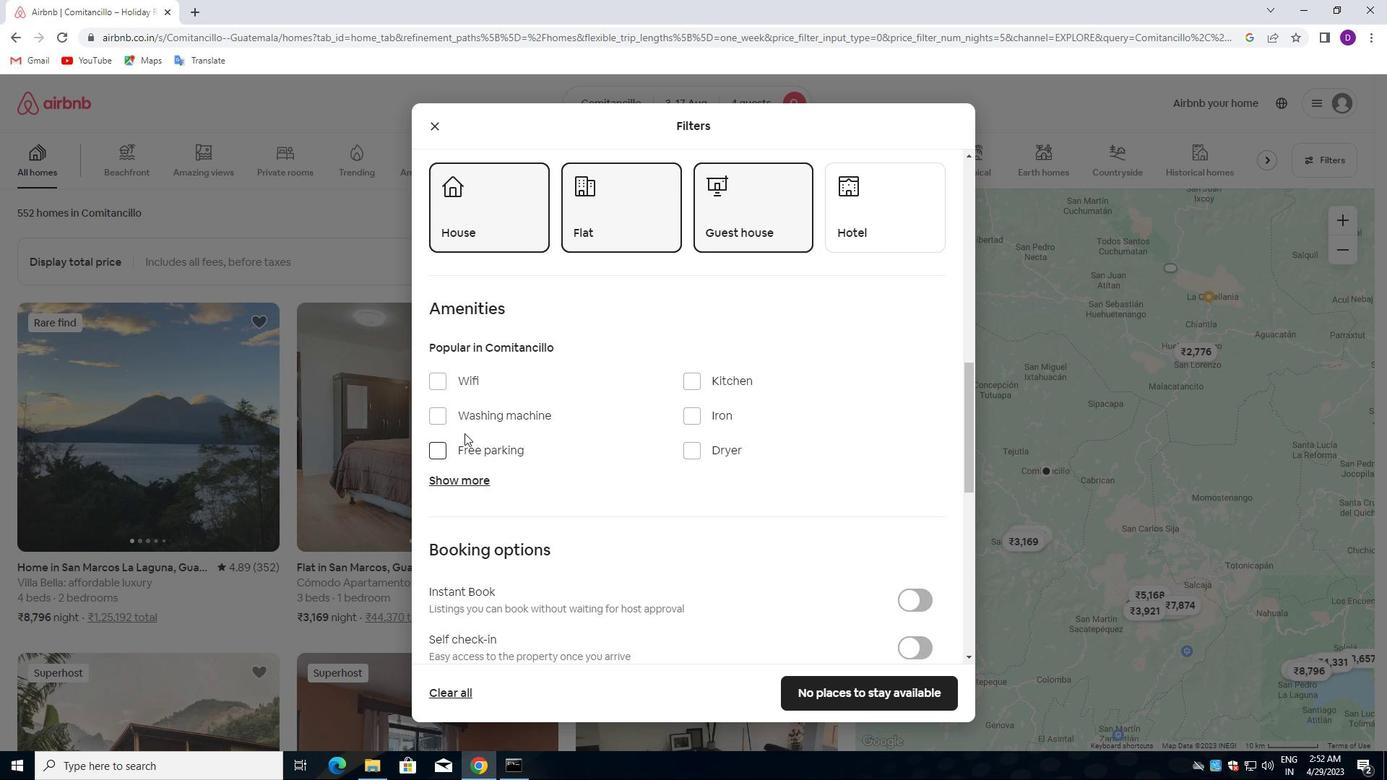 
Action: Mouse pressed left at (424, 410)
Screenshot: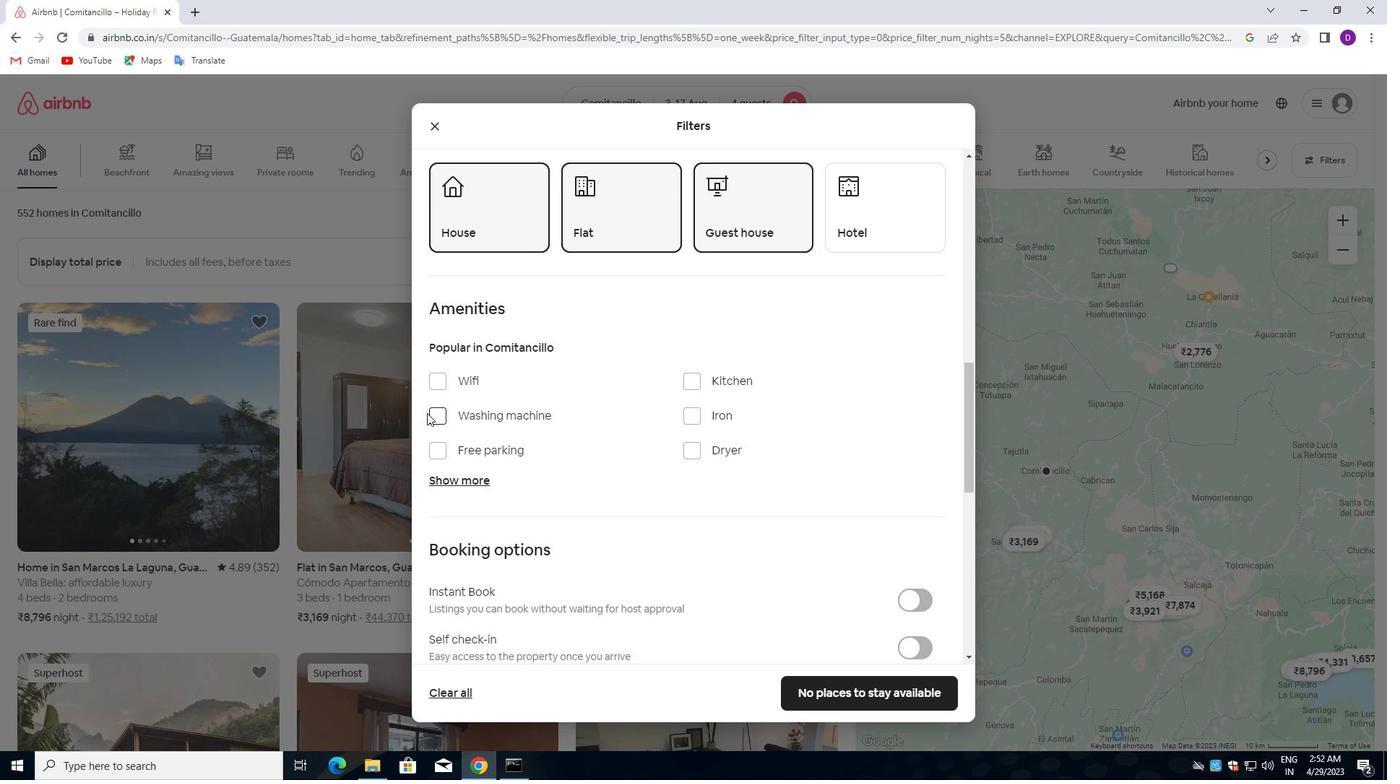 
Action: Mouse moved to (447, 419)
Screenshot: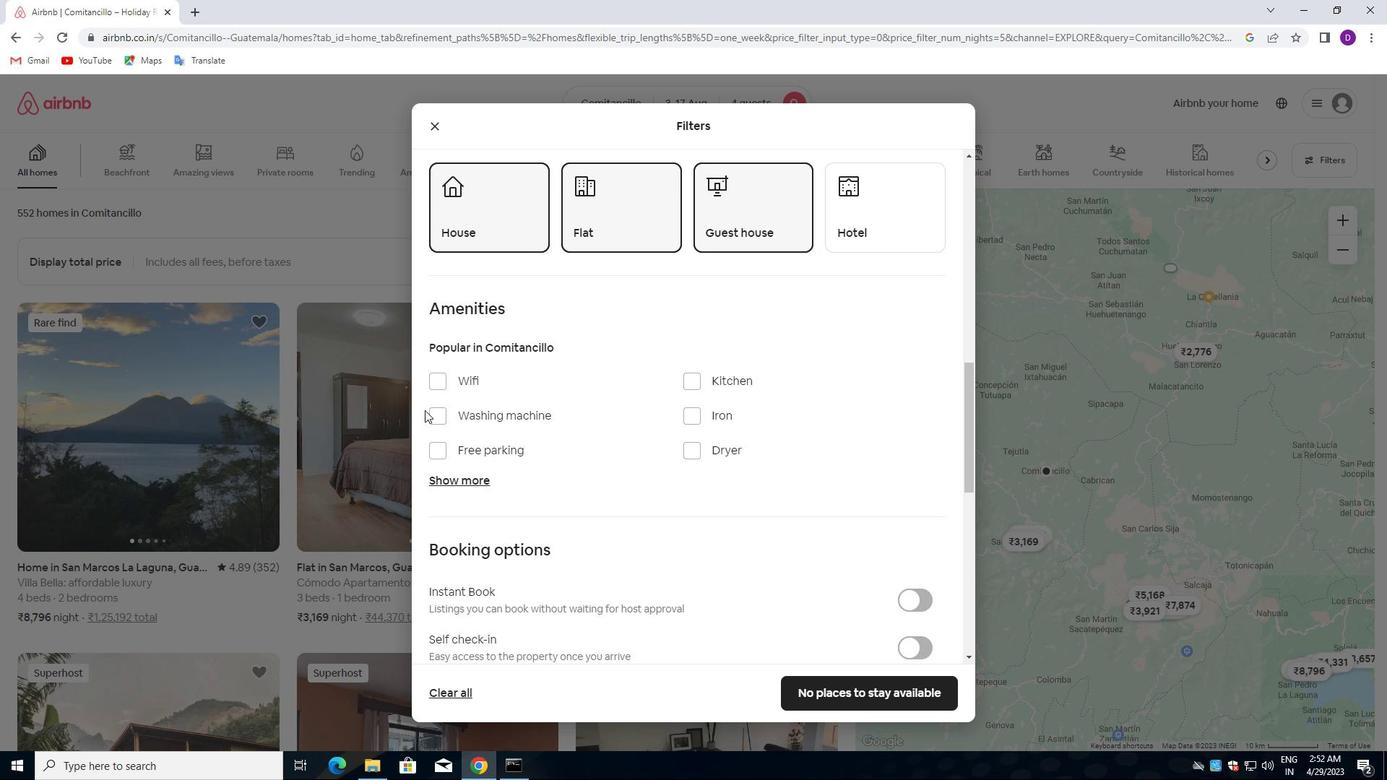 
Action: Mouse pressed left at (447, 419)
Screenshot: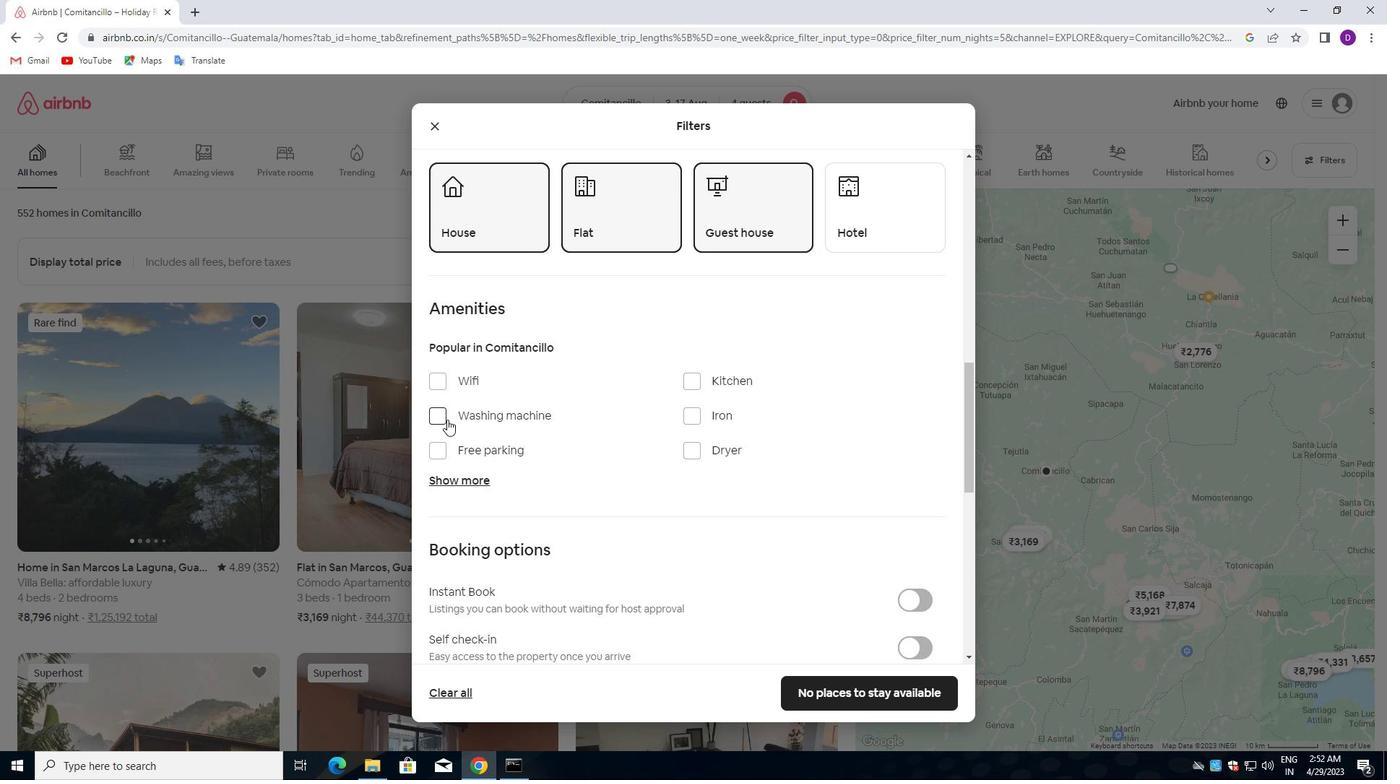 
Action: Mouse moved to (700, 489)
Screenshot: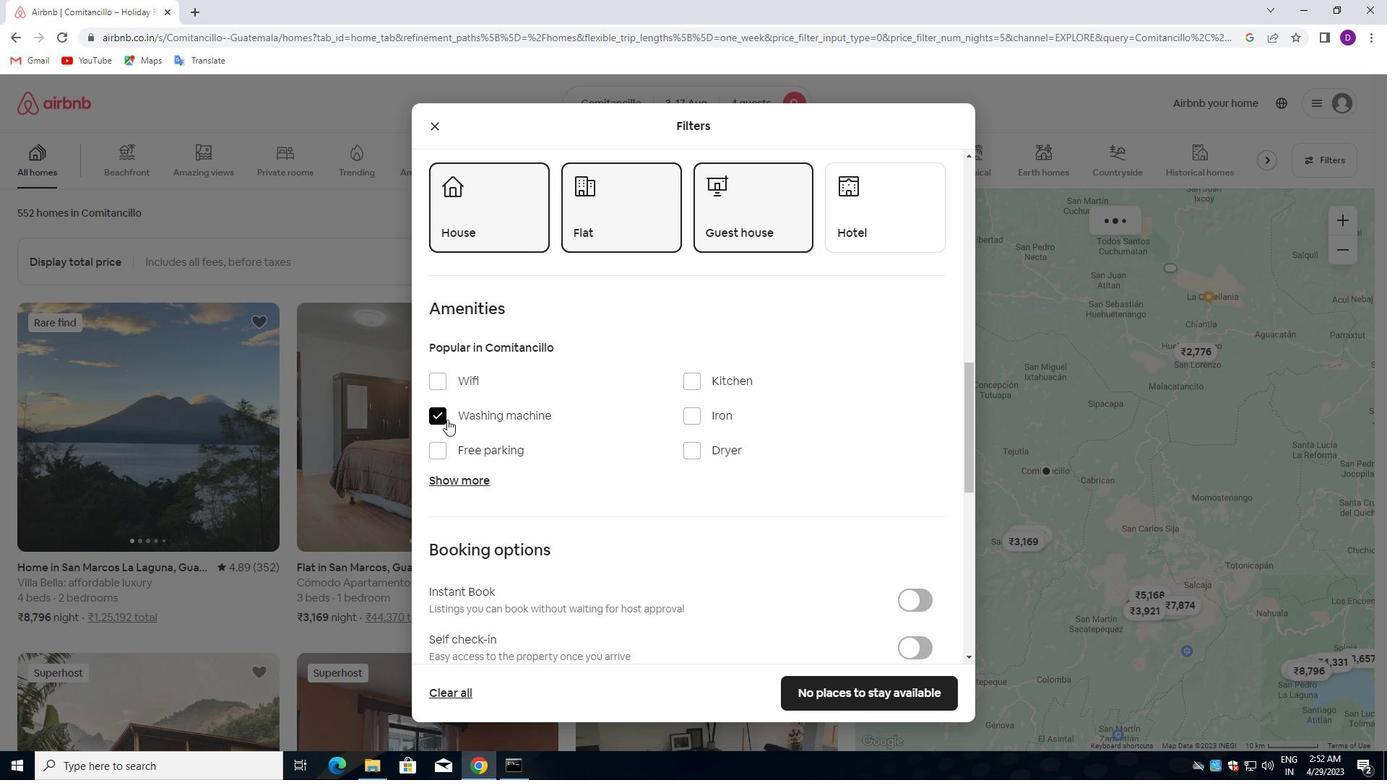 
Action: Mouse scrolled (700, 489) with delta (0, 0)
Screenshot: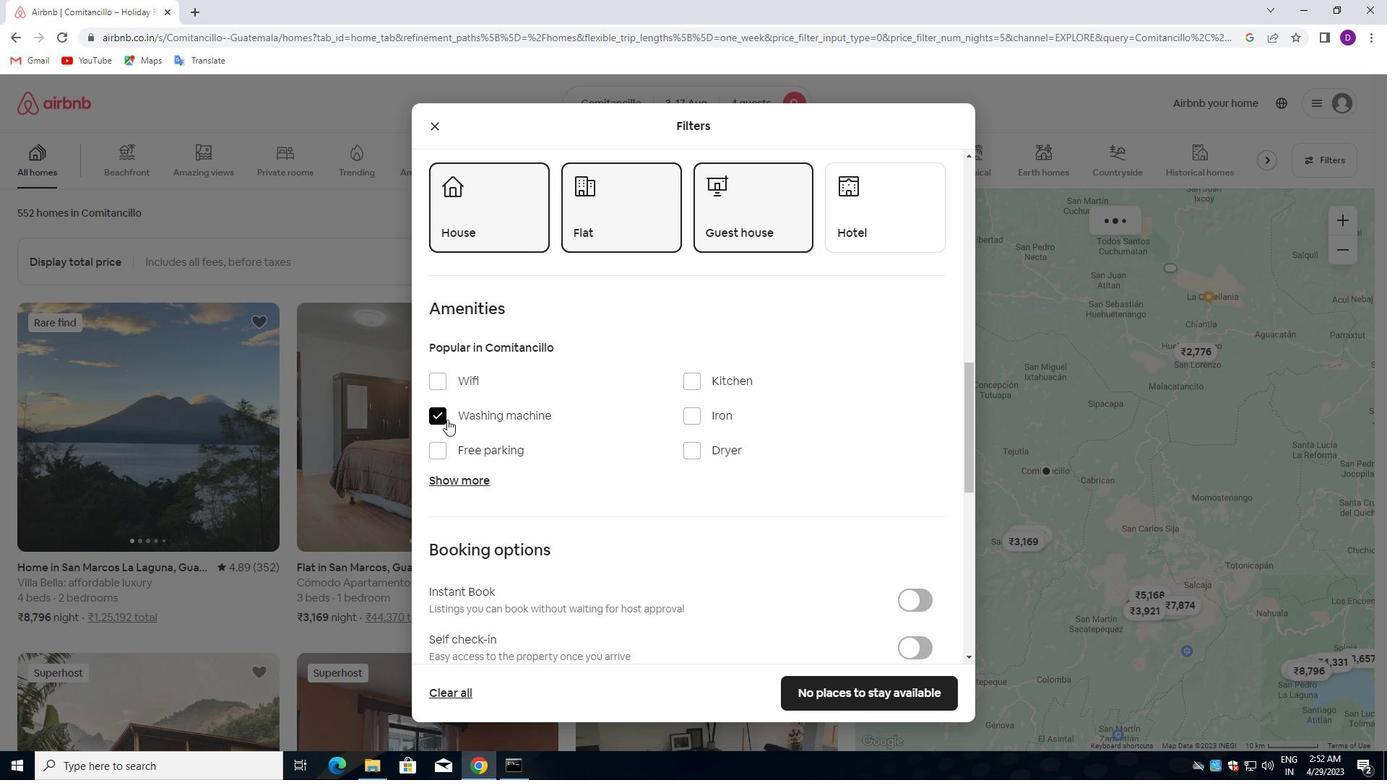 
Action: Mouse moved to (705, 492)
Screenshot: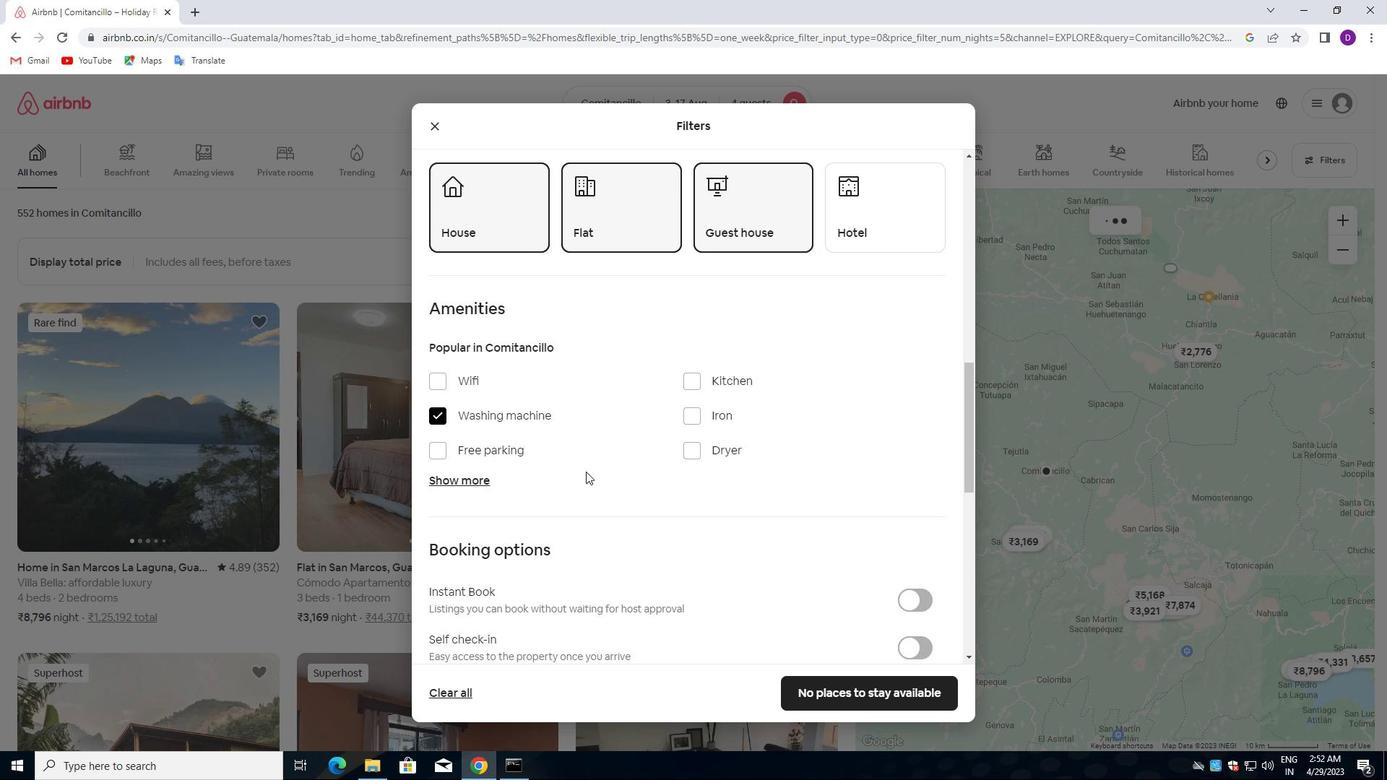 
Action: Mouse scrolled (705, 492) with delta (0, 0)
Screenshot: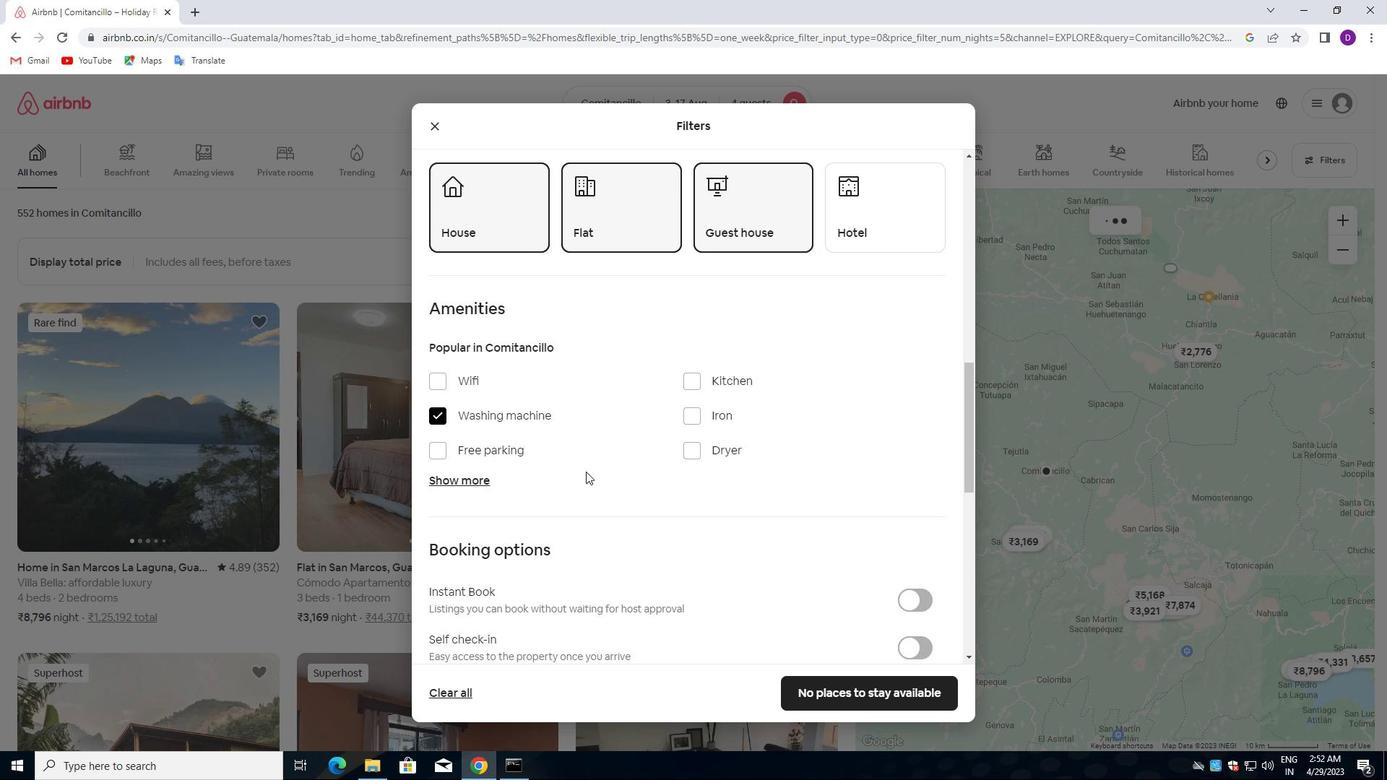 
Action: Mouse moved to (707, 494)
Screenshot: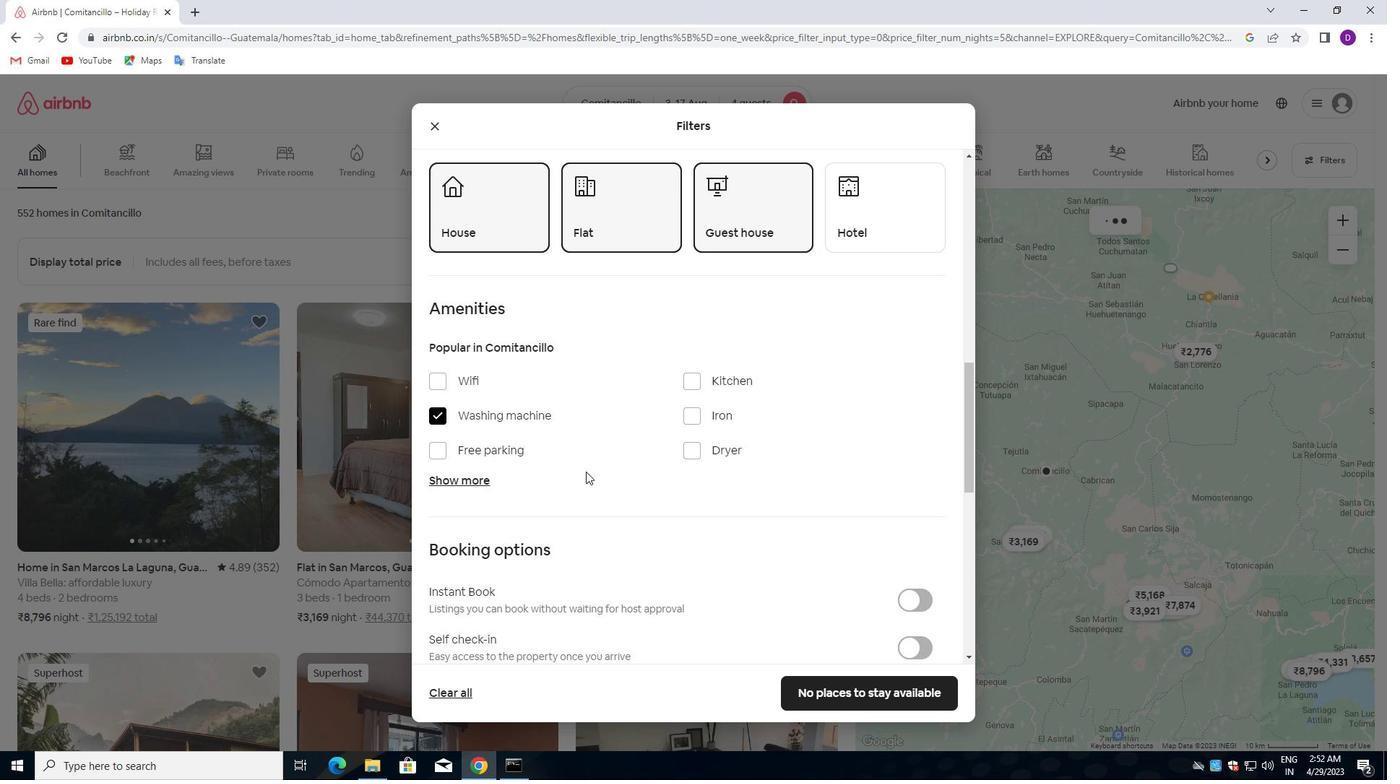 
Action: Mouse scrolled (707, 494) with delta (0, 0)
Screenshot: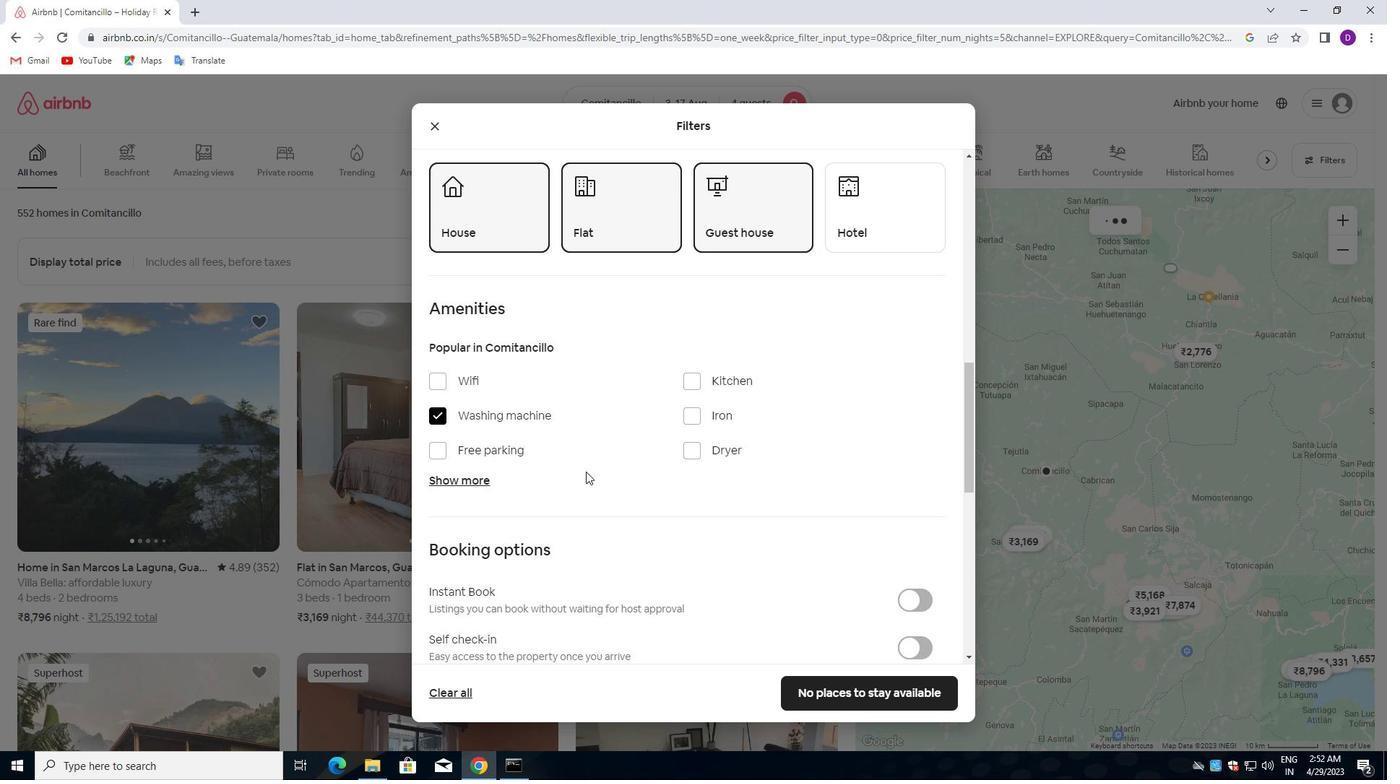 
Action: Mouse scrolled (707, 494) with delta (0, 0)
Screenshot: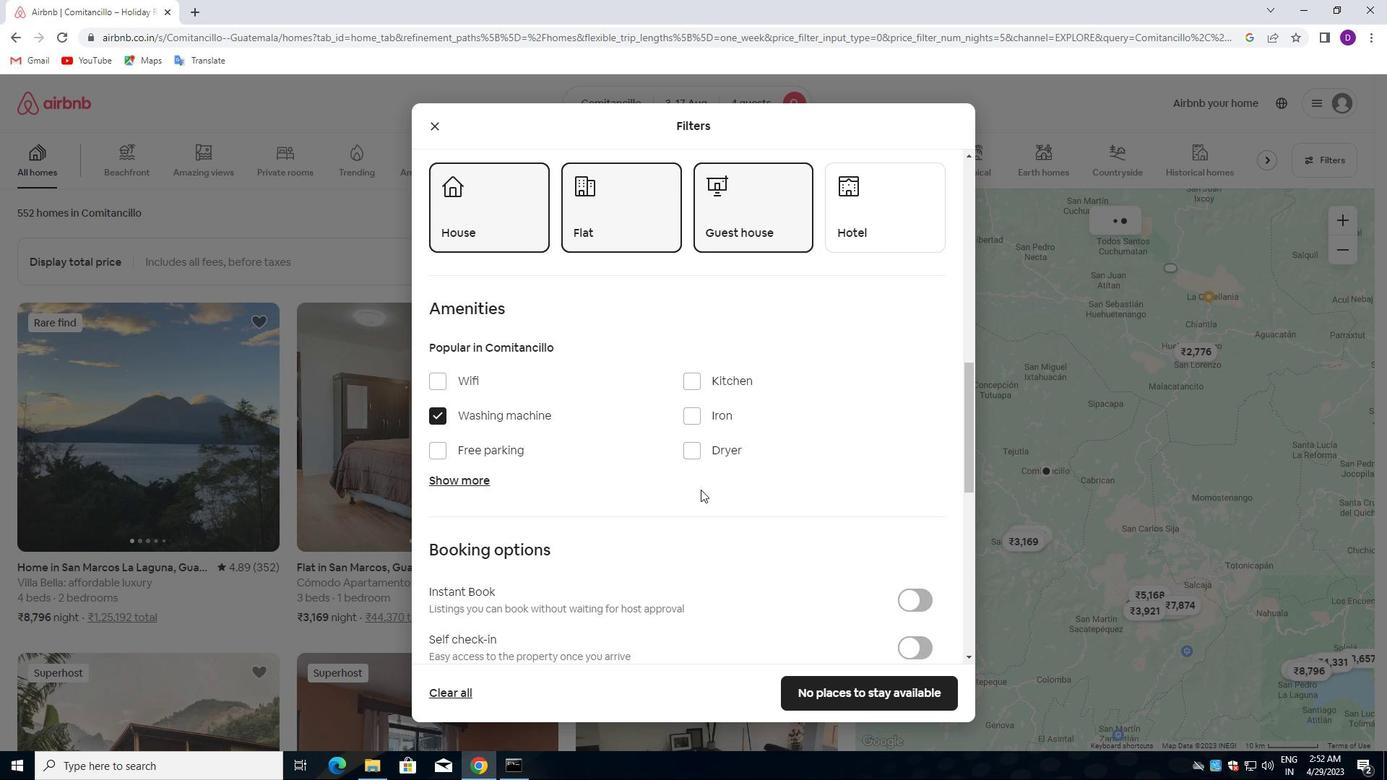 
Action: Mouse moved to (900, 355)
Screenshot: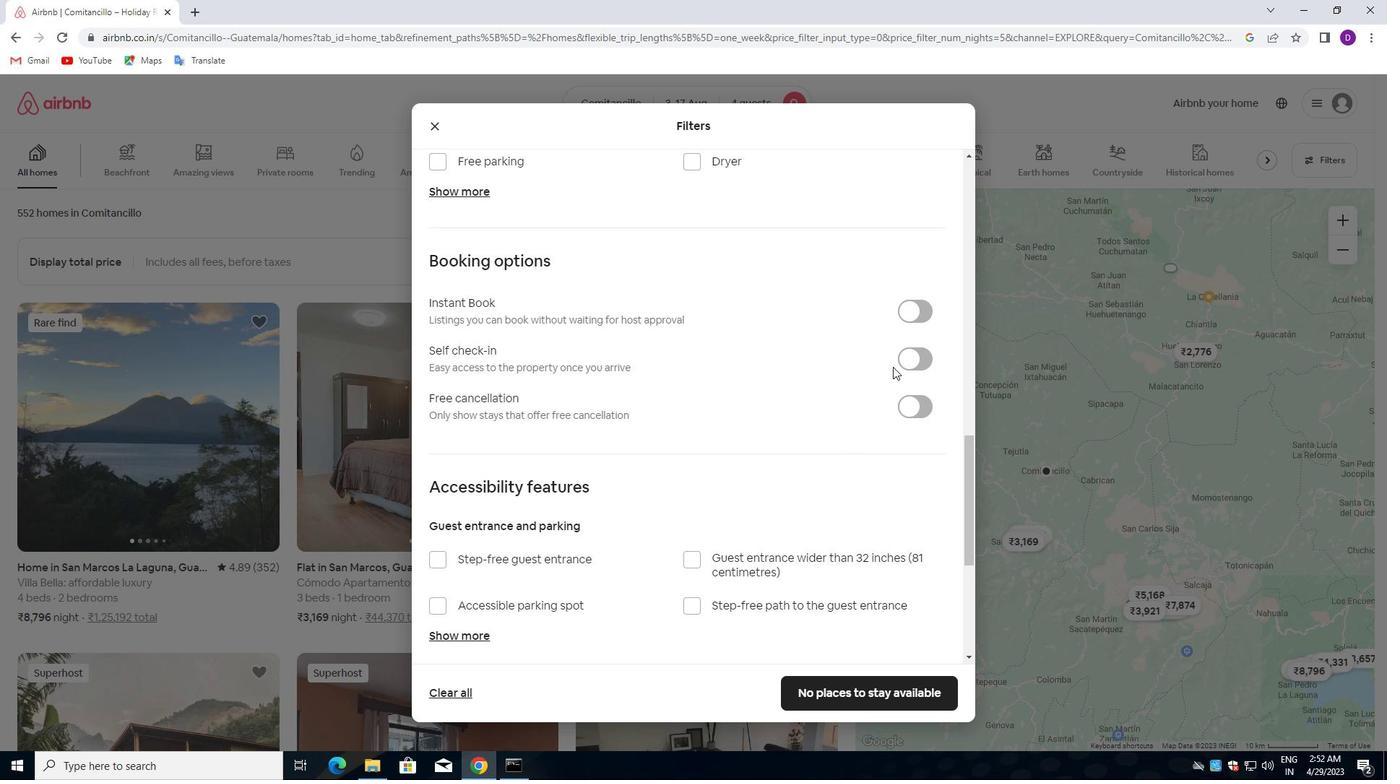 
Action: Mouse pressed left at (900, 355)
Screenshot: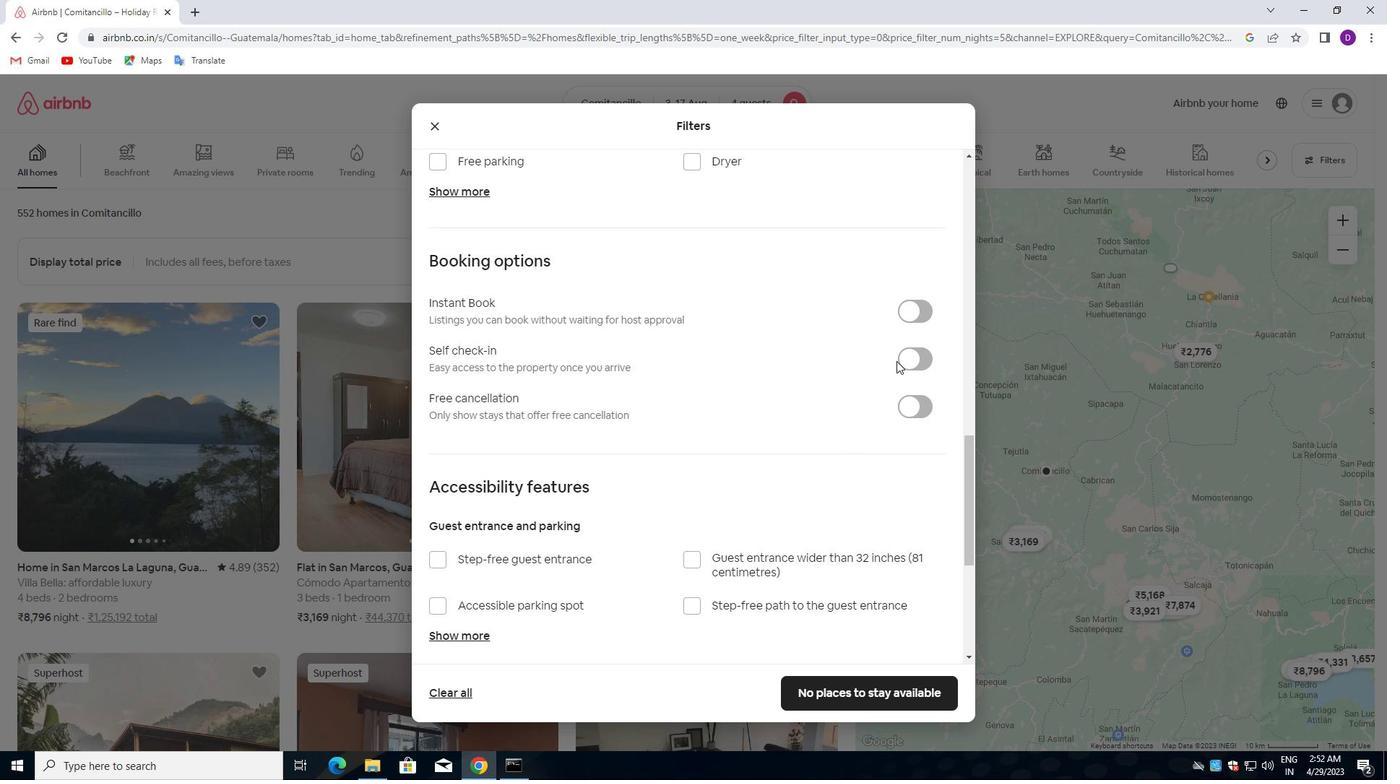 
Action: Mouse moved to (659, 492)
Screenshot: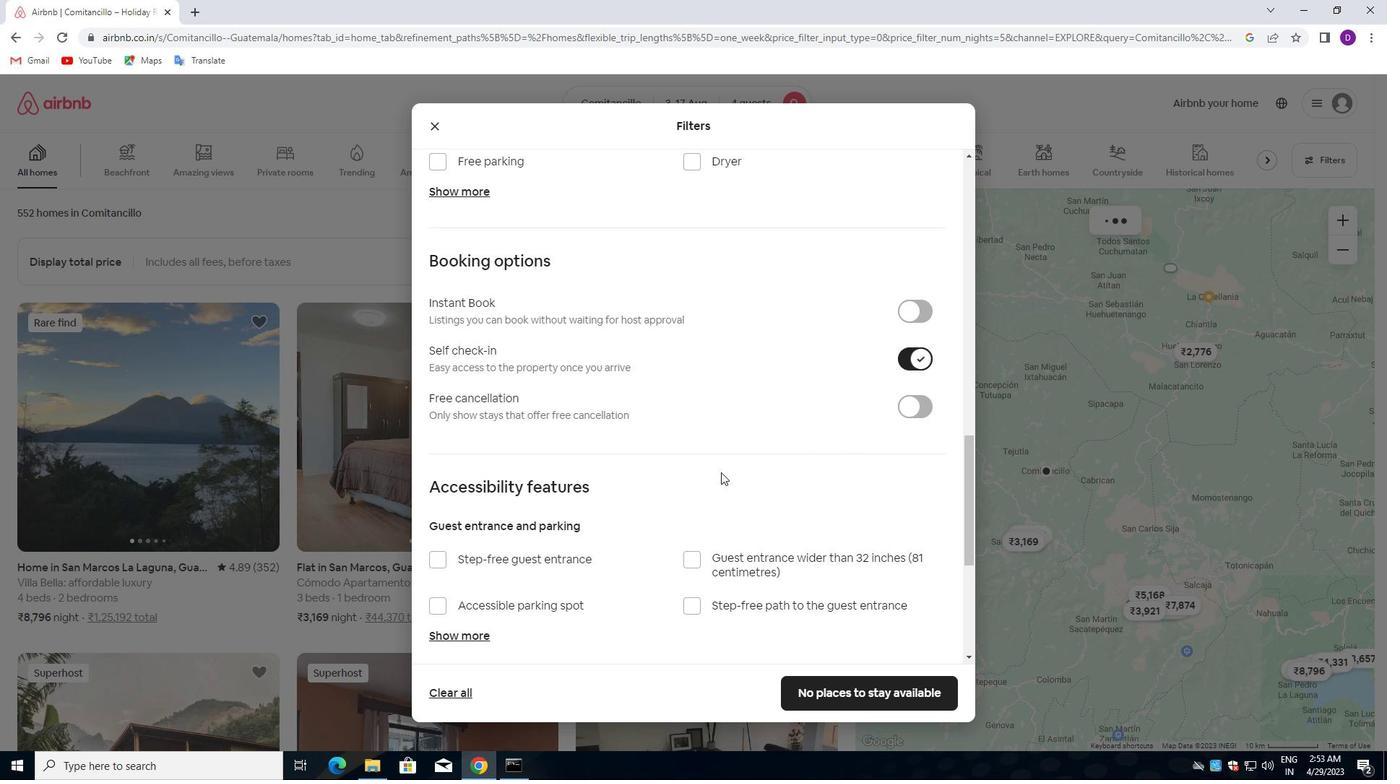 
Action: Mouse scrolled (659, 492) with delta (0, 0)
Screenshot: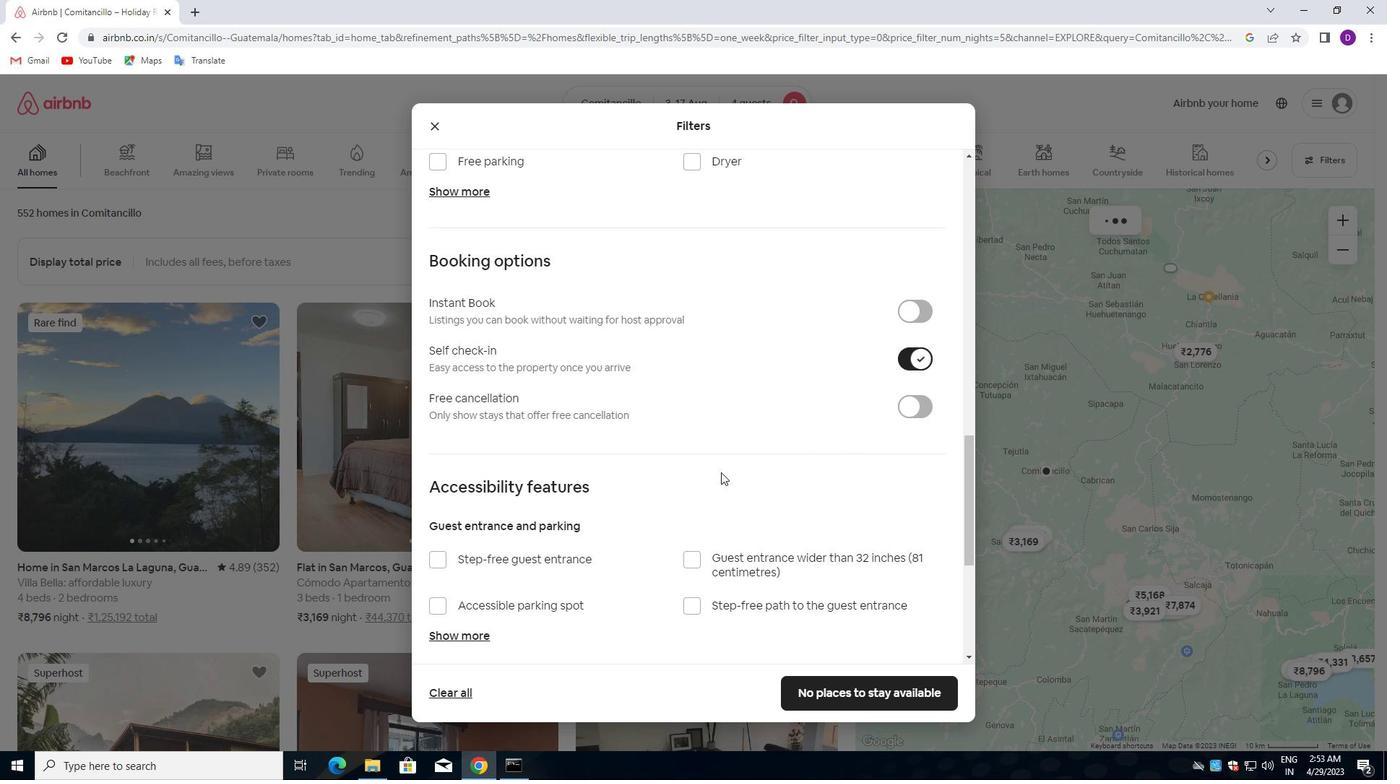 
Action: Mouse moved to (656, 494)
Screenshot: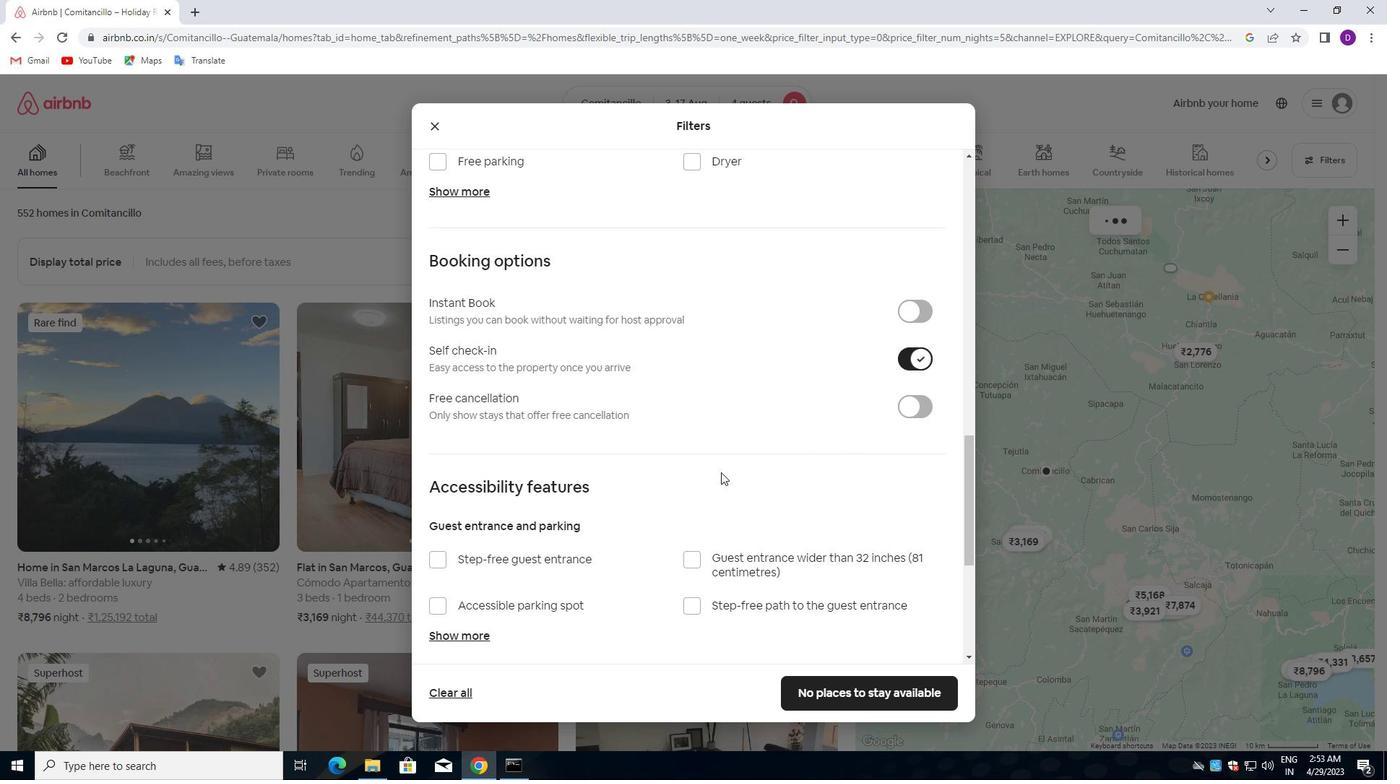 
Action: Mouse scrolled (656, 493) with delta (0, 0)
Screenshot: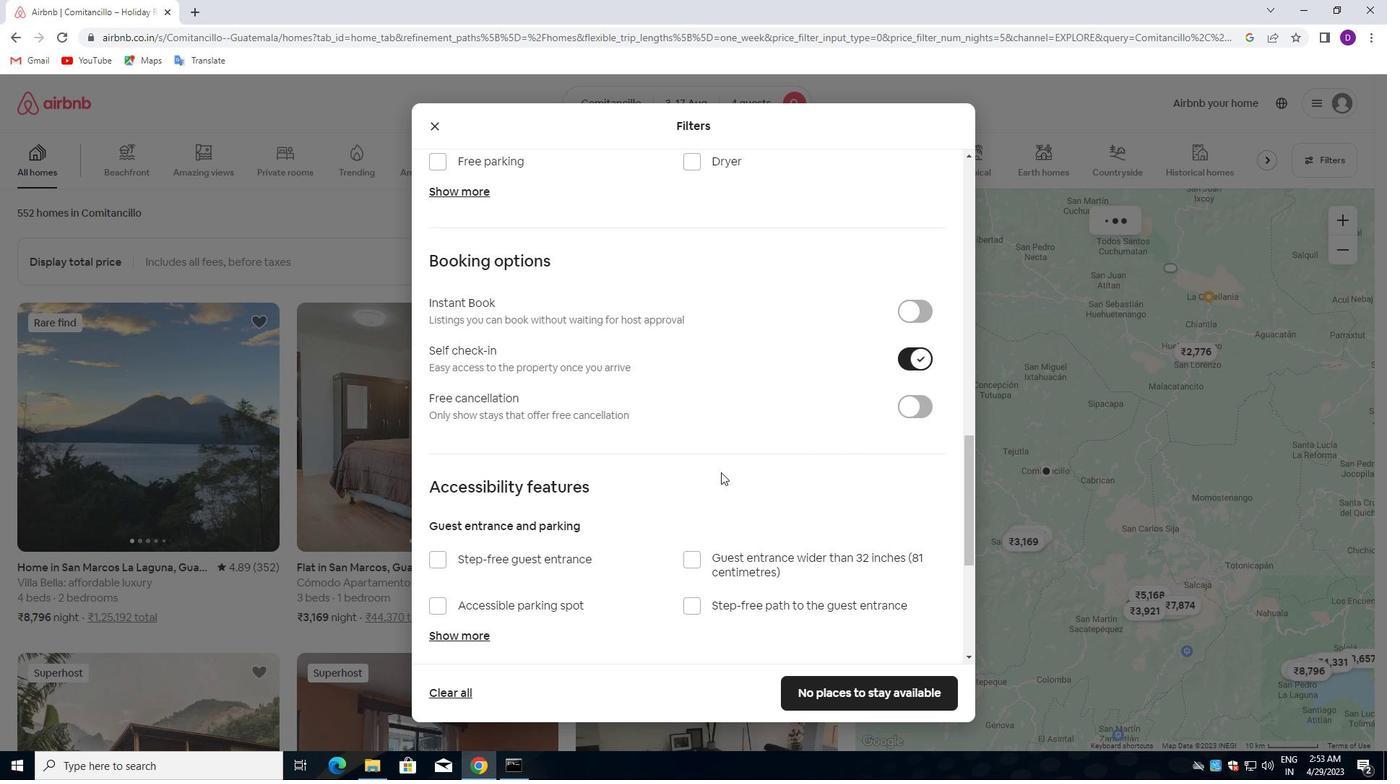 
Action: Mouse moved to (656, 495)
Screenshot: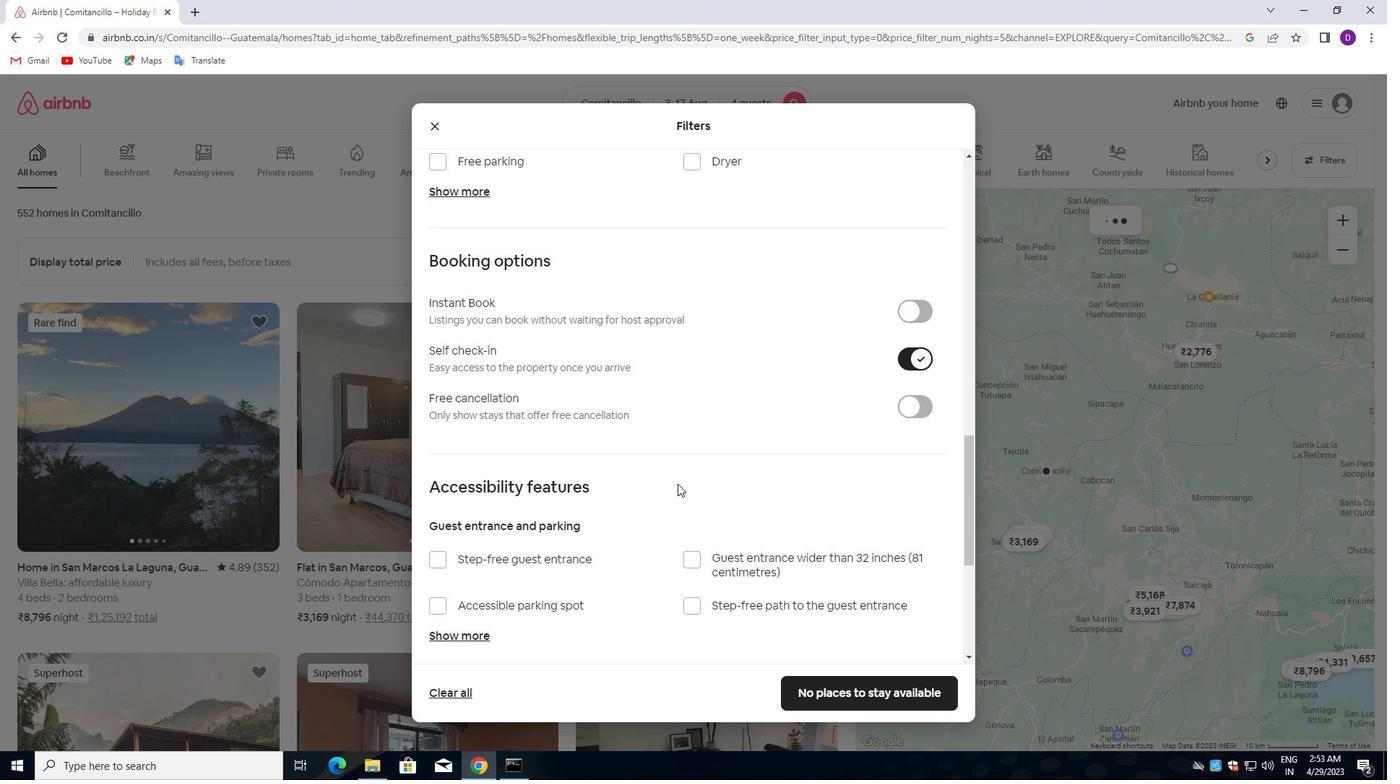 
Action: Mouse scrolled (656, 494) with delta (0, 0)
Screenshot: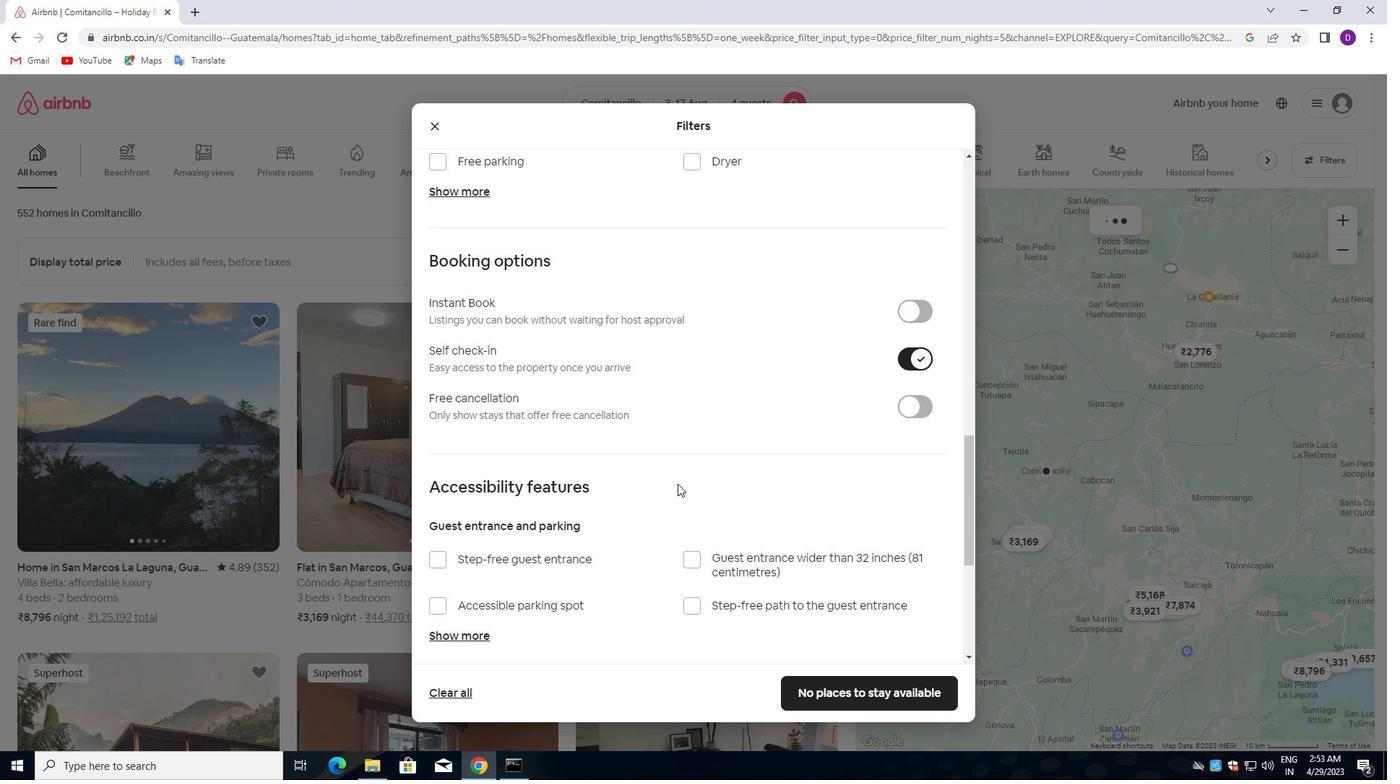 
Action: Mouse scrolled (656, 494) with delta (0, 0)
Screenshot: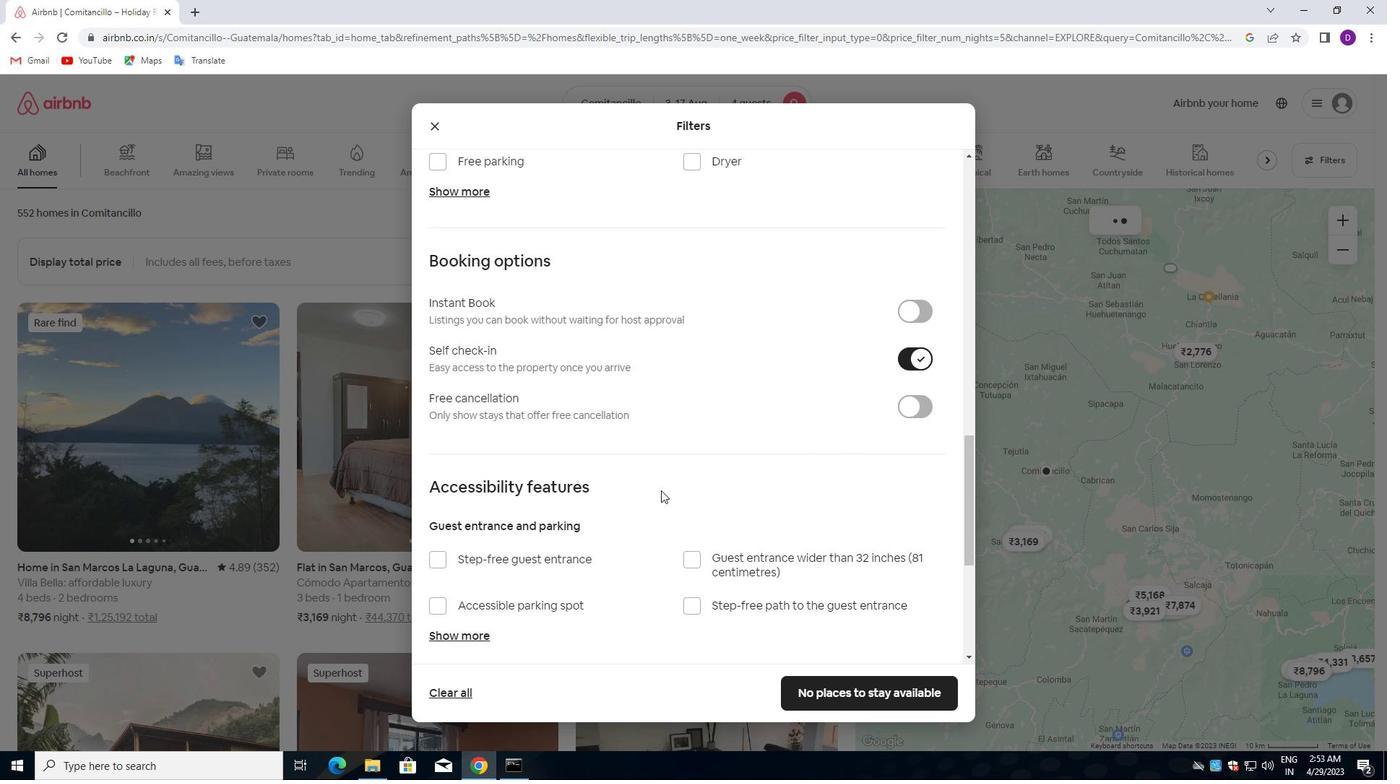 
Action: Mouse moved to (654, 496)
Screenshot: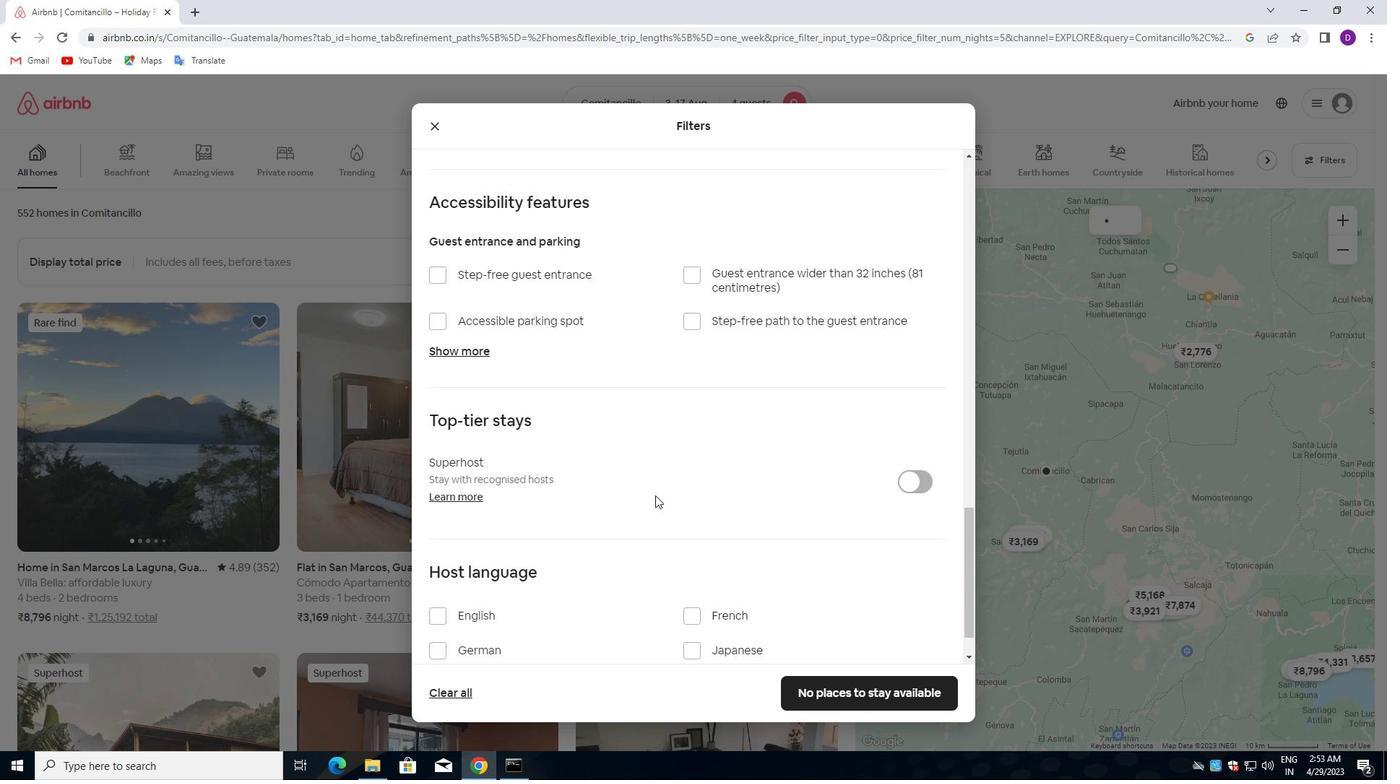 
Action: Mouse scrolled (654, 495) with delta (0, 0)
Screenshot: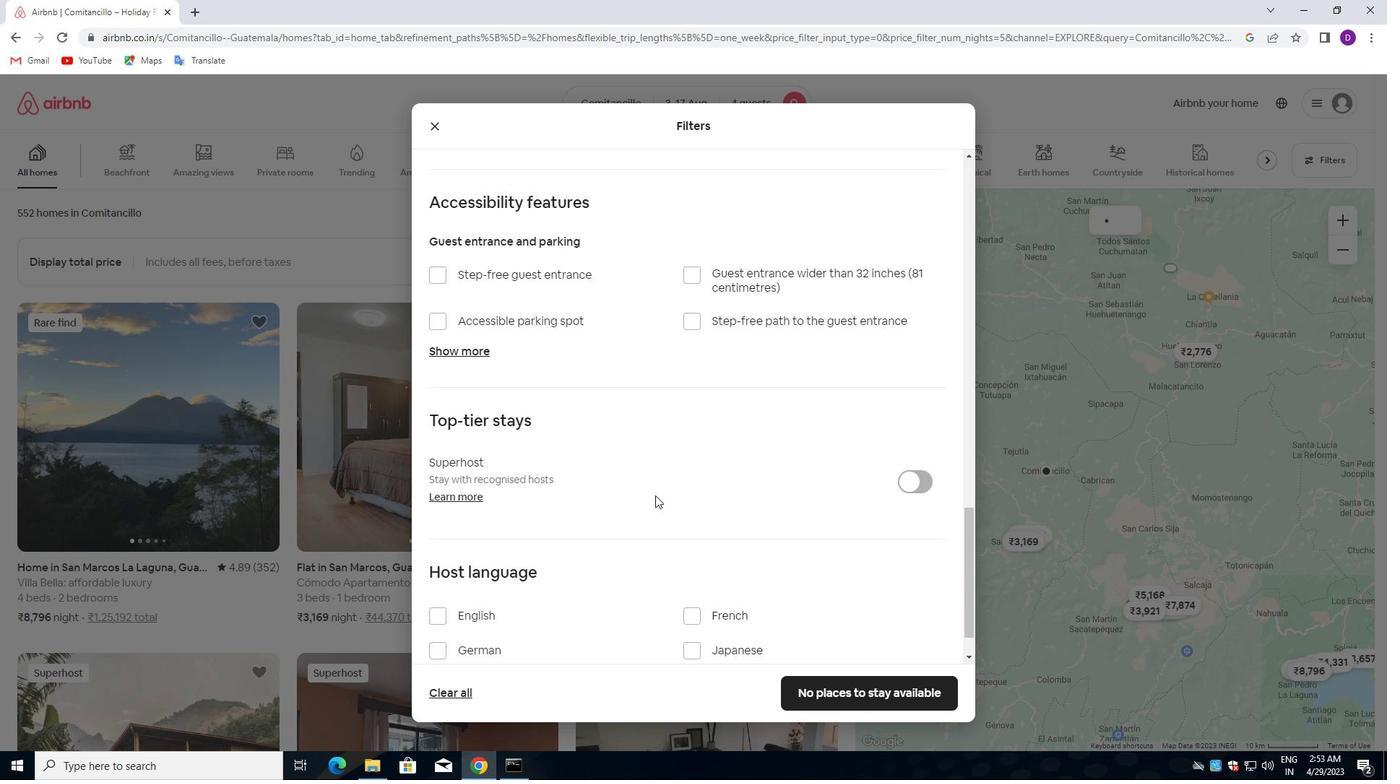 
Action: Mouse moved to (652, 501)
Screenshot: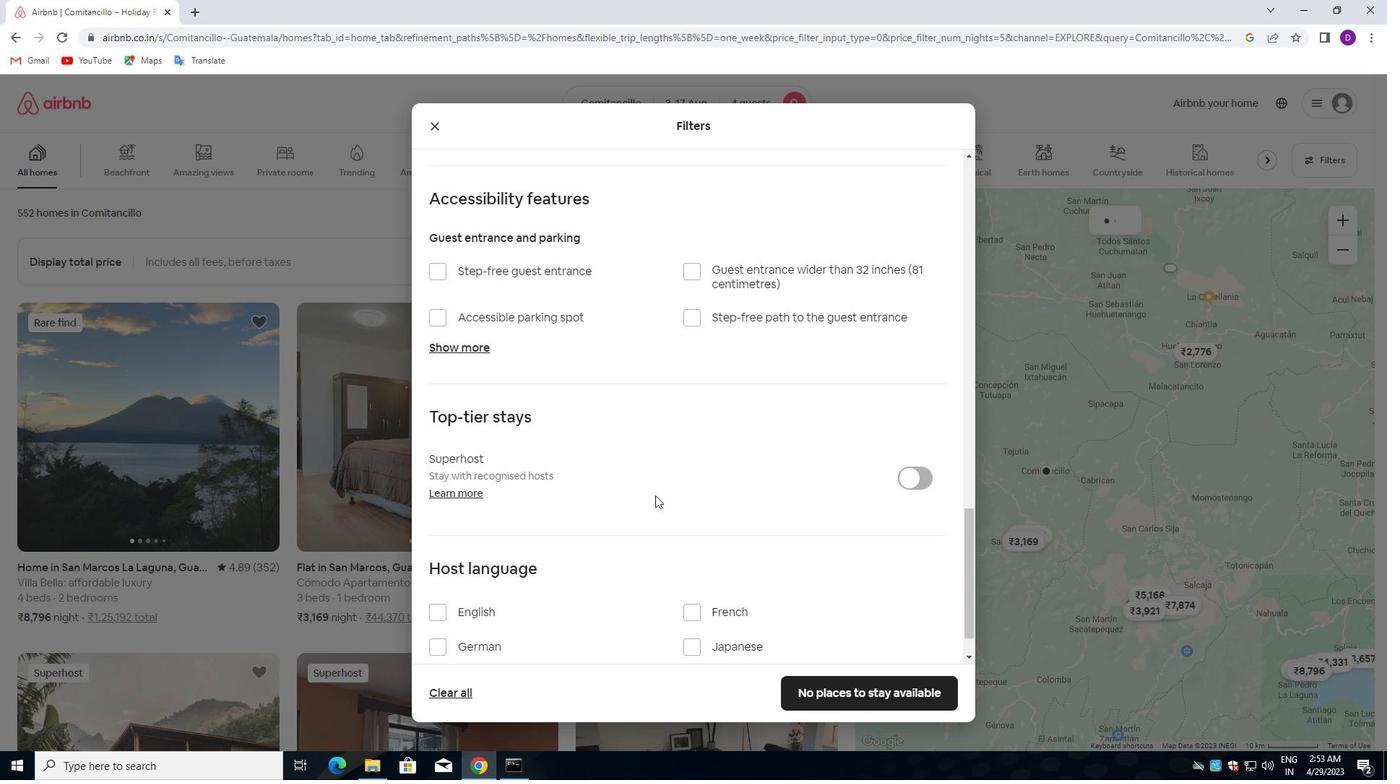 
Action: Mouse scrolled (652, 500) with delta (0, 0)
Screenshot: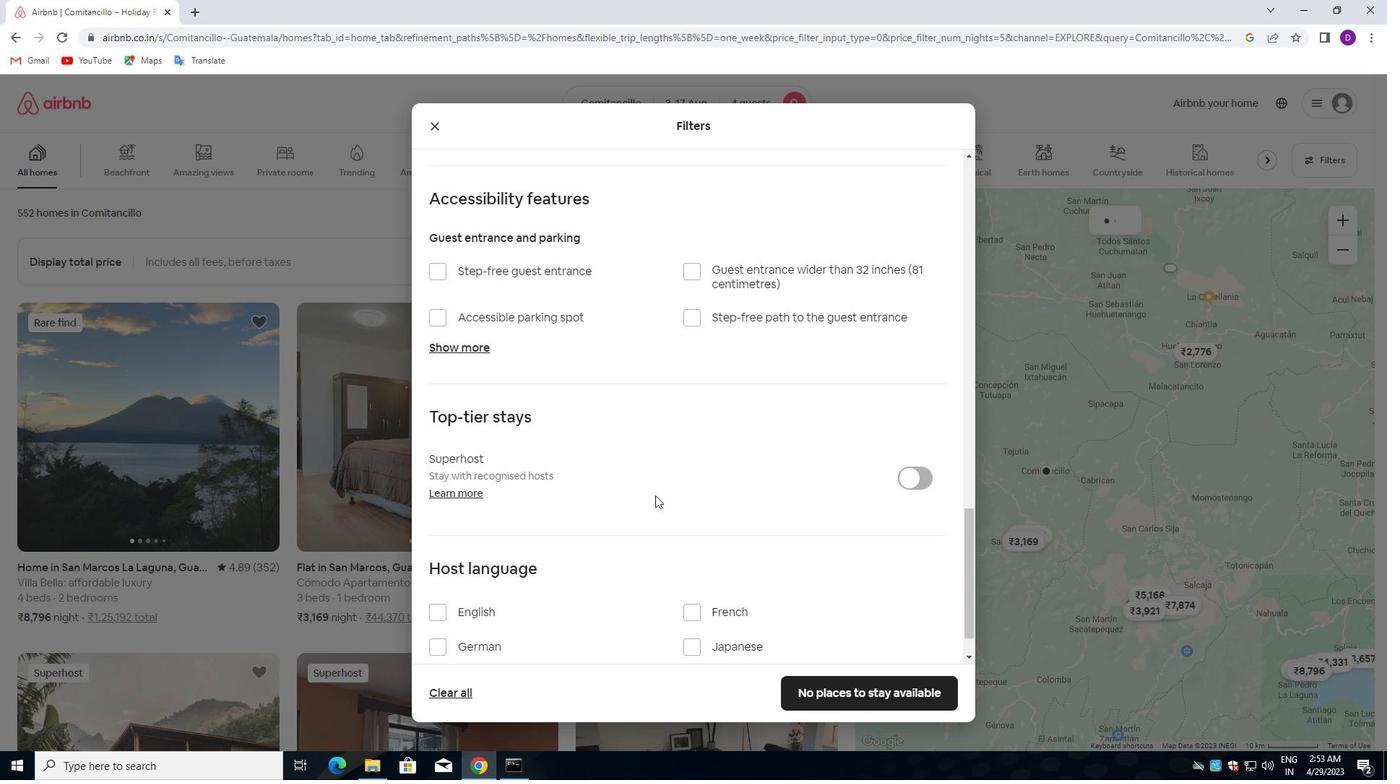 
Action: Mouse moved to (651, 505)
Screenshot: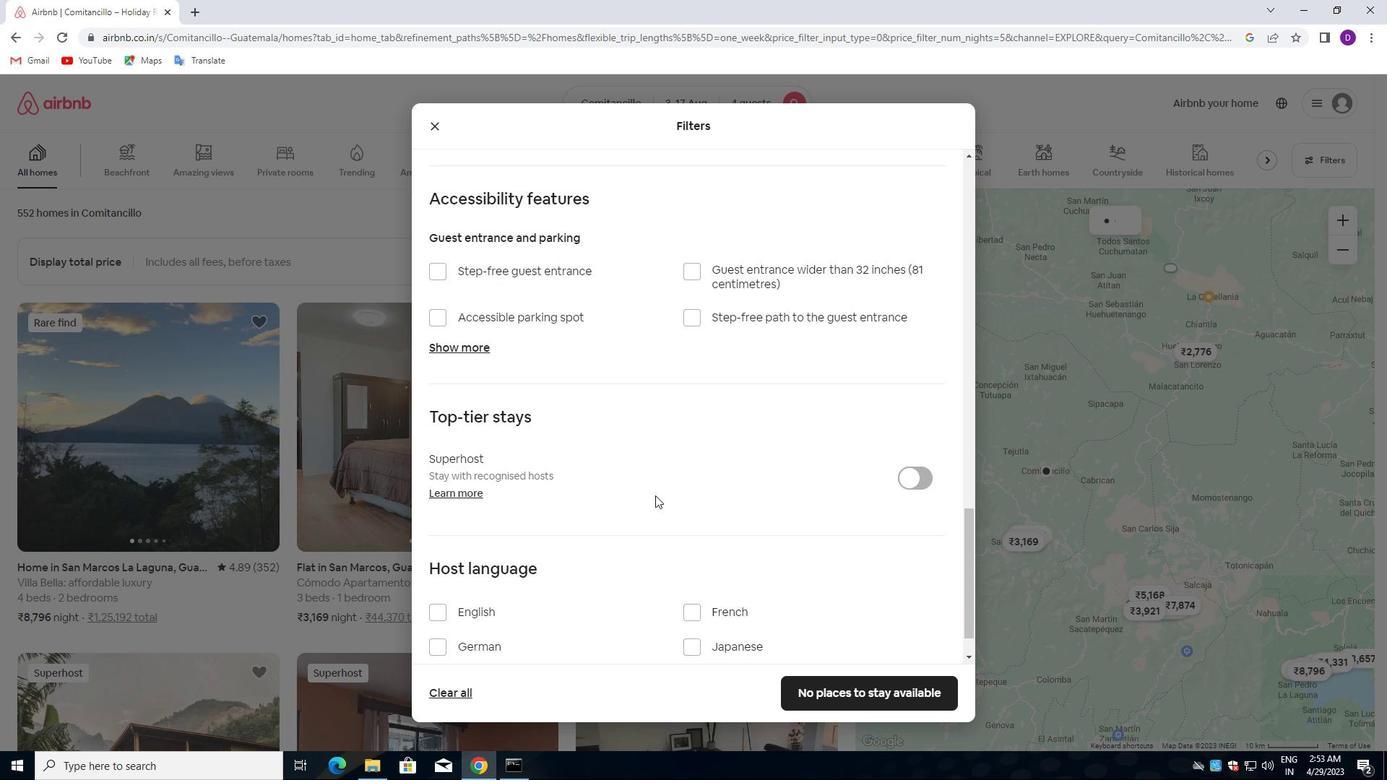 
Action: Mouse scrolled (651, 504) with delta (0, 0)
Screenshot: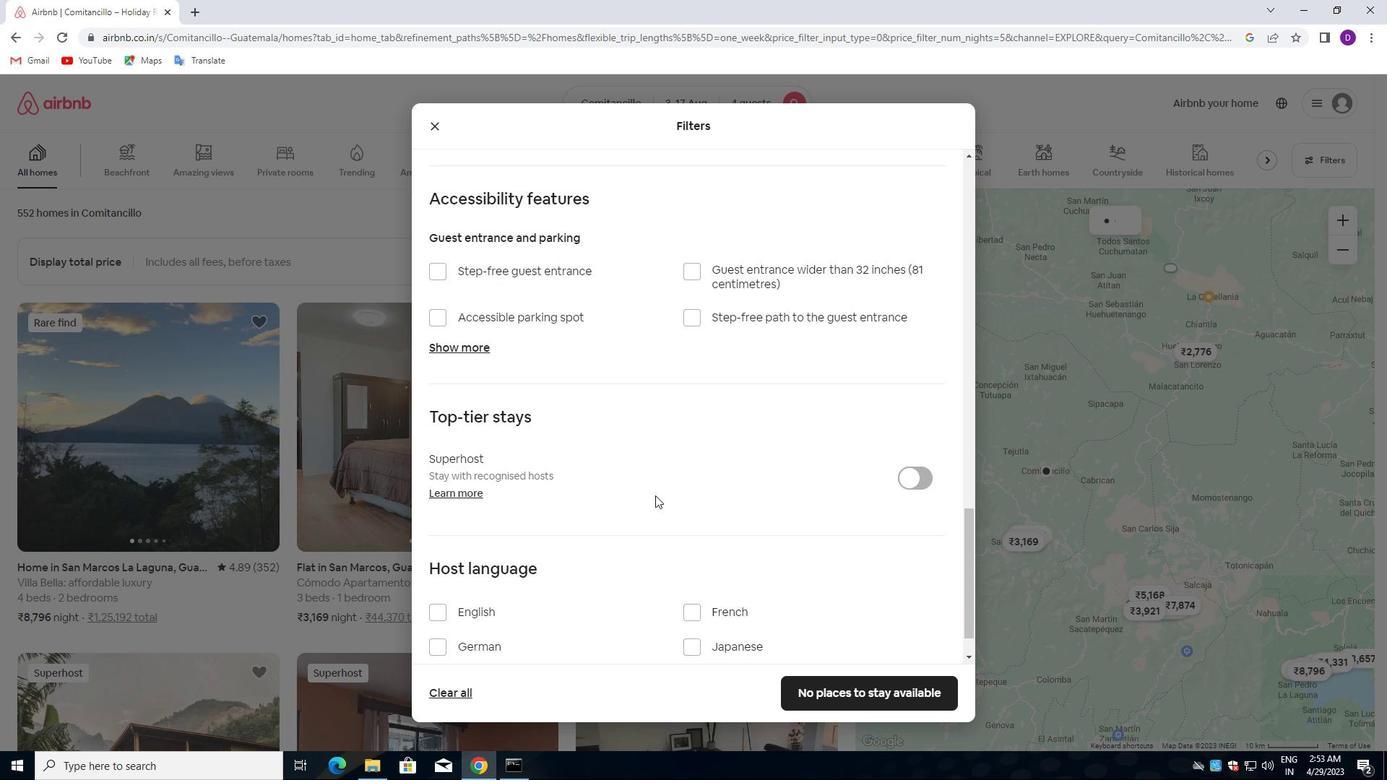 
Action: Mouse moved to (649, 506)
Screenshot: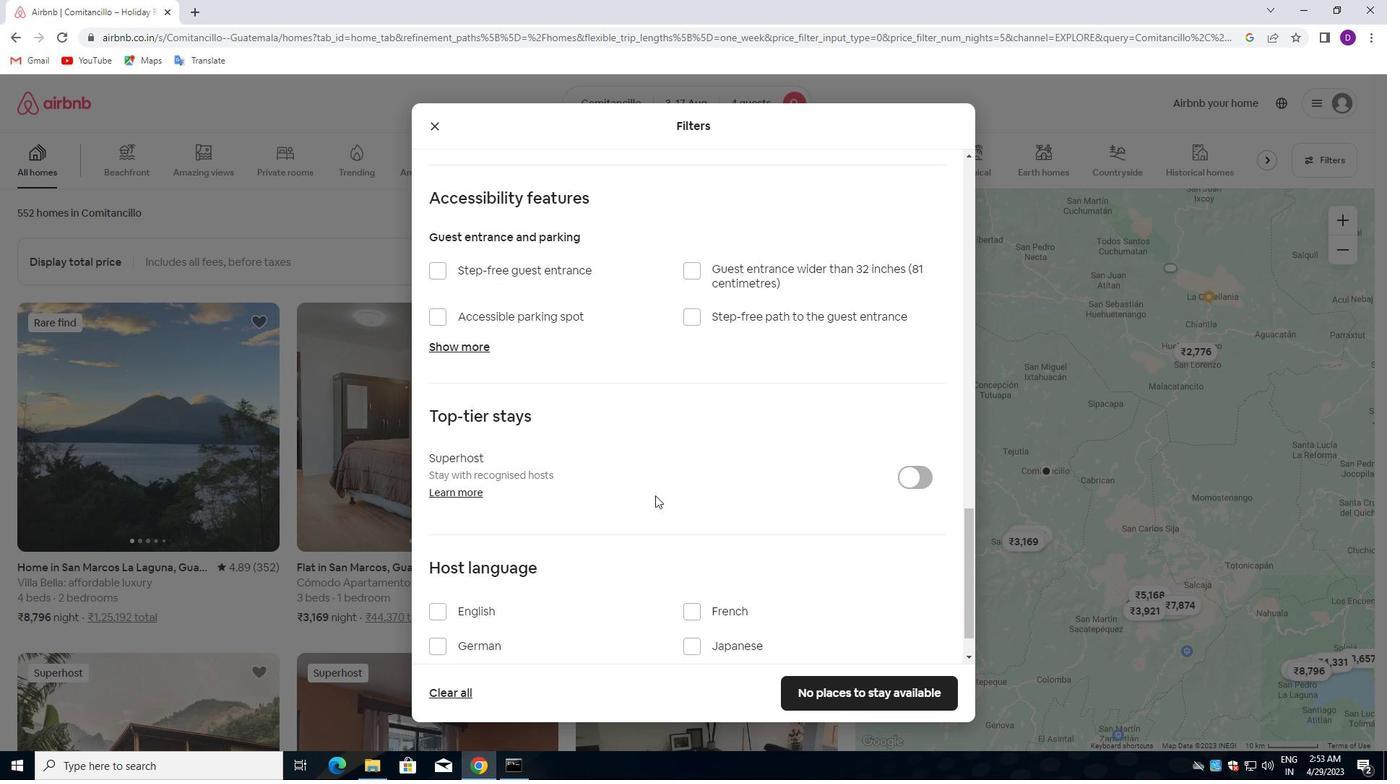 
Action: Mouse scrolled (649, 505) with delta (0, 0)
Screenshot: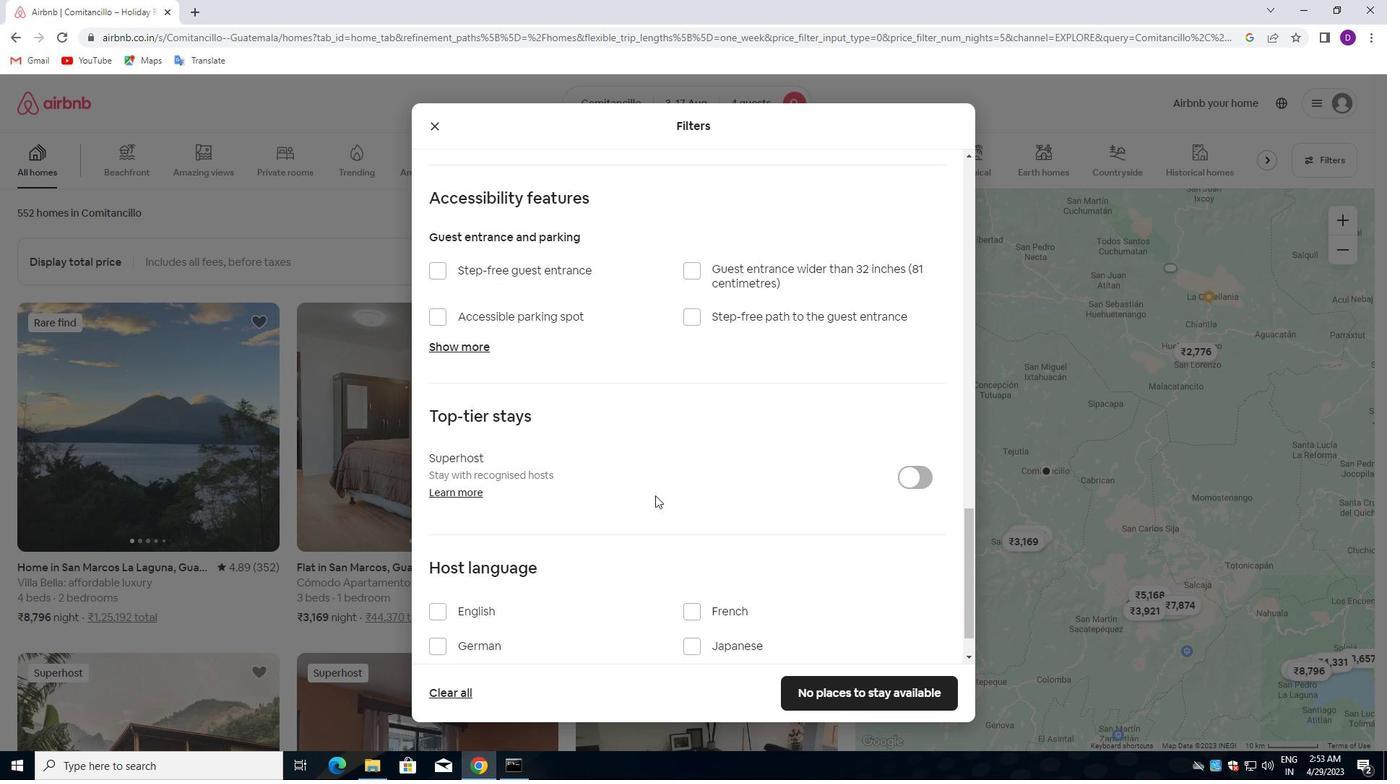 
Action: Mouse moved to (649, 507)
Screenshot: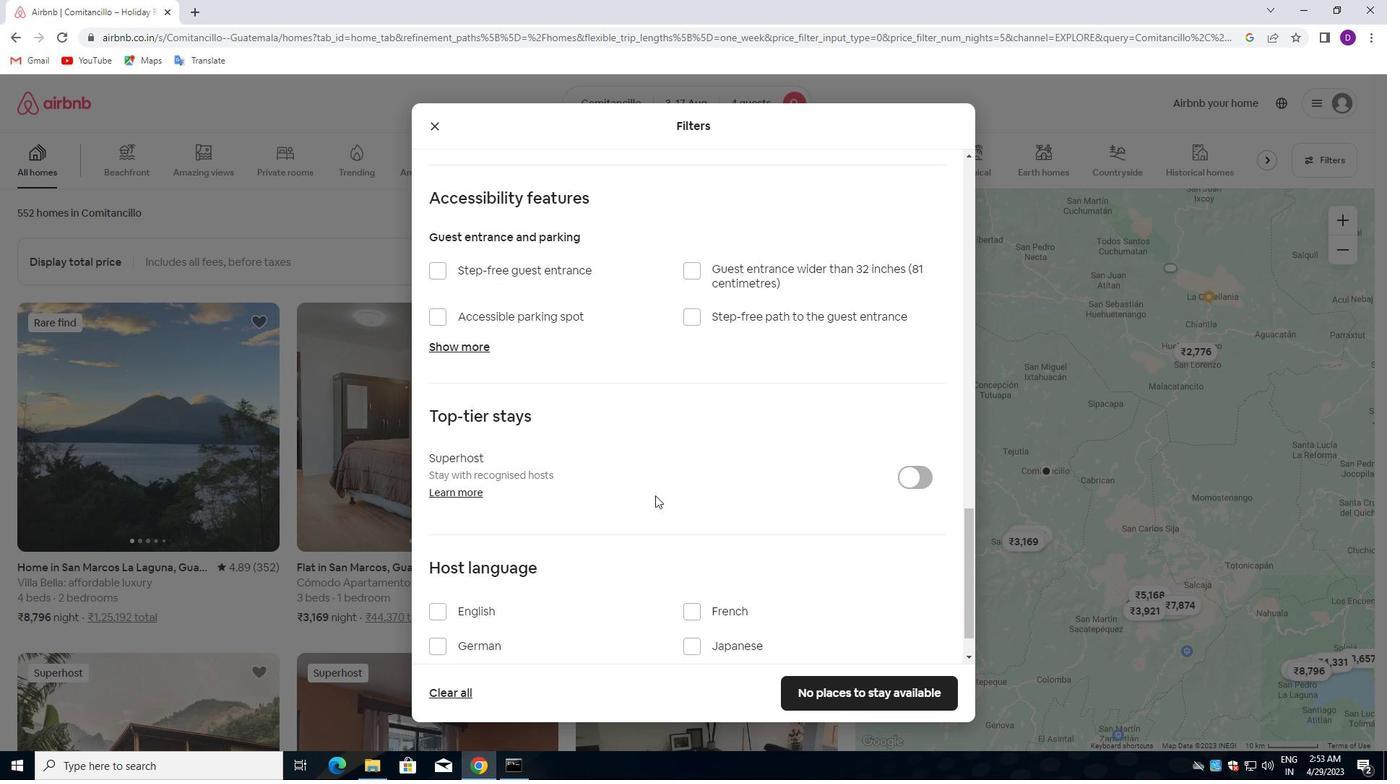 
Action: Mouse scrolled (649, 507) with delta (0, 0)
Screenshot: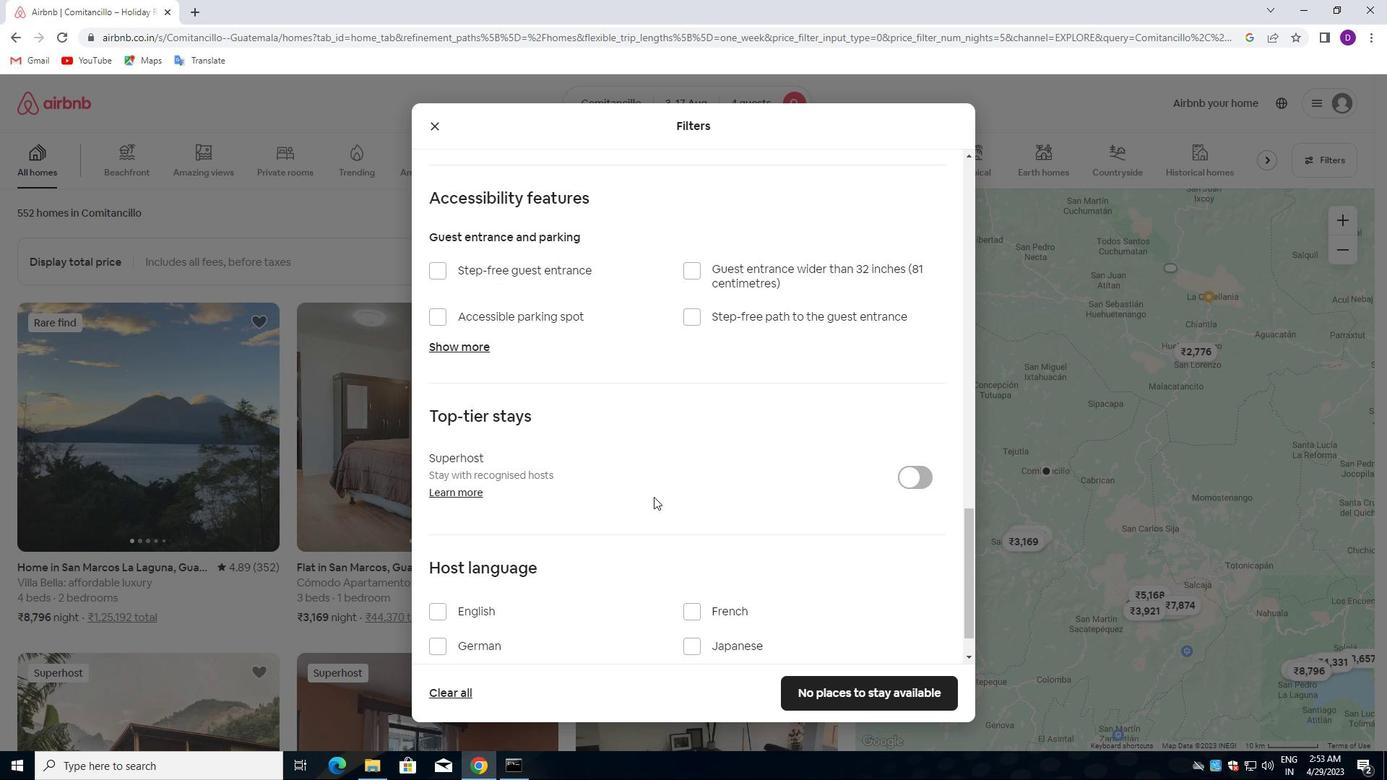 
Action: Mouse moved to (638, 518)
Screenshot: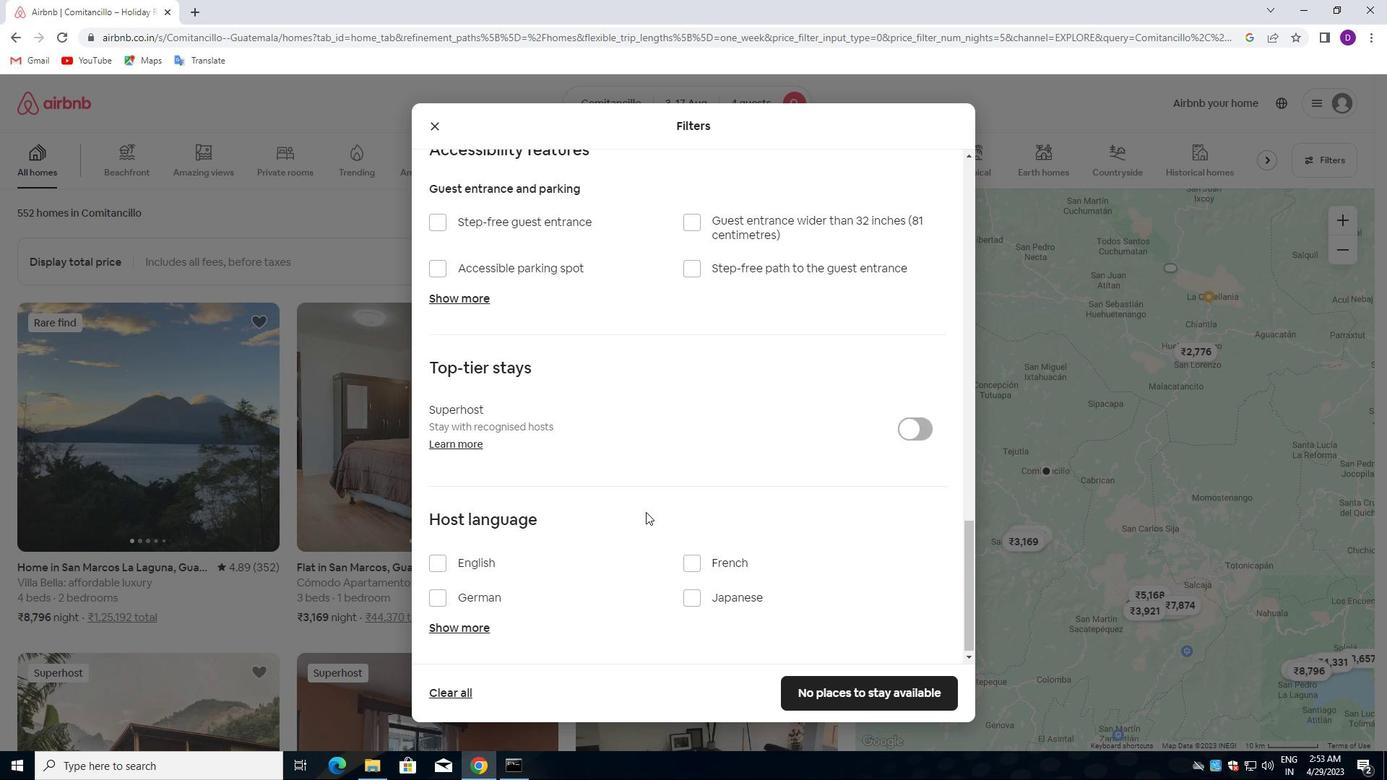 
Action: Mouse scrolled (638, 517) with delta (0, 0)
Screenshot: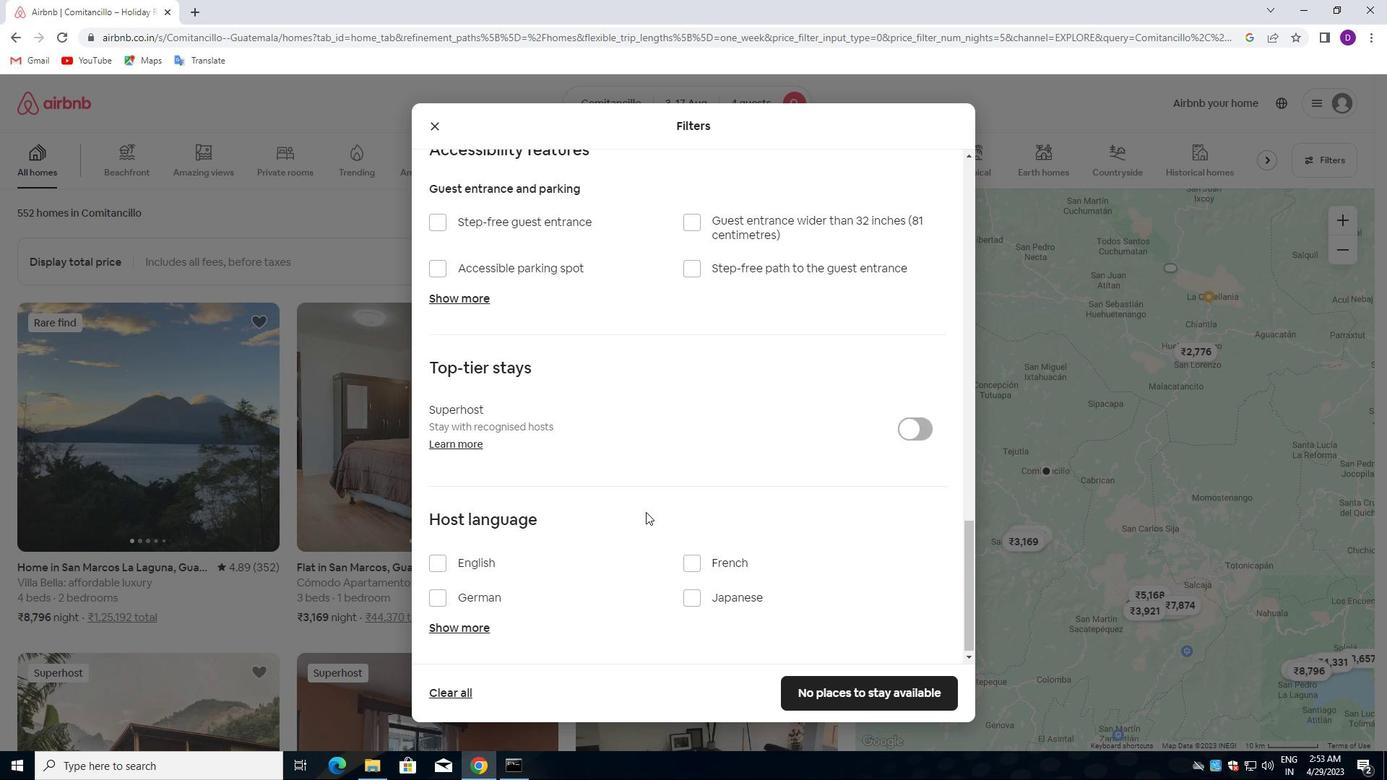 
Action: Mouse moved to (635, 520)
Screenshot: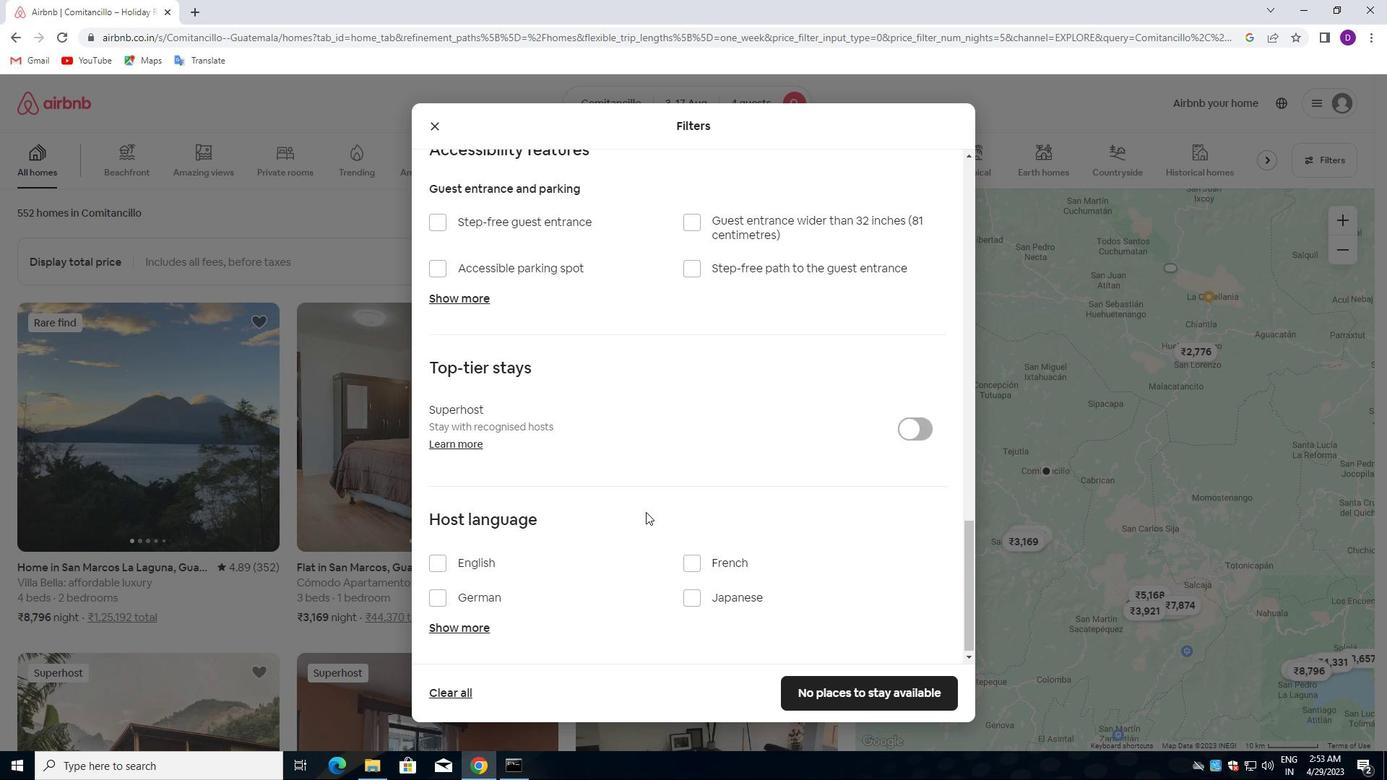 
Action: Mouse scrolled (635, 519) with delta (0, 0)
Screenshot: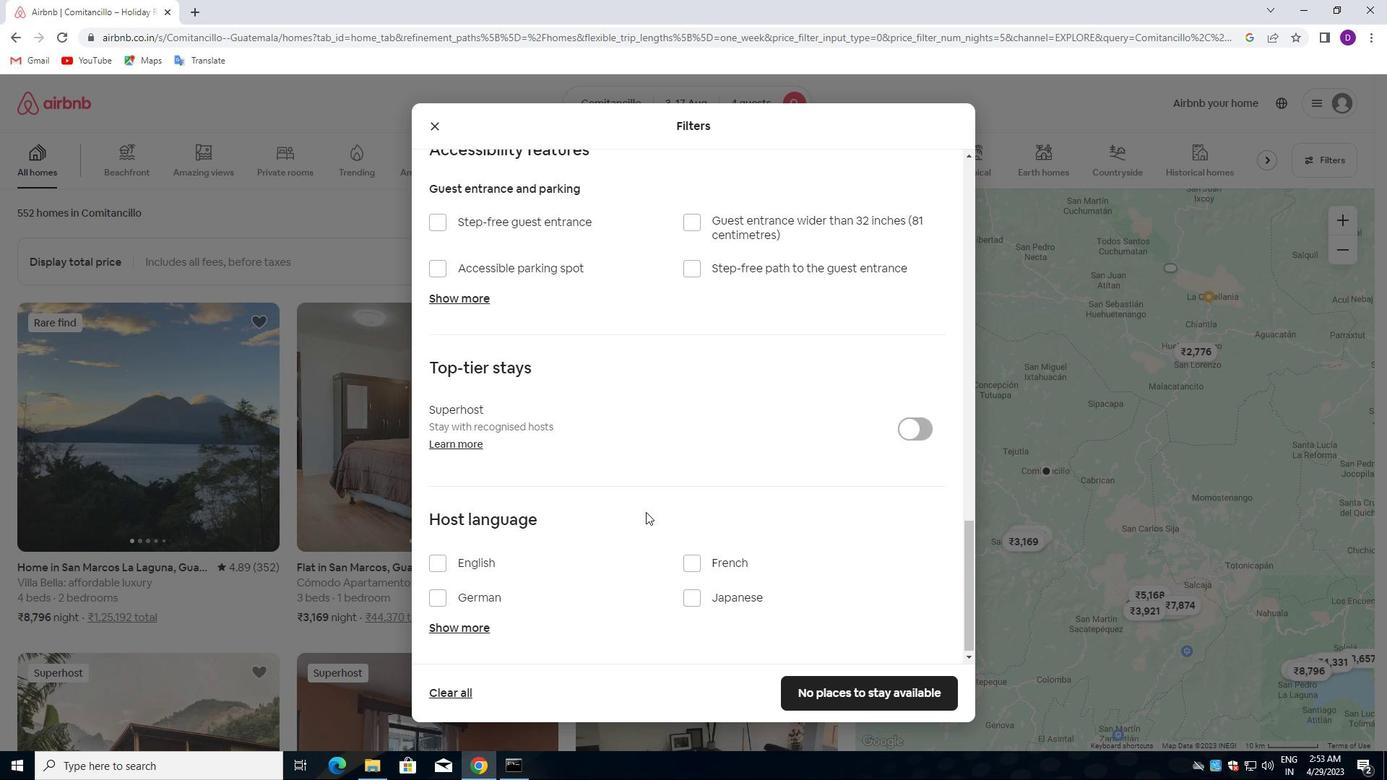 
Action: Mouse moved to (627, 525)
Screenshot: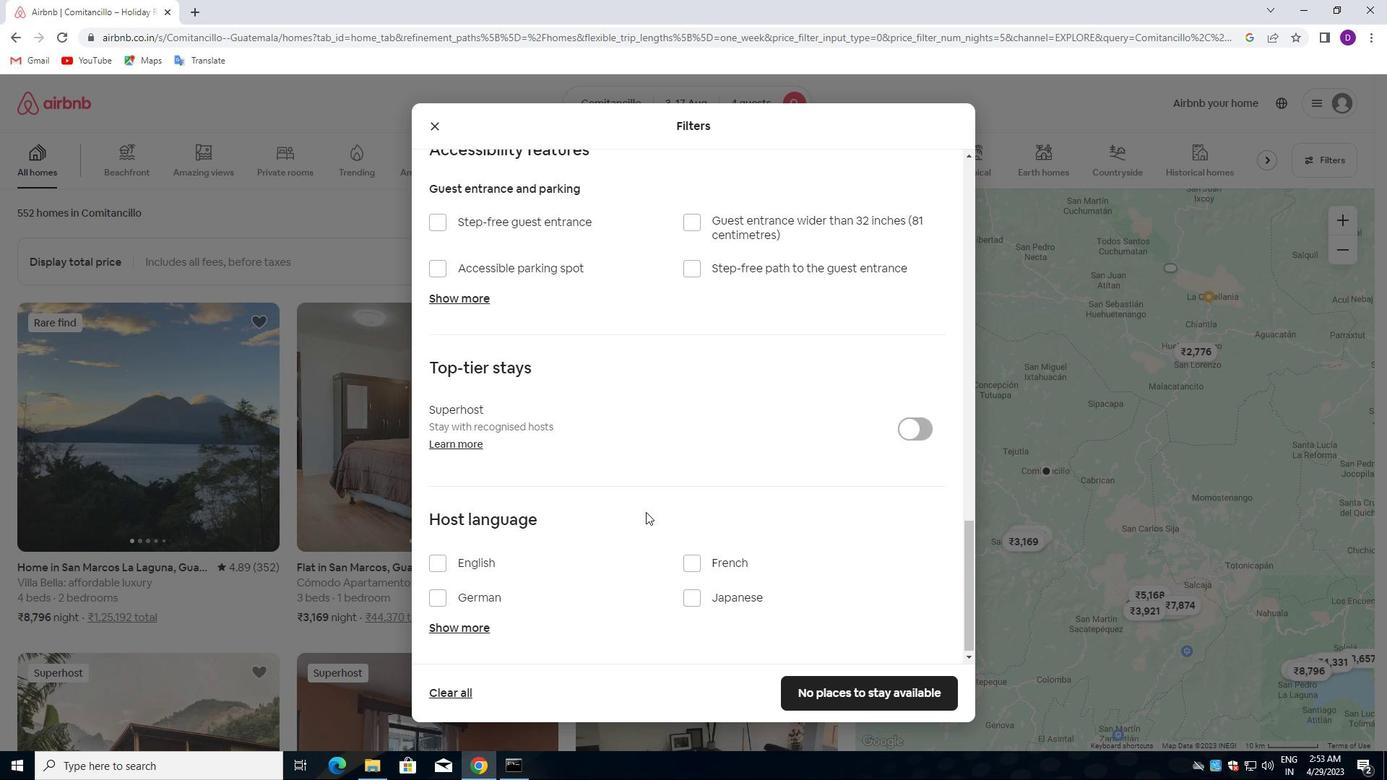 
Action: Mouse scrolled (627, 524) with delta (0, 0)
Screenshot: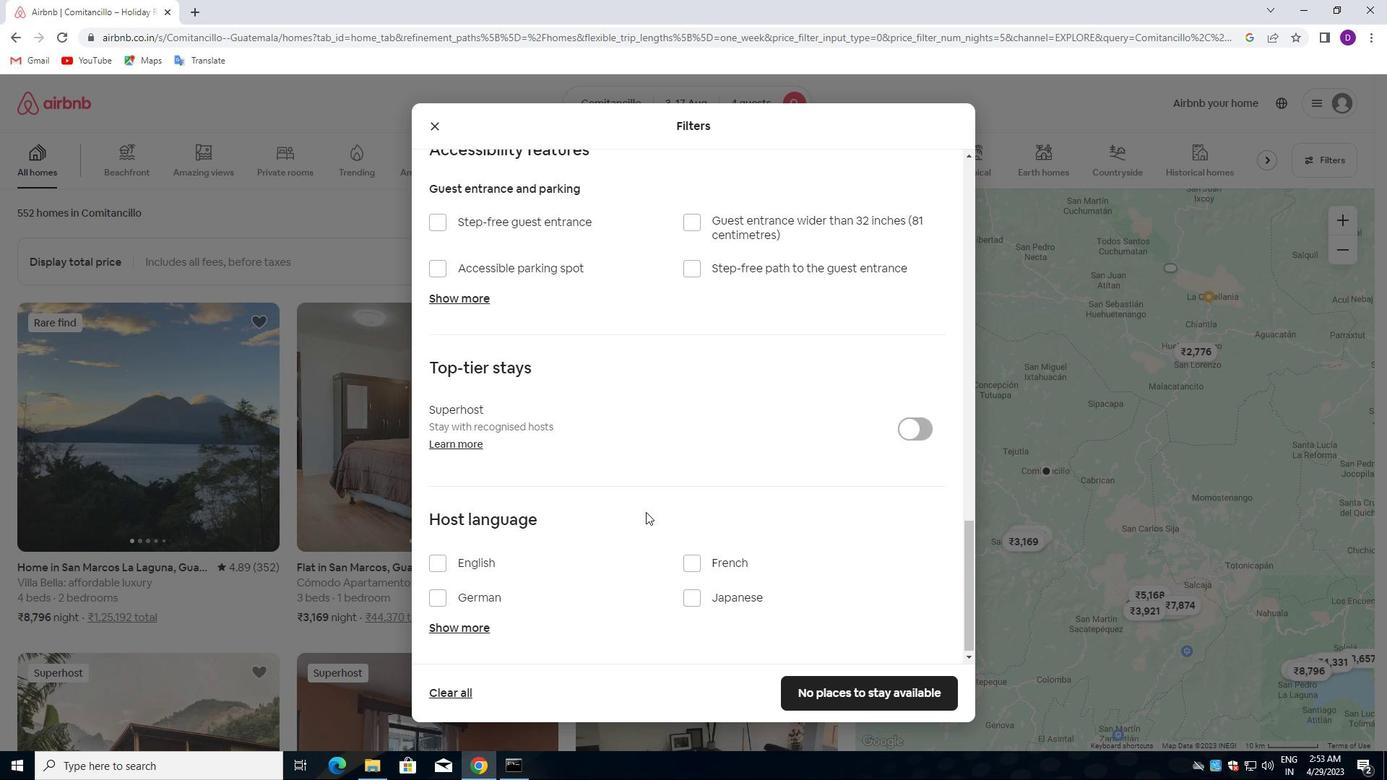 
Action: Mouse moved to (442, 562)
Screenshot: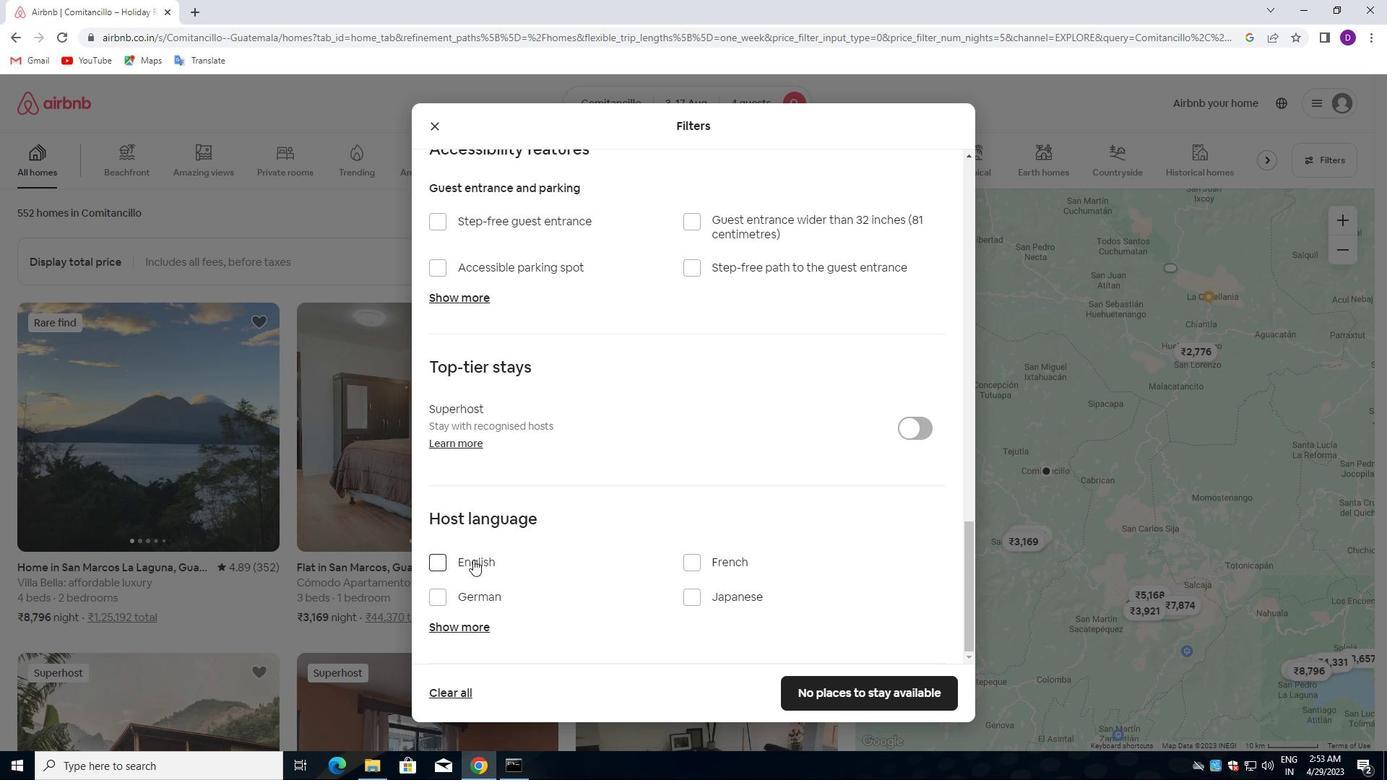 
Action: Mouse pressed left at (442, 562)
Screenshot: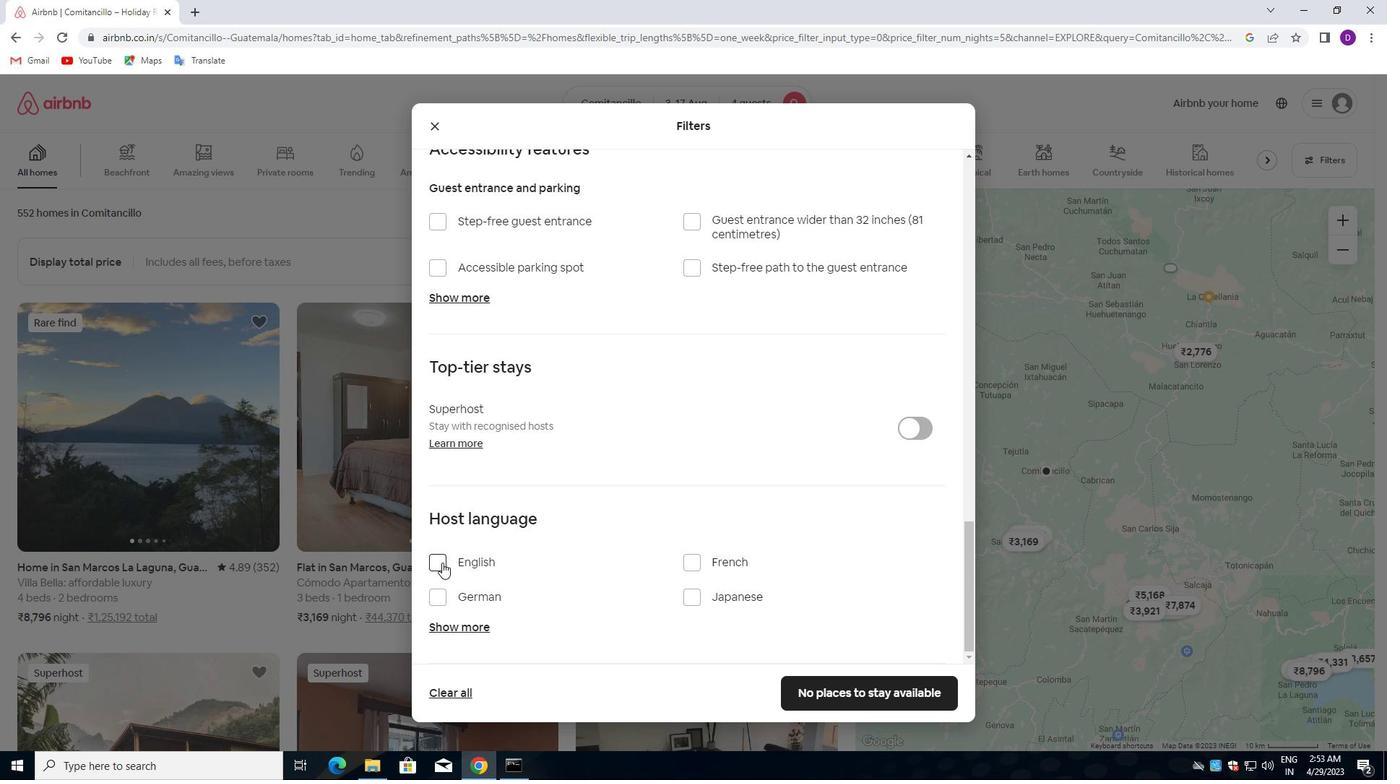 
Action: Mouse moved to (854, 692)
Screenshot: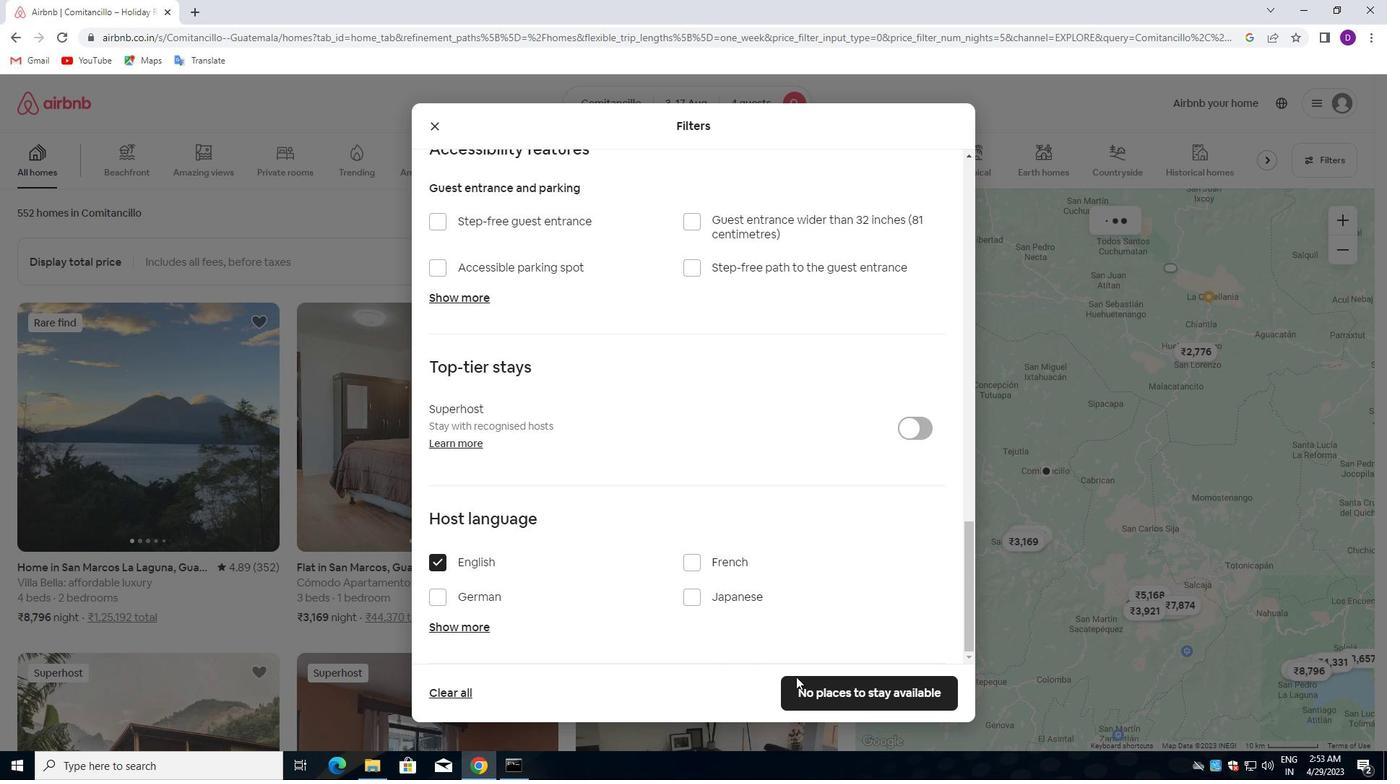 
Action: Mouse pressed left at (854, 692)
Screenshot: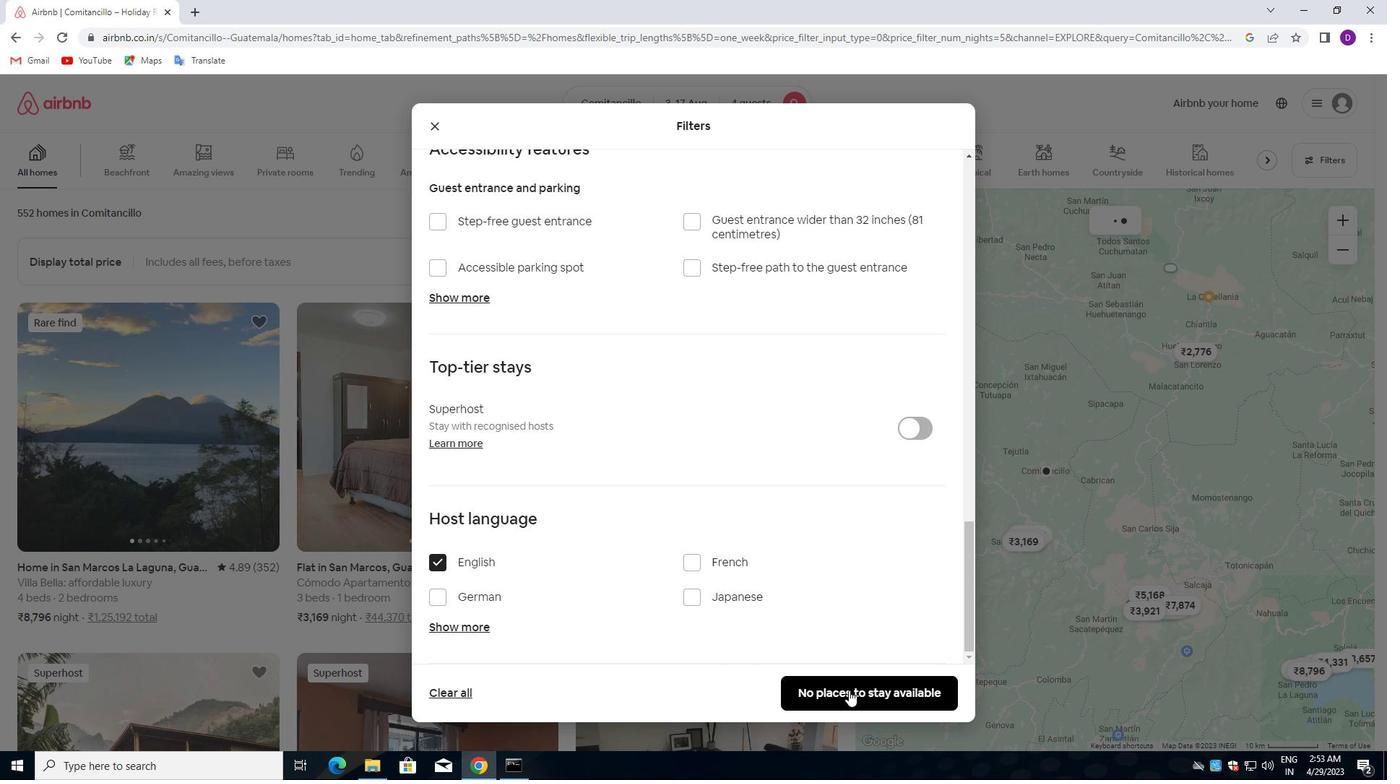 
